 Task: Look for space in Dickinson, United States from 6th September, 2023 to 15th September, 2023 for 6 adults in price range Rs.8000 to Rs.12000. Place can be entire place or private room with 6 bedrooms having 6 beds and 6 bathrooms. Property type can be house, flat, guest house. Amenities needed are: wifi, TV, free parkinig on premises, gym, breakfast. Booking option can be shelf check-in. Required host language is English.
Action: Mouse moved to (516, 142)
Screenshot: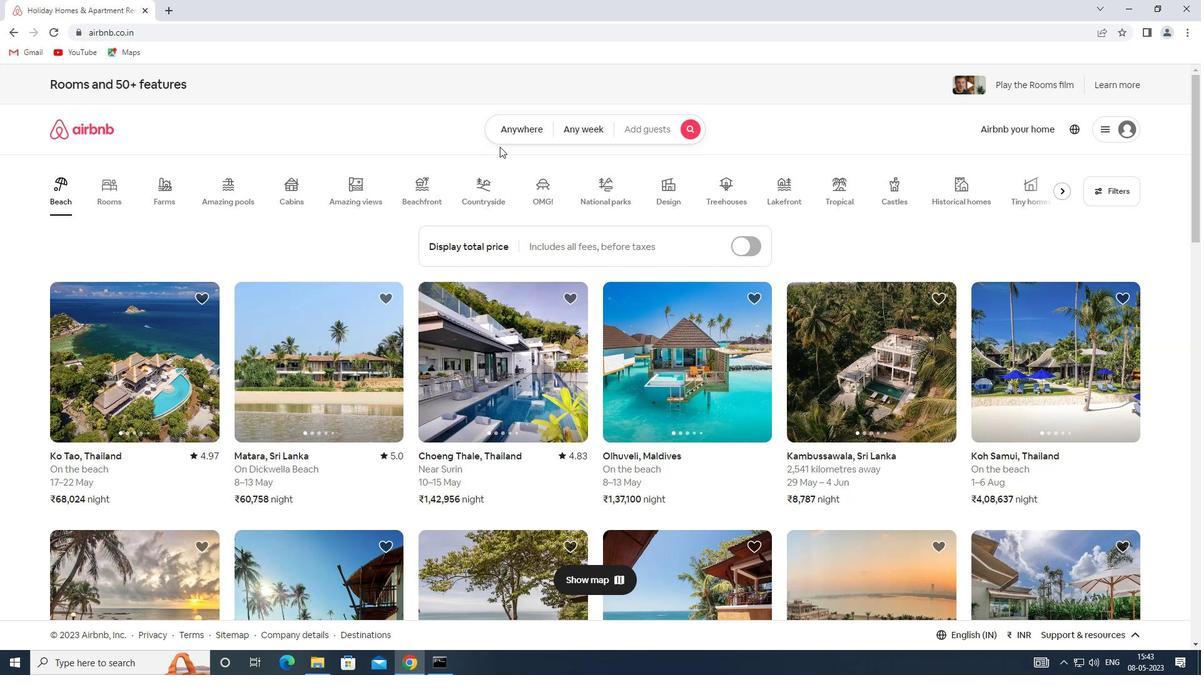 
Action: Mouse pressed left at (516, 142)
Screenshot: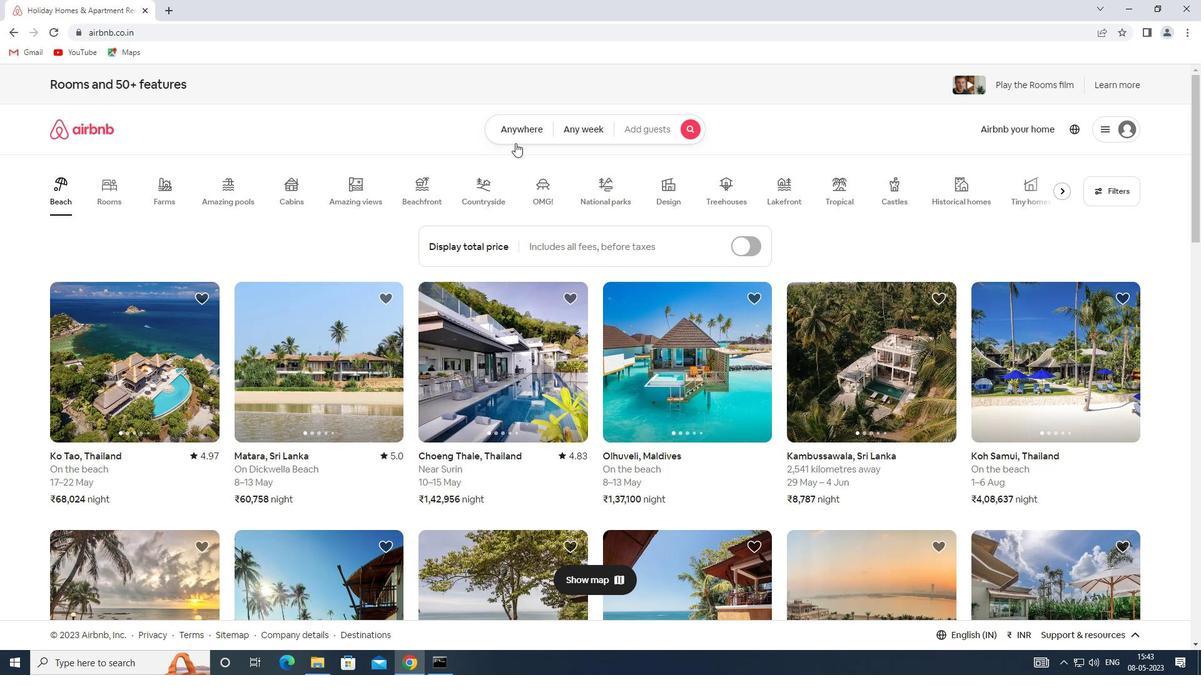 
Action: Mouse moved to (394, 175)
Screenshot: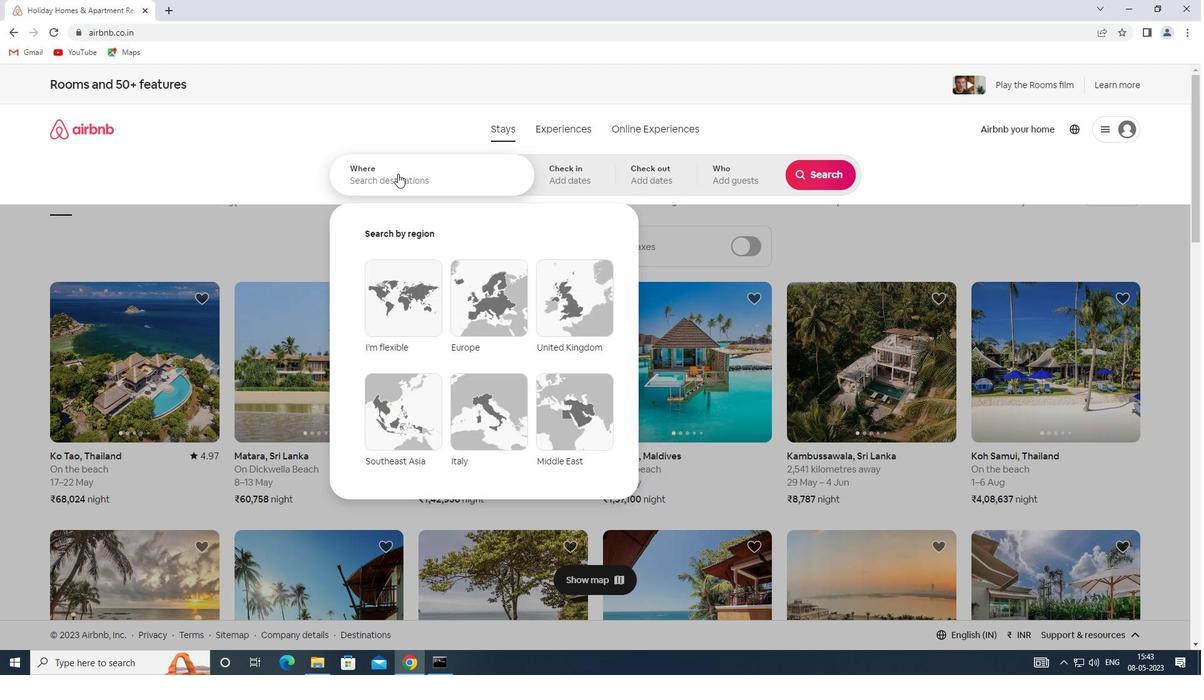 
Action: Mouse pressed left at (394, 175)
Screenshot: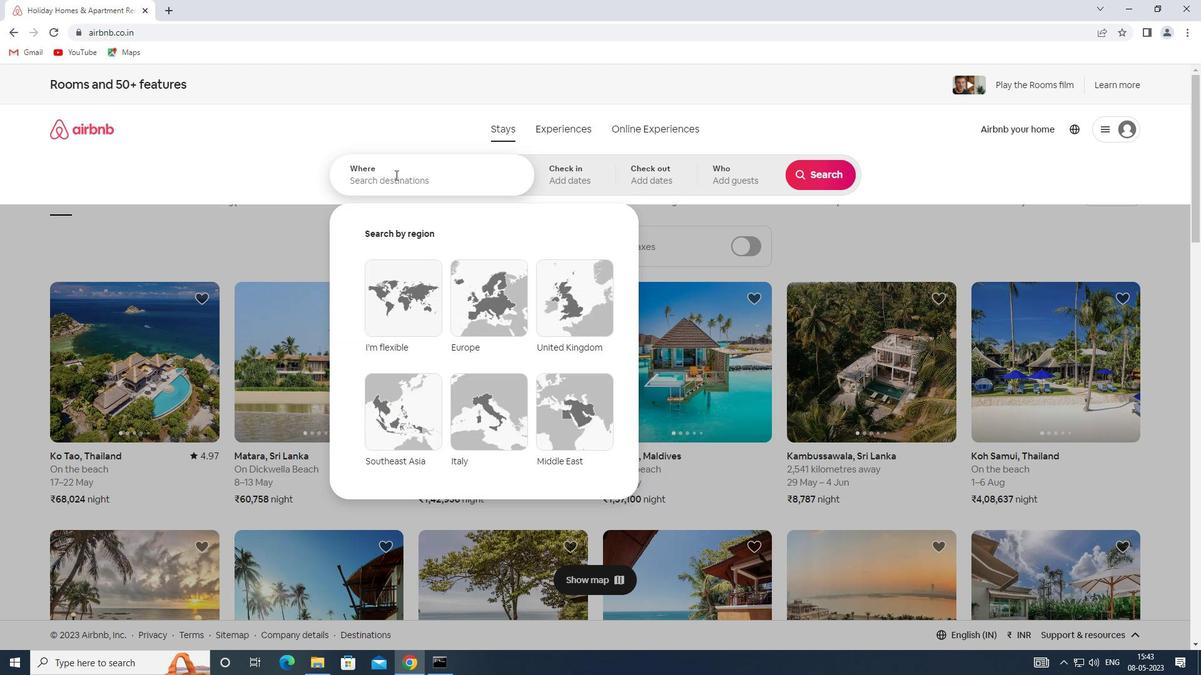 
Action: Key pressed <Key.shift>SPACE<Key.space>IN<Key.space><Key.shift>DICKINSON,<Key.shift>UNITED<Key.space><Key.shift>STATES
Screenshot: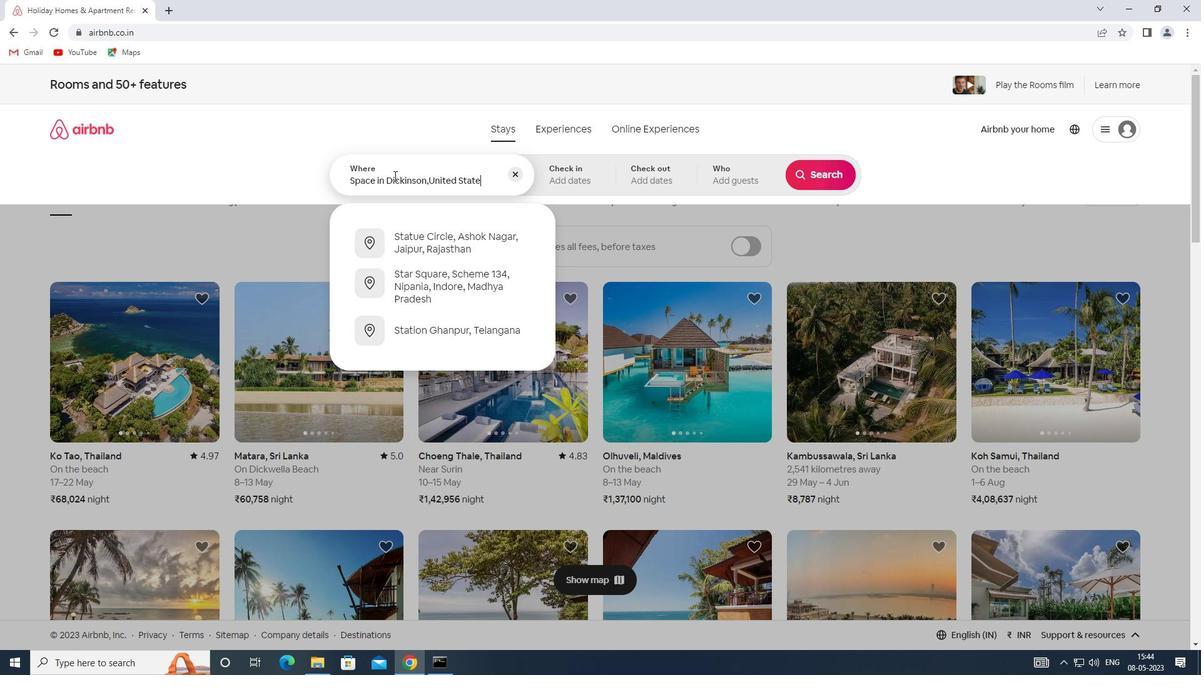 
Action: Mouse moved to (561, 181)
Screenshot: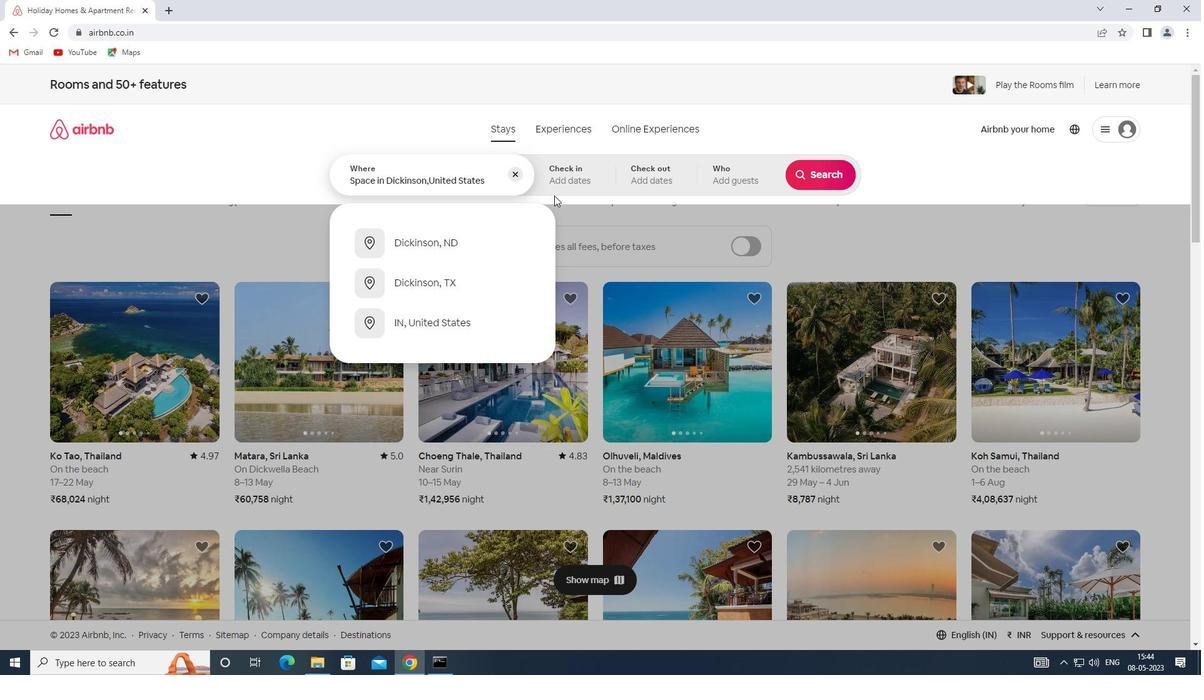 
Action: Mouse pressed left at (561, 181)
Screenshot: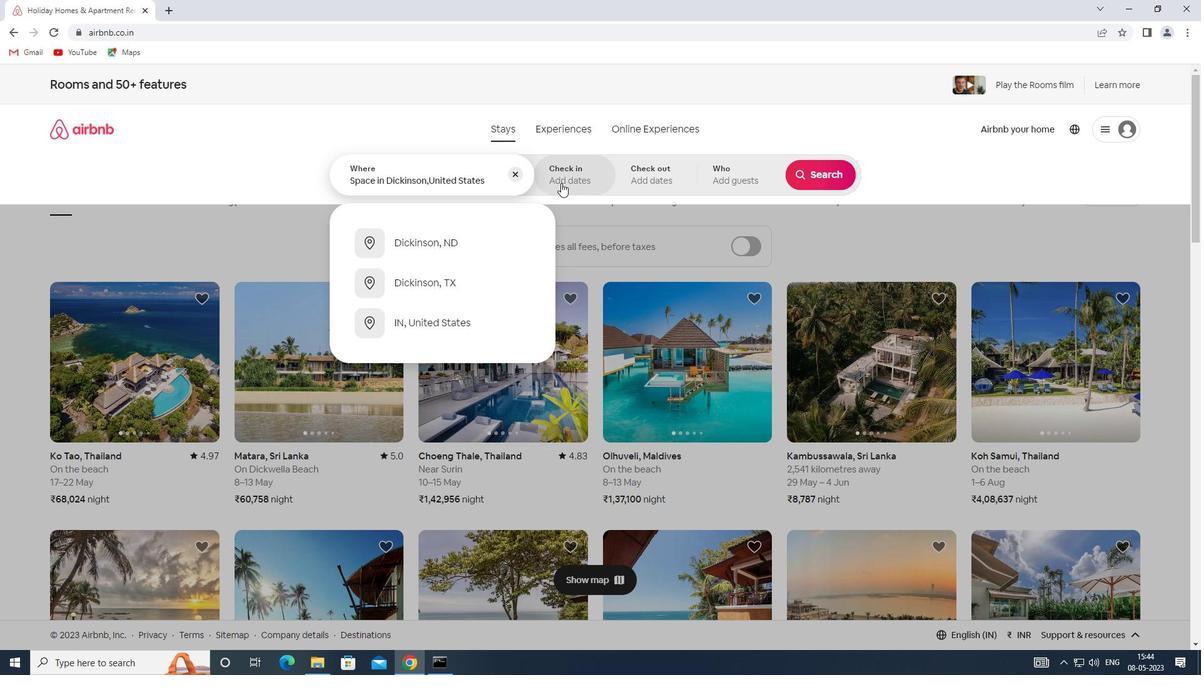 
Action: Mouse moved to (817, 277)
Screenshot: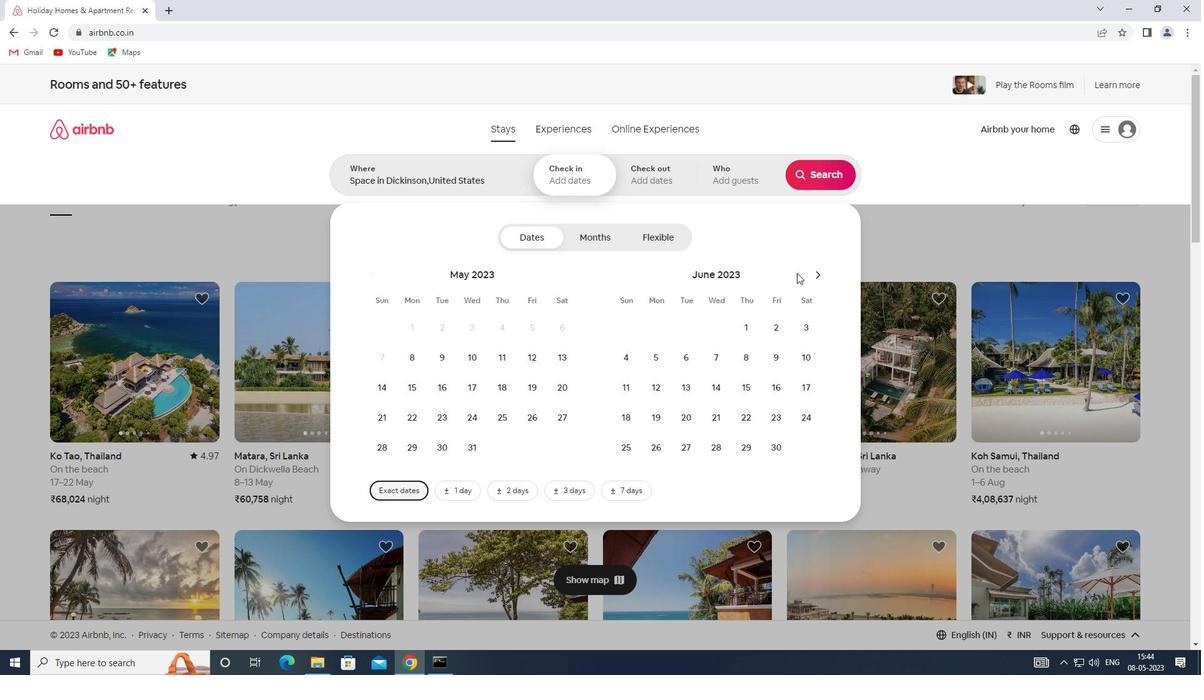 
Action: Mouse pressed left at (817, 277)
Screenshot: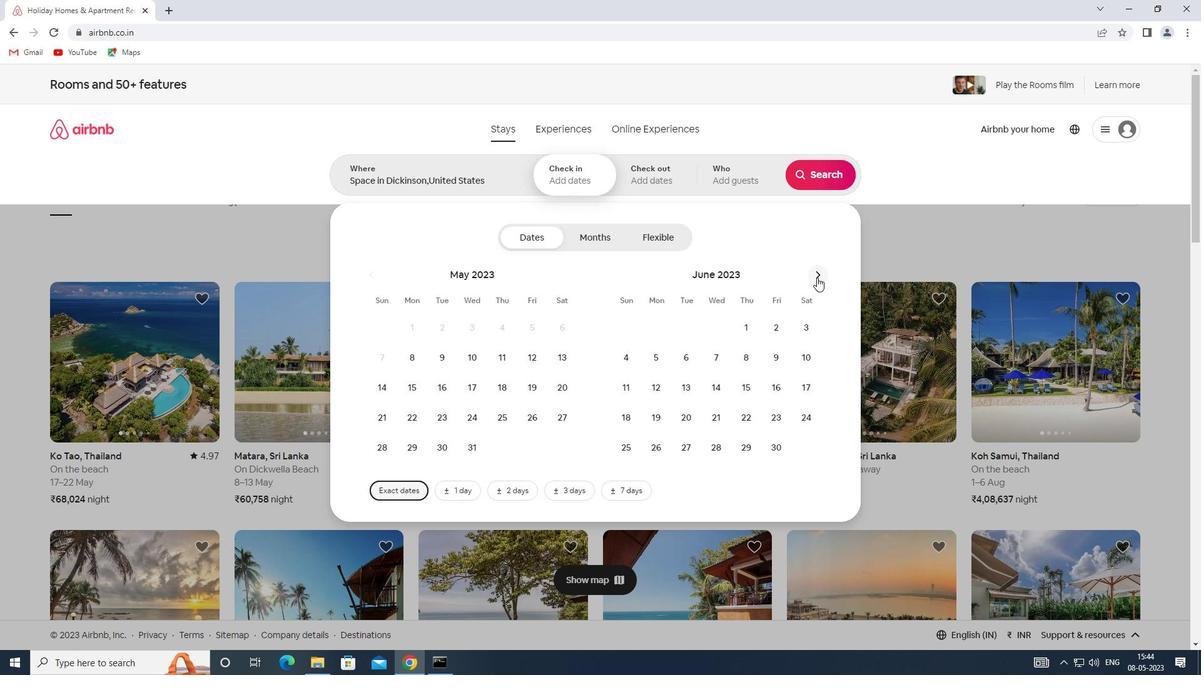 
Action: Mouse pressed left at (817, 277)
Screenshot: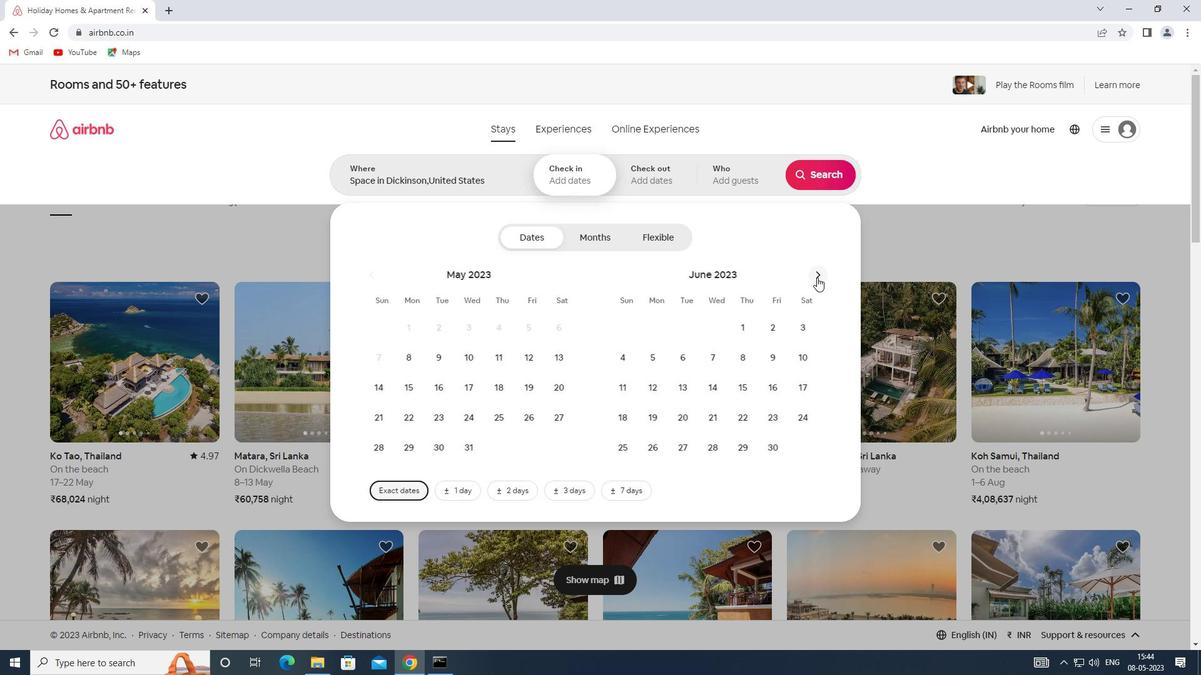 
Action: Mouse pressed left at (817, 277)
Screenshot: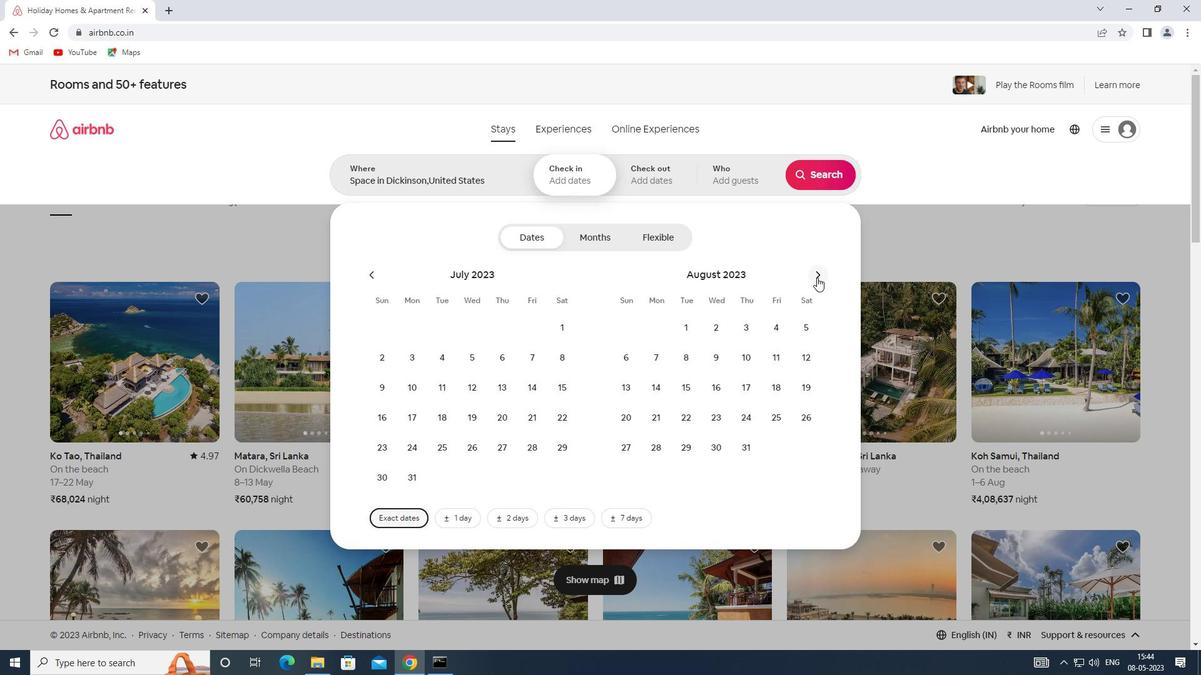 
Action: Mouse moved to (713, 353)
Screenshot: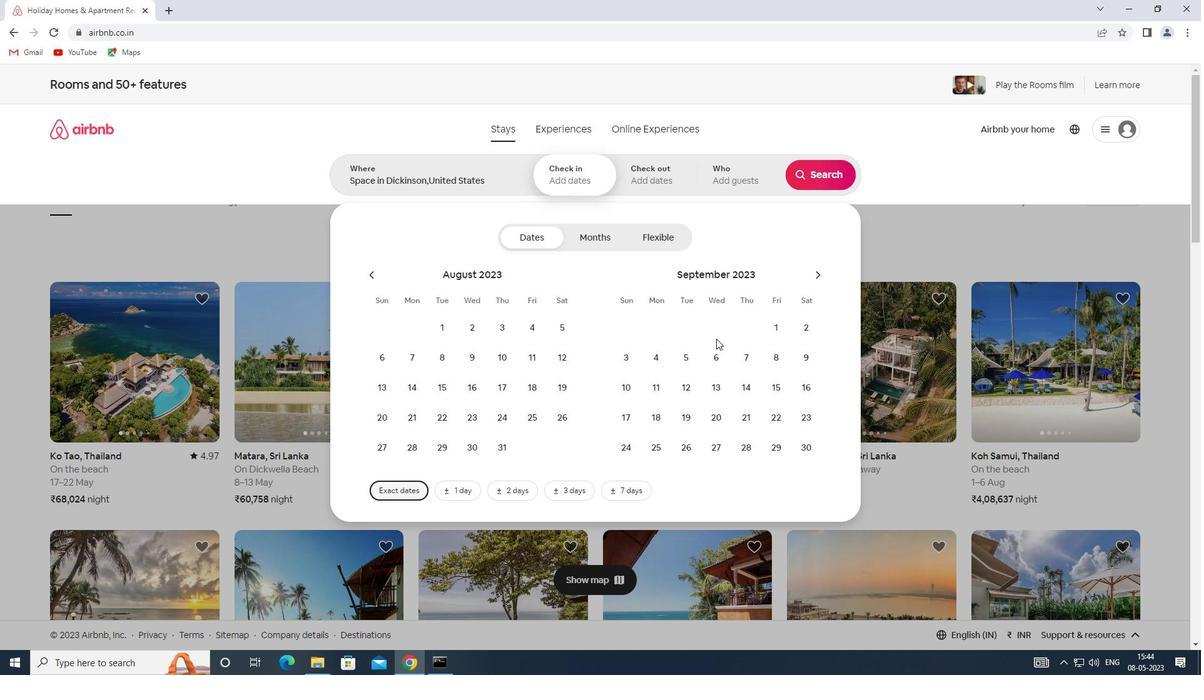 
Action: Mouse pressed left at (713, 353)
Screenshot: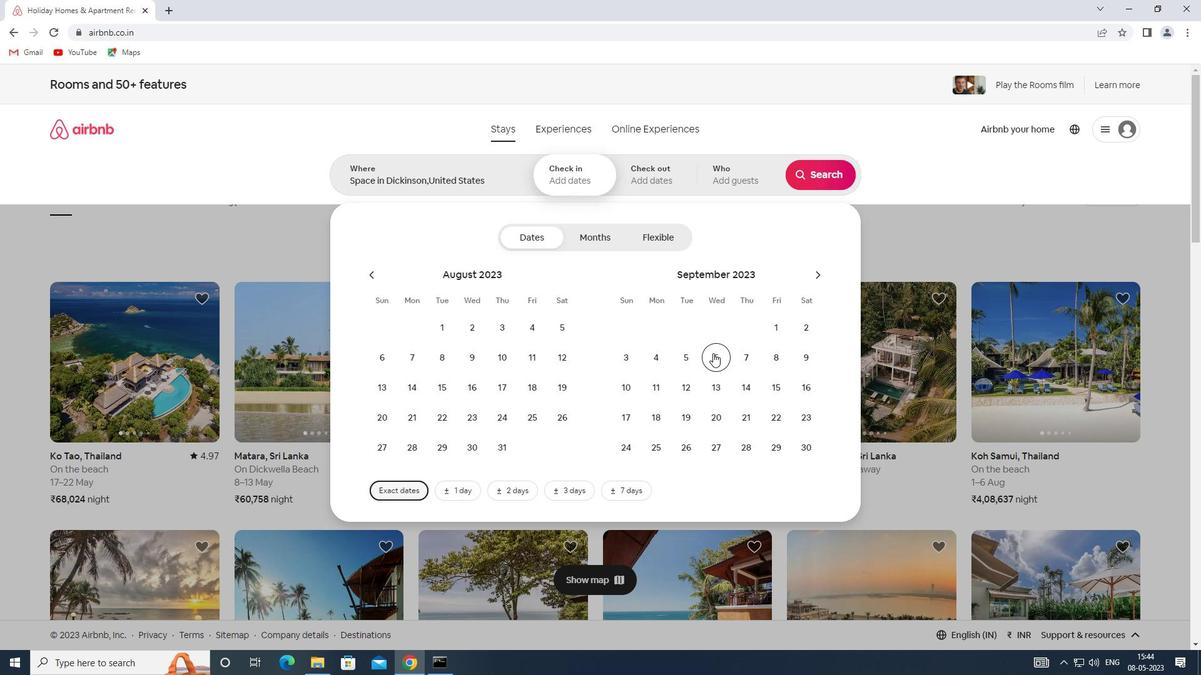
Action: Mouse moved to (786, 389)
Screenshot: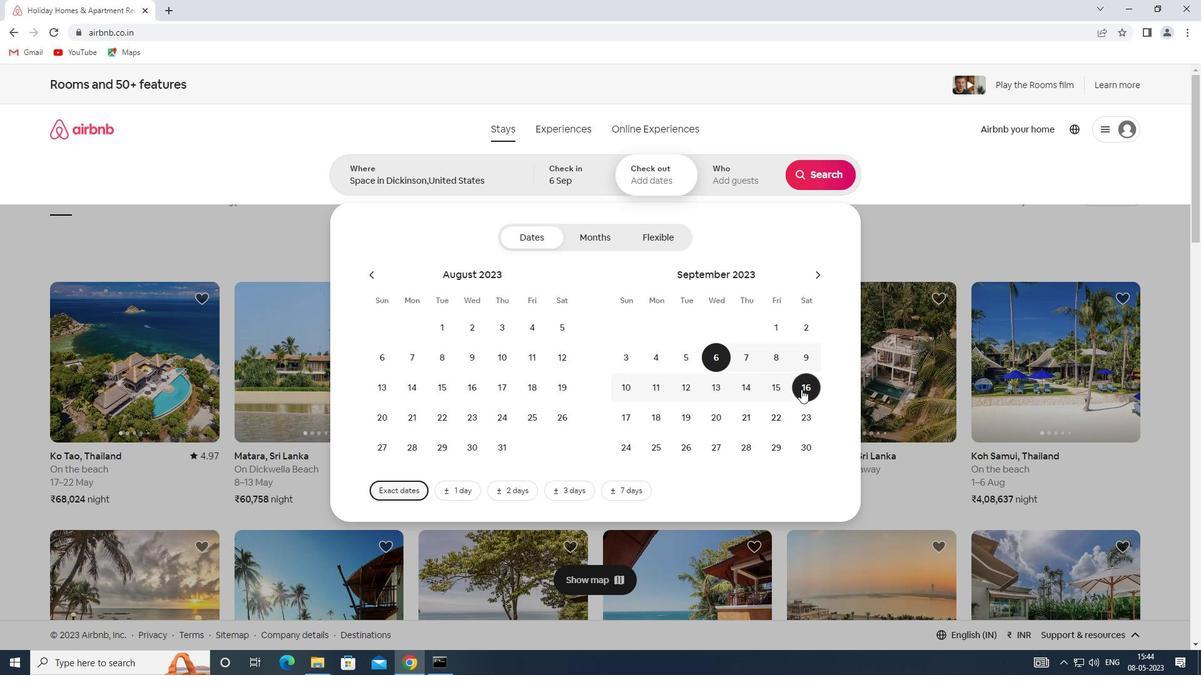 
Action: Mouse pressed left at (786, 389)
Screenshot: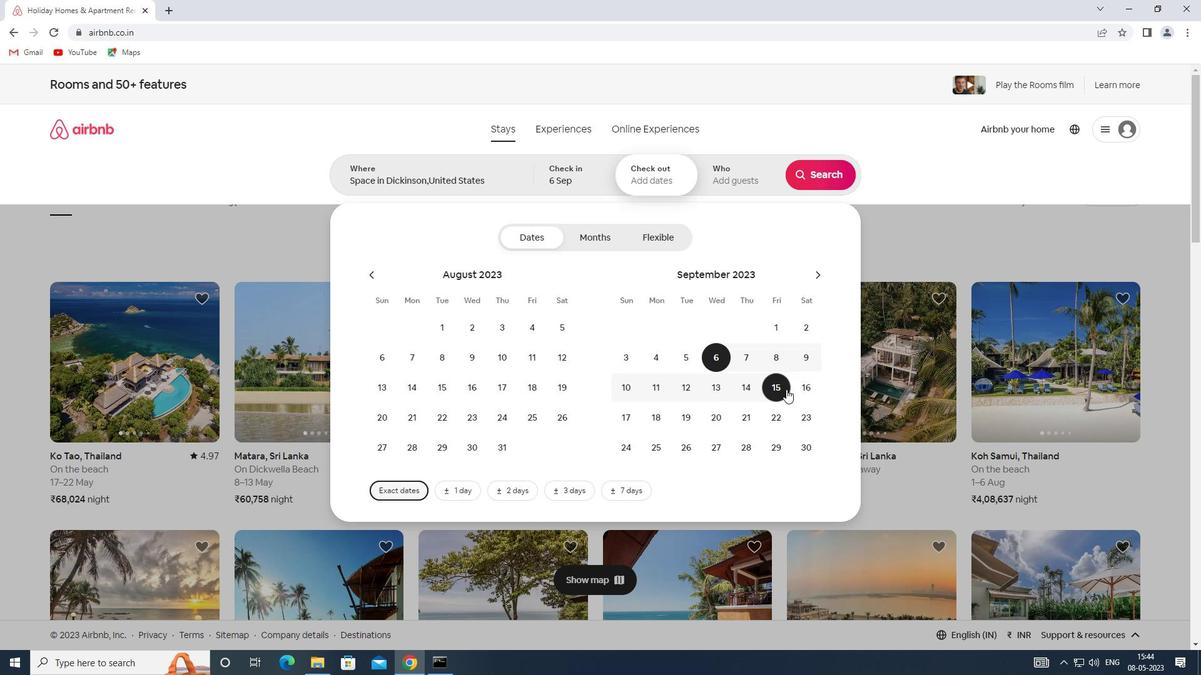
Action: Mouse moved to (741, 176)
Screenshot: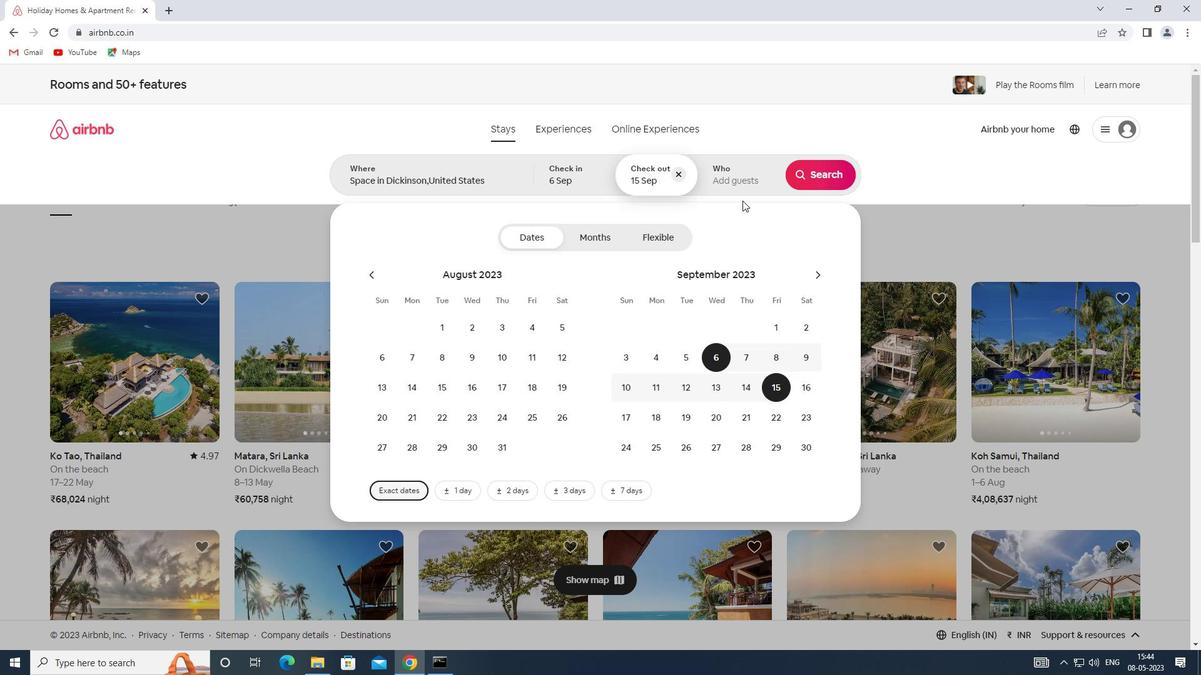 
Action: Mouse pressed left at (741, 176)
Screenshot: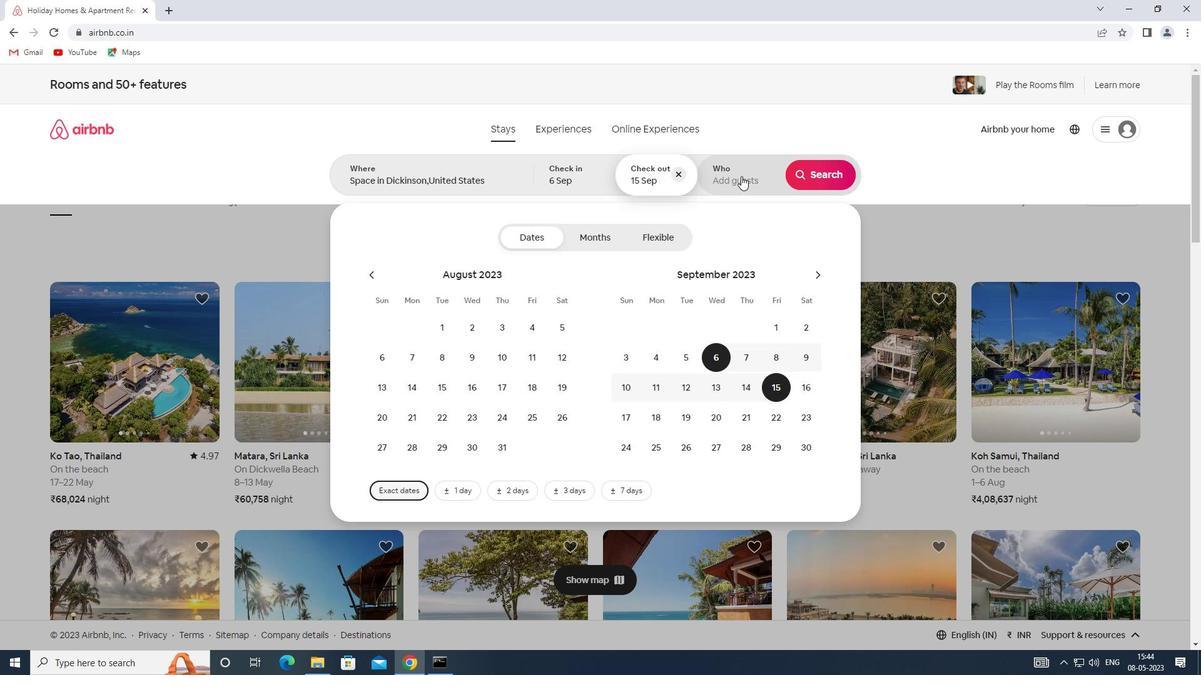 
Action: Mouse moved to (827, 237)
Screenshot: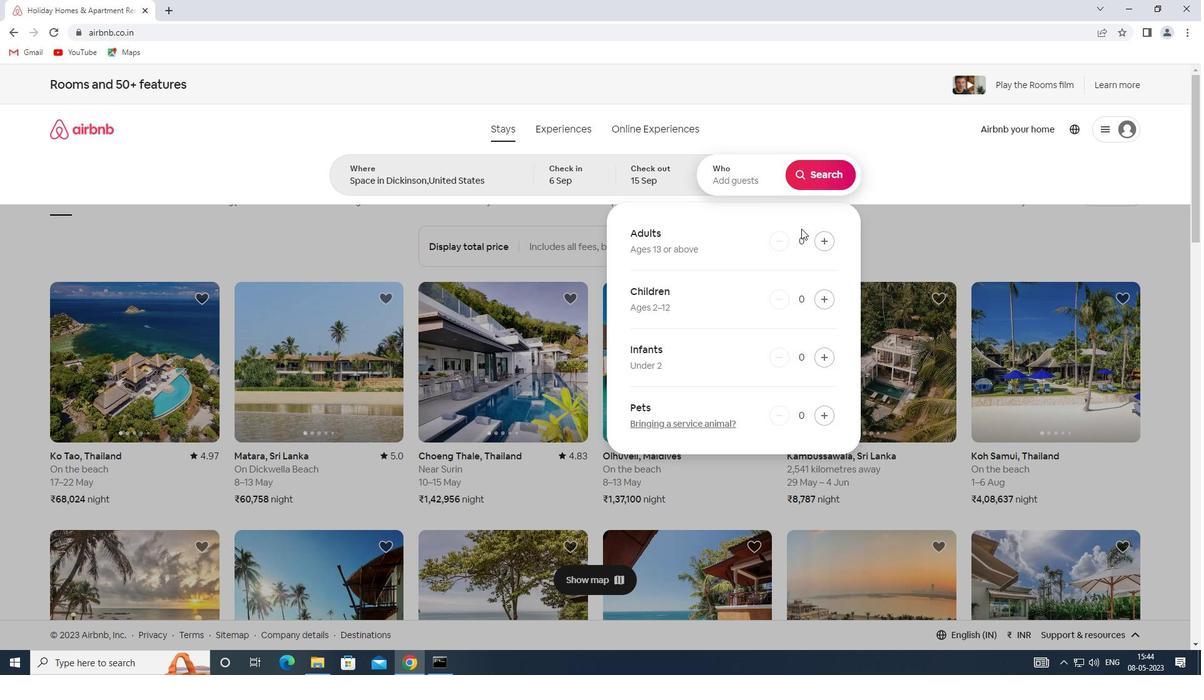 
Action: Mouse pressed left at (827, 237)
Screenshot: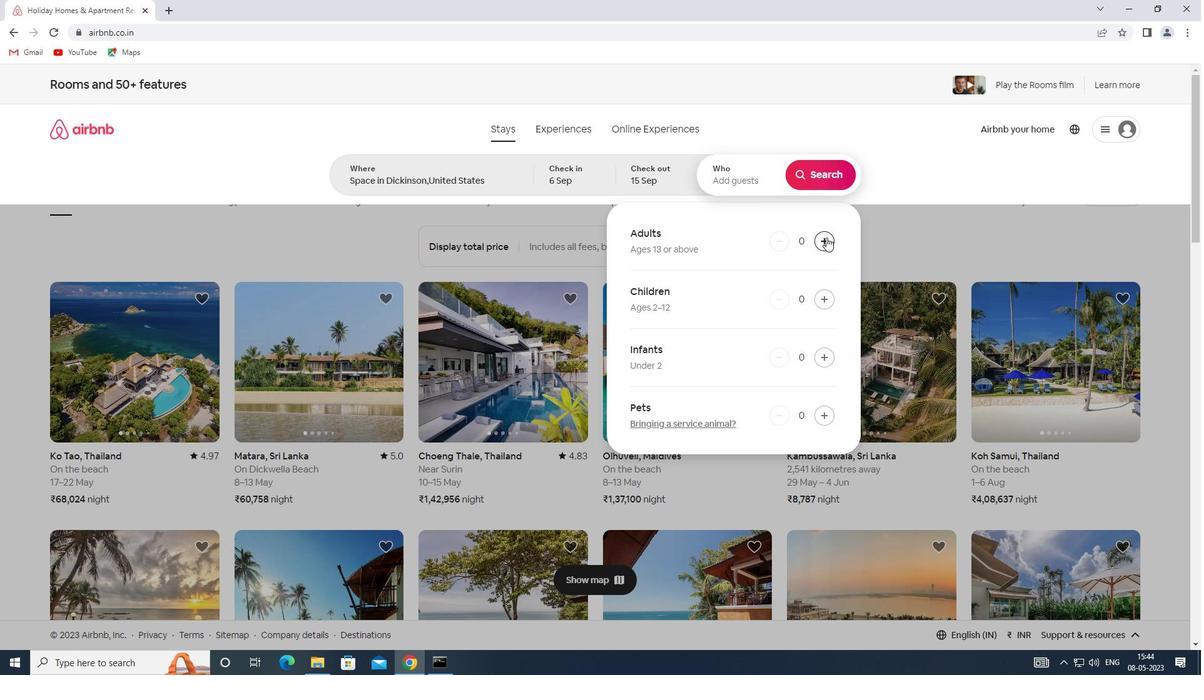 
Action: Mouse pressed left at (827, 237)
Screenshot: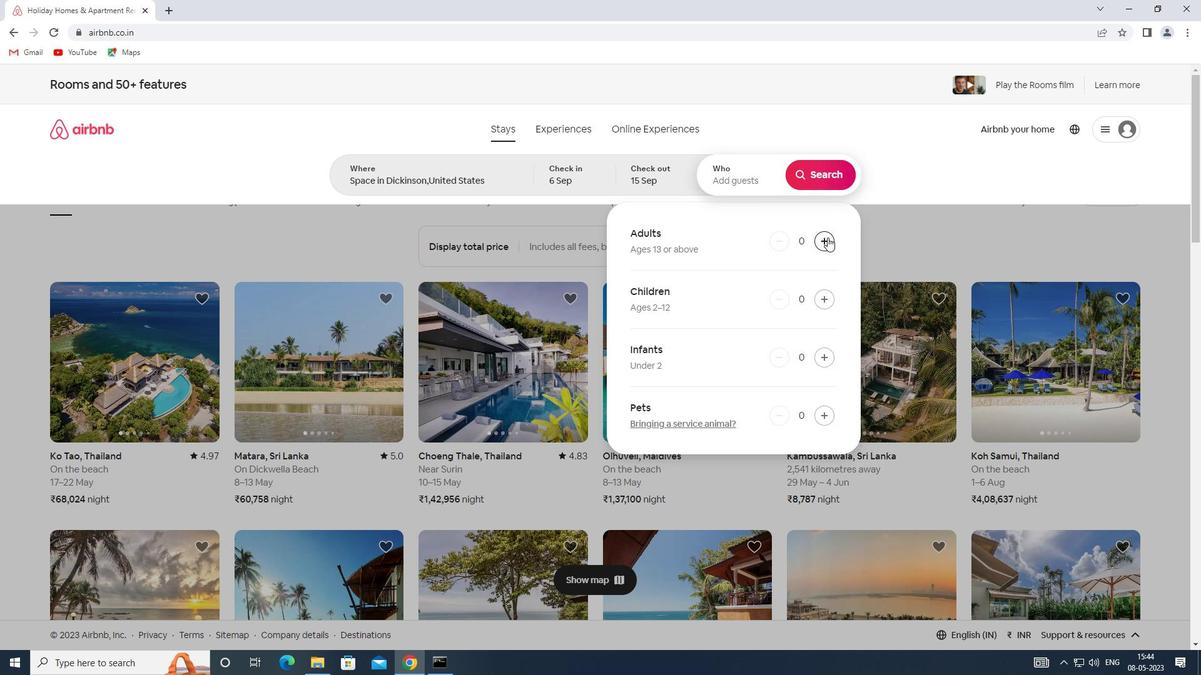
Action: Mouse pressed left at (827, 237)
Screenshot: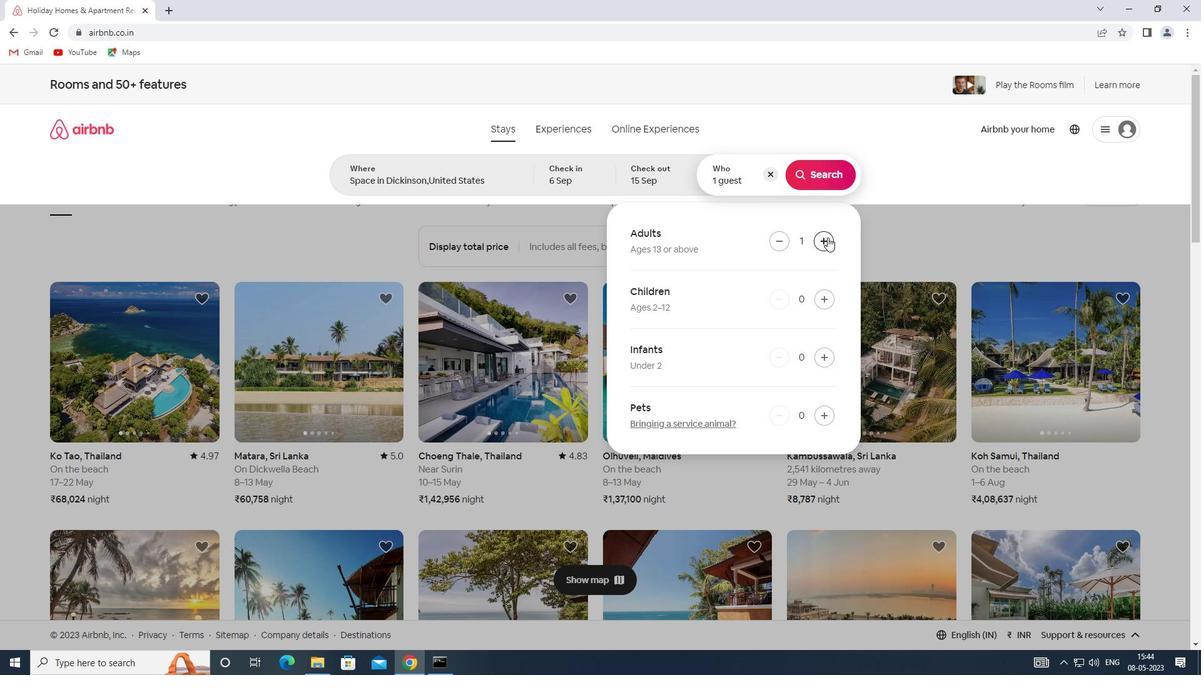 
Action: Mouse pressed left at (827, 237)
Screenshot: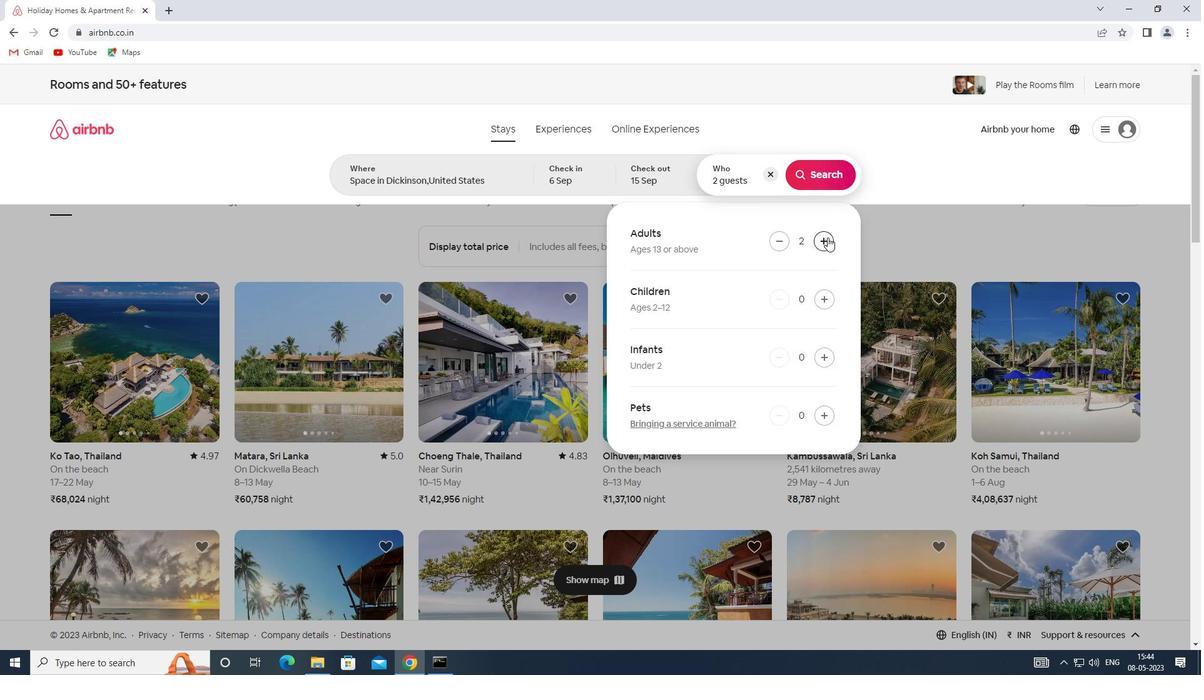 
Action: Mouse pressed left at (827, 237)
Screenshot: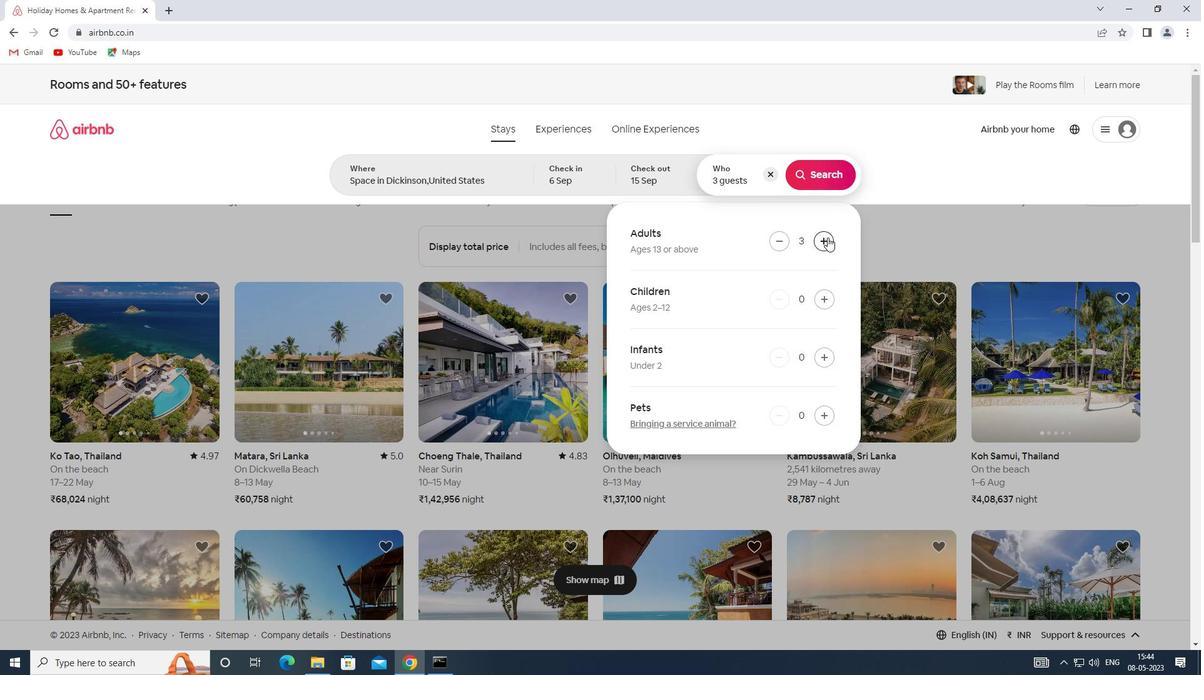 
Action: Mouse pressed left at (827, 237)
Screenshot: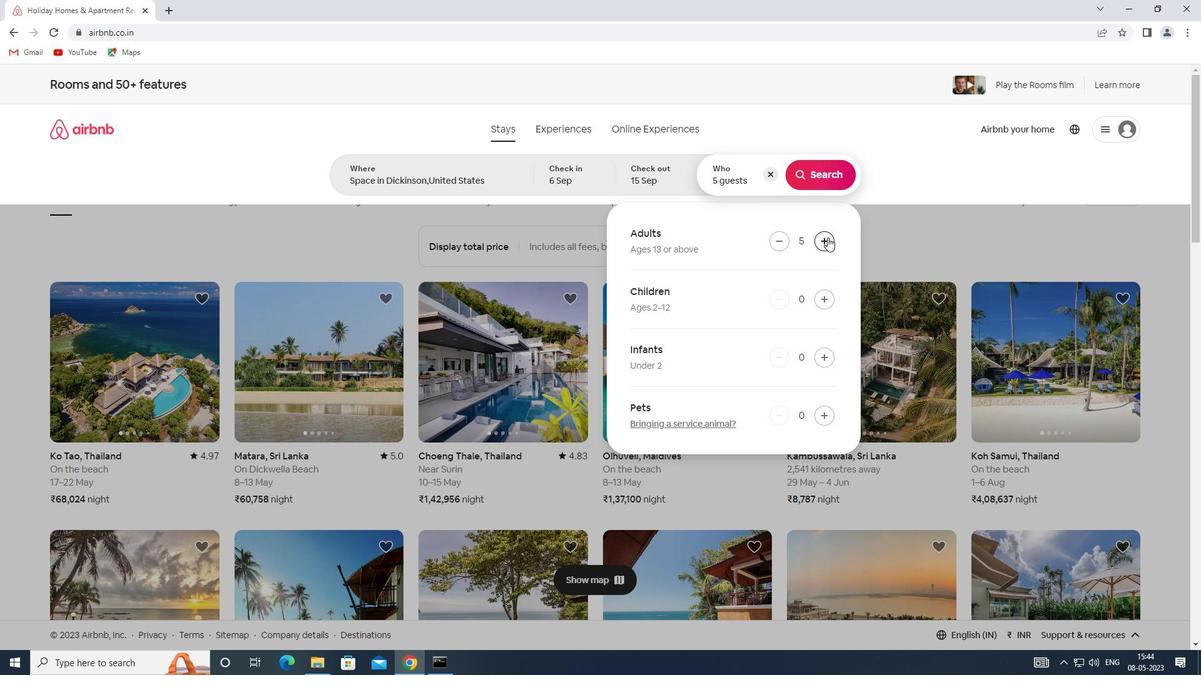 
Action: Mouse moved to (812, 175)
Screenshot: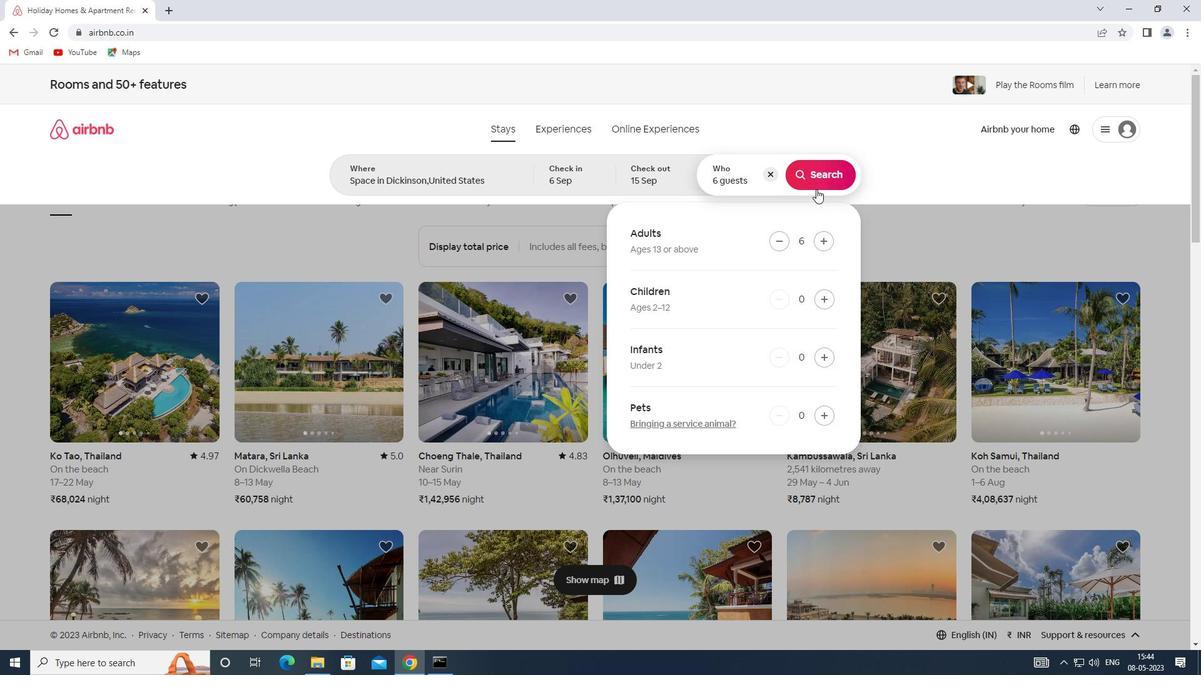 
Action: Mouse pressed left at (812, 175)
Screenshot: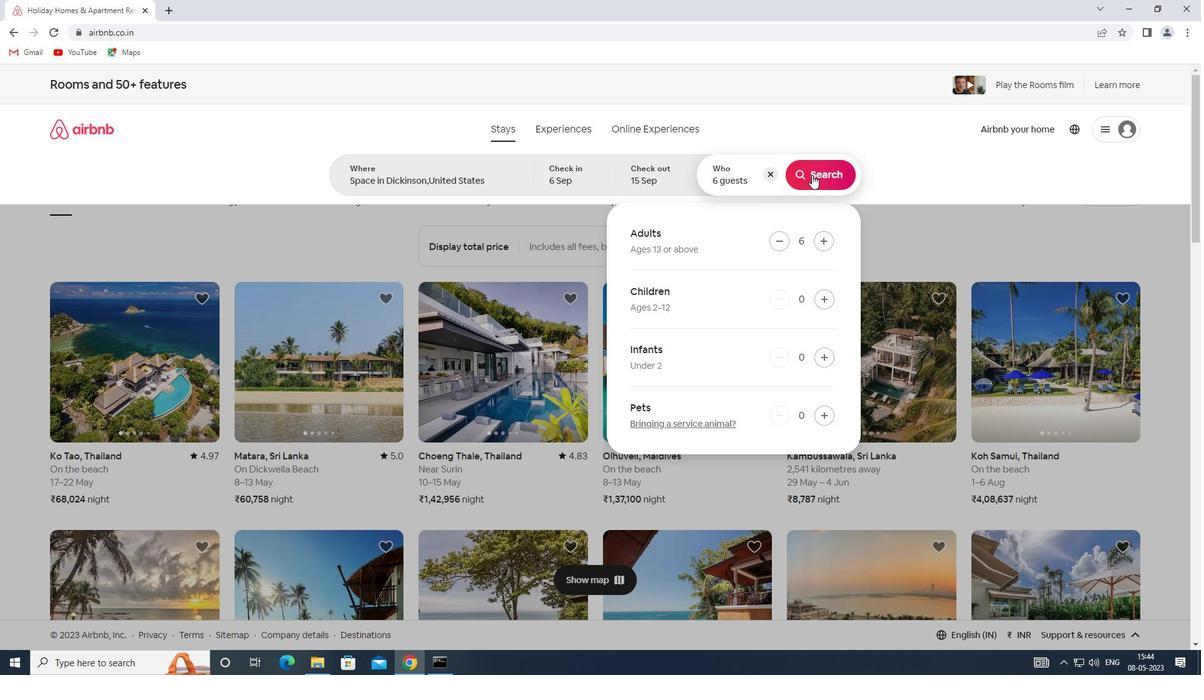 
Action: Mouse moved to (1156, 142)
Screenshot: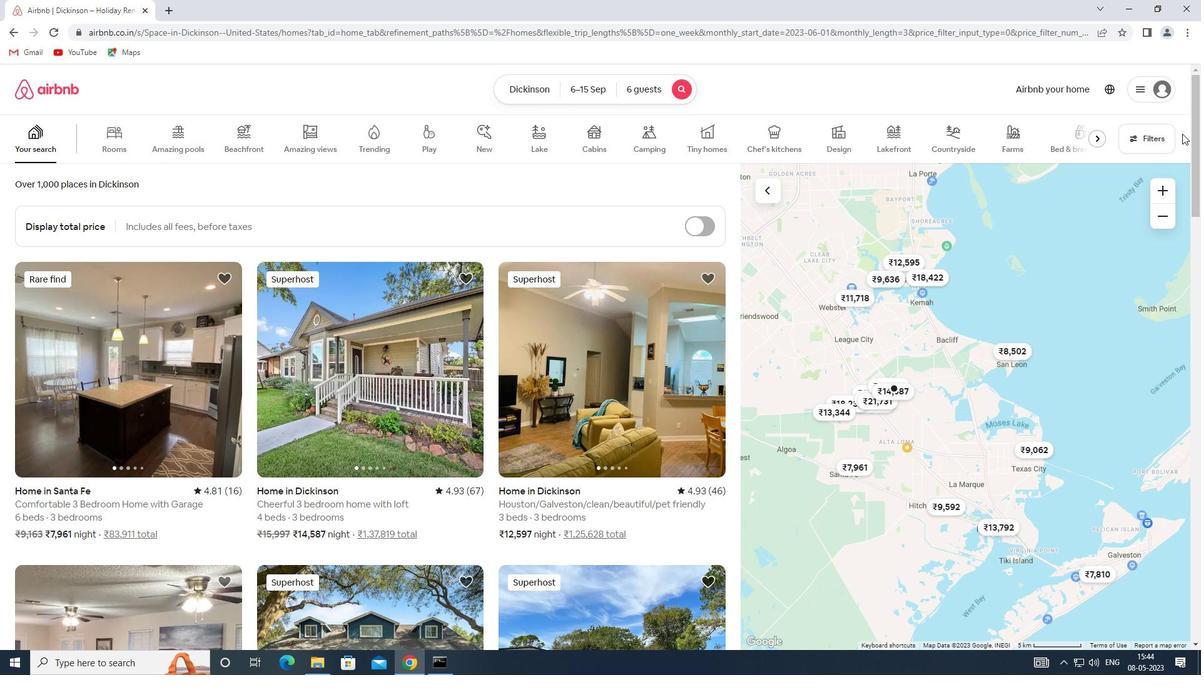 
Action: Mouse pressed left at (1156, 142)
Screenshot: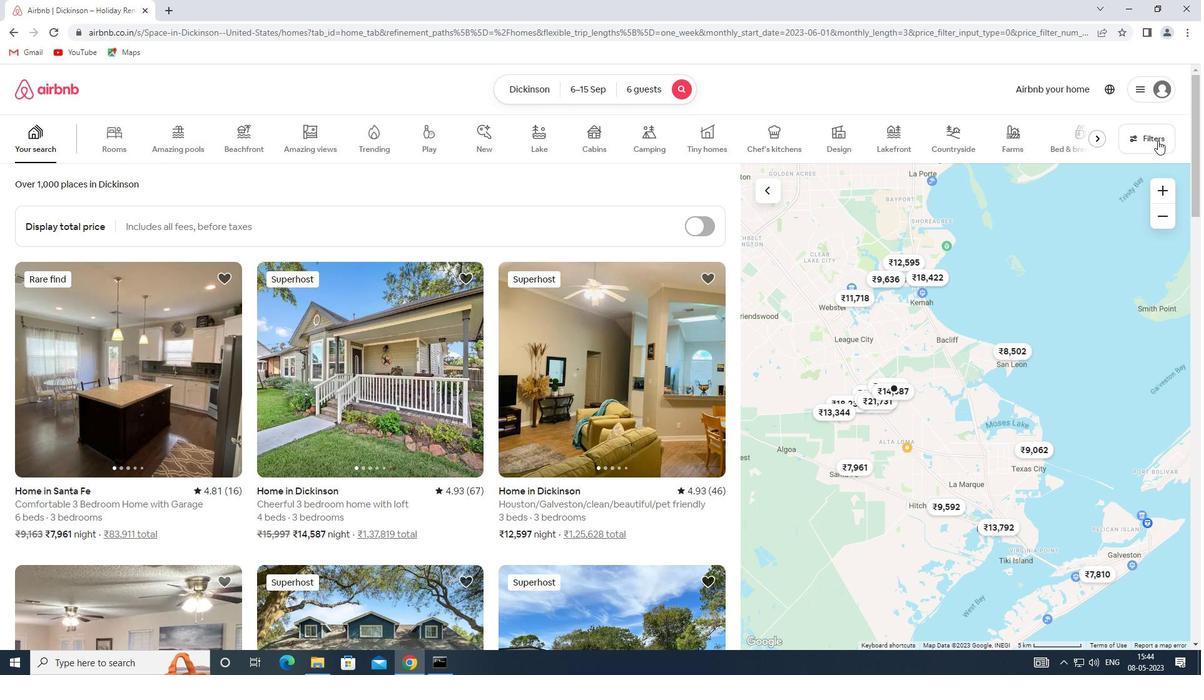 
Action: Mouse moved to (451, 444)
Screenshot: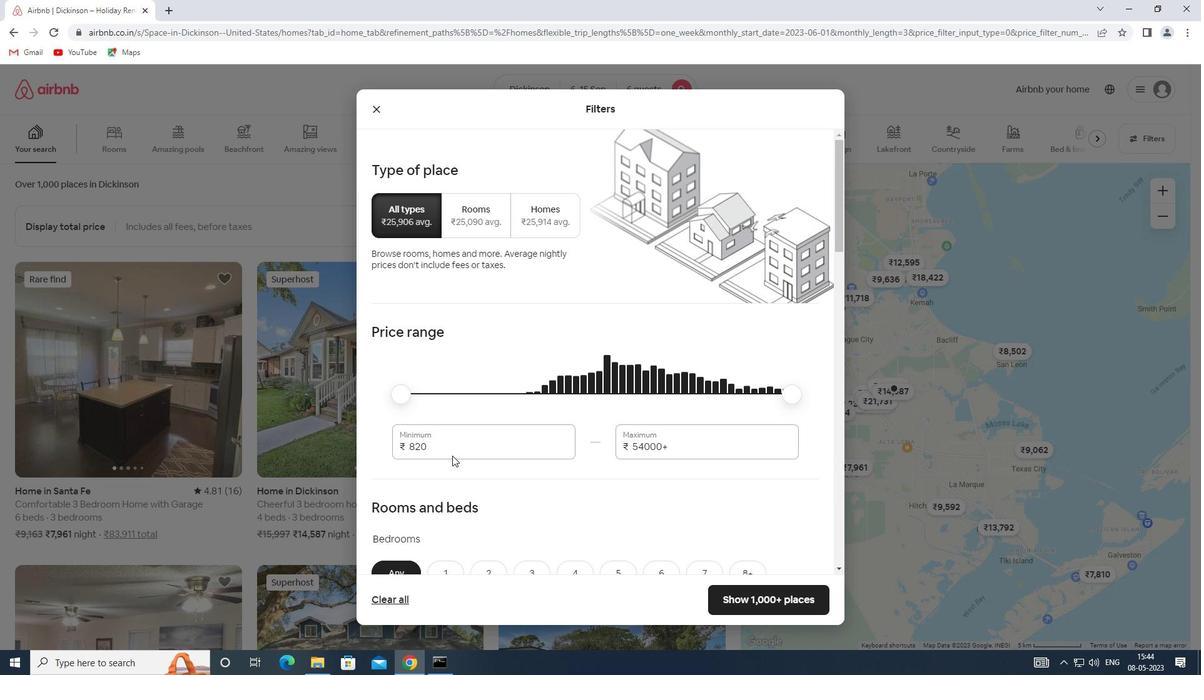 
Action: Mouse pressed left at (451, 444)
Screenshot: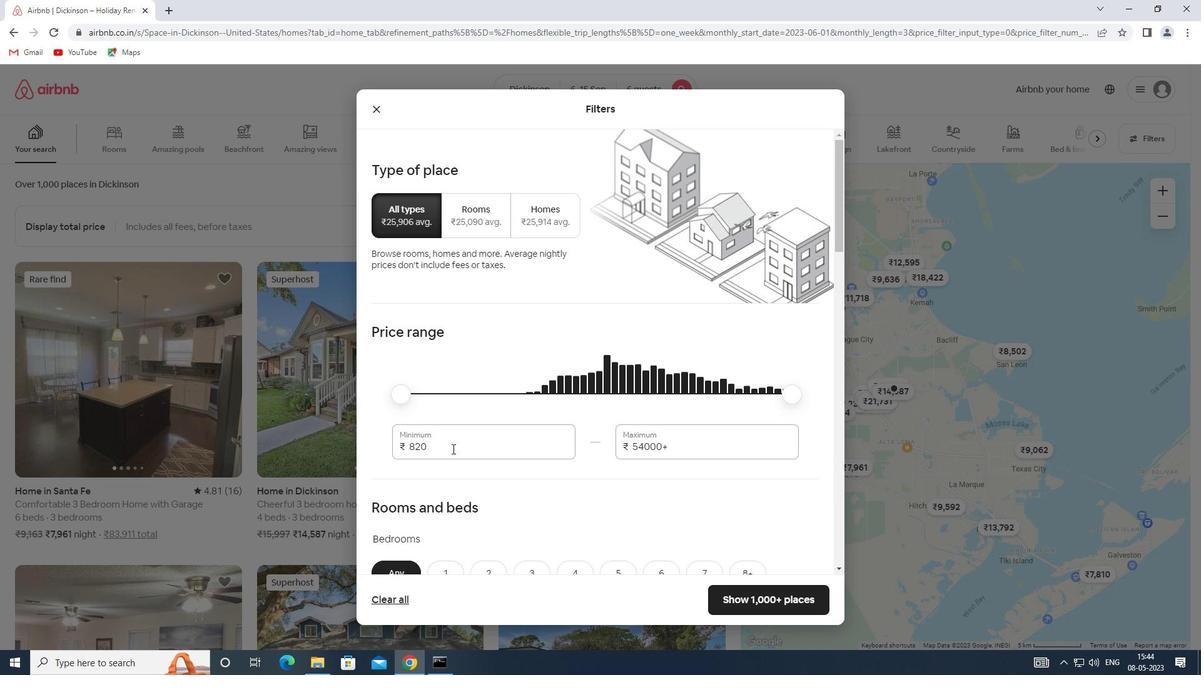 
Action: Mouse moved to (407, 444)
Screenshot: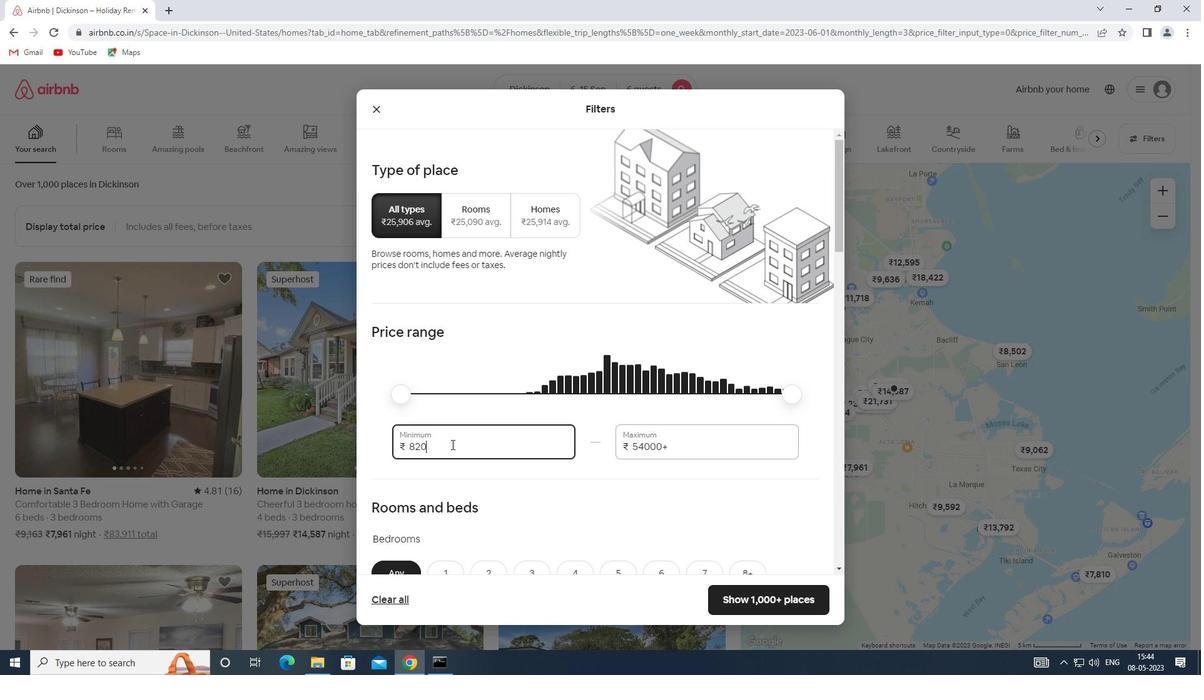 
Action: Key pressed 8000
Screenshot: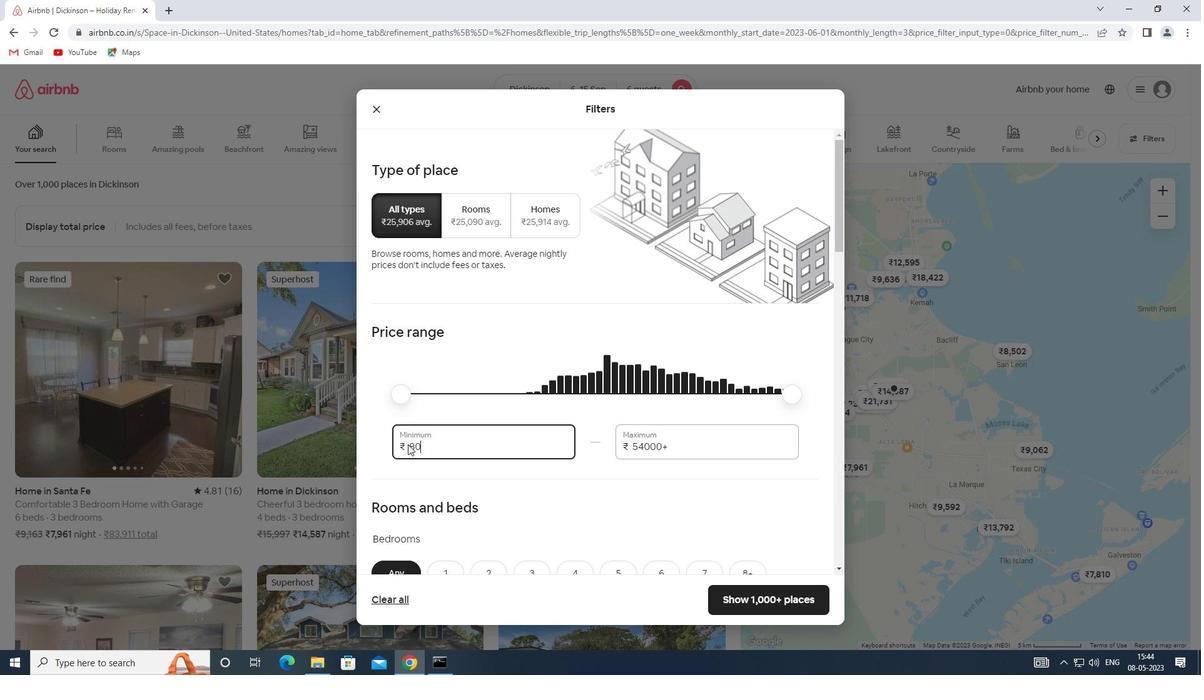 
Action: Mouse moved to (671, 444)
Screenshot: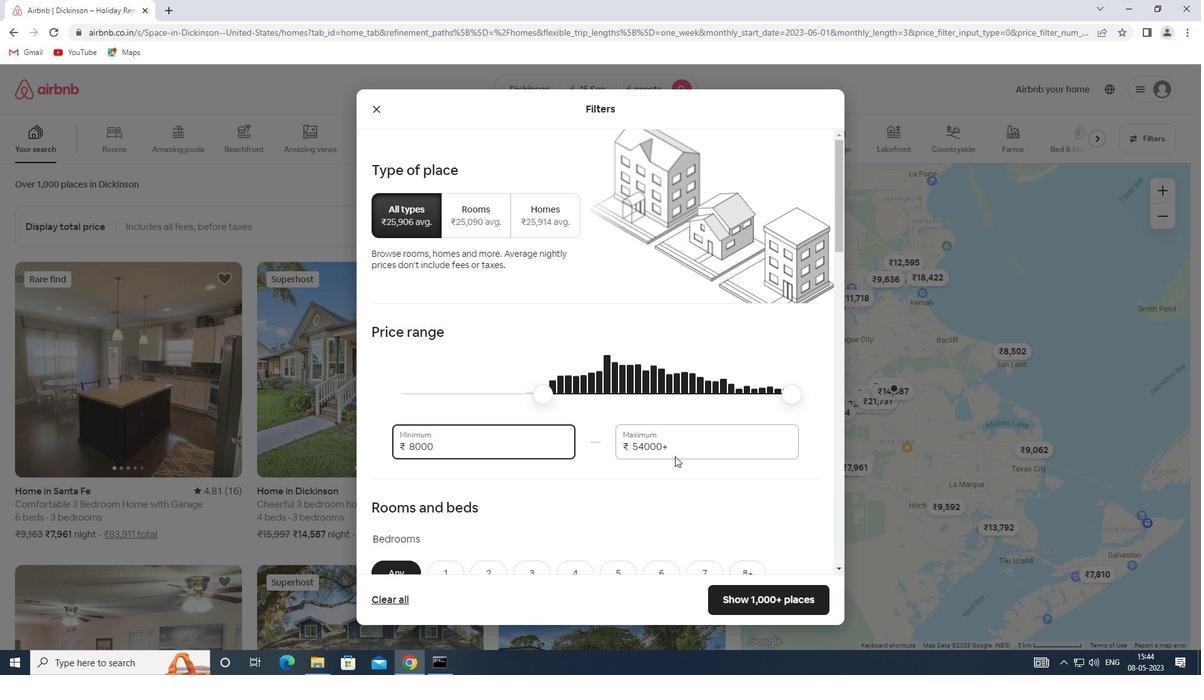 
Action: Mouse pressed left at (671, 444)
Screenshot: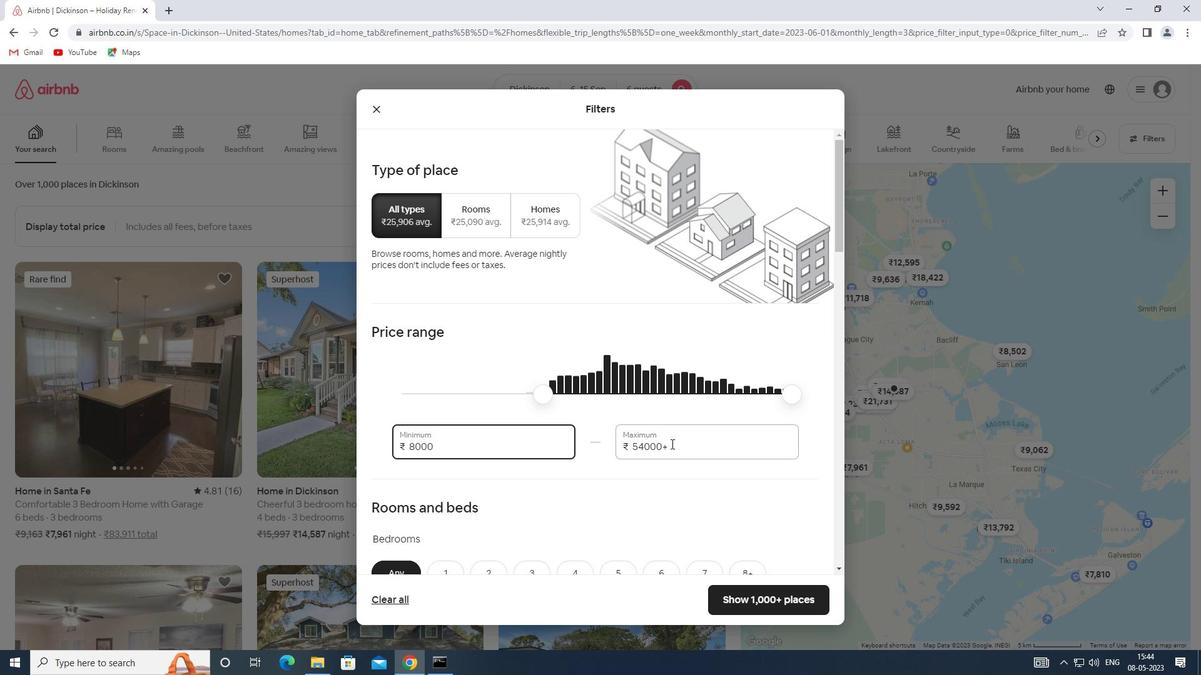 
Action: Mouse moved to (596, 443)
Screenshot: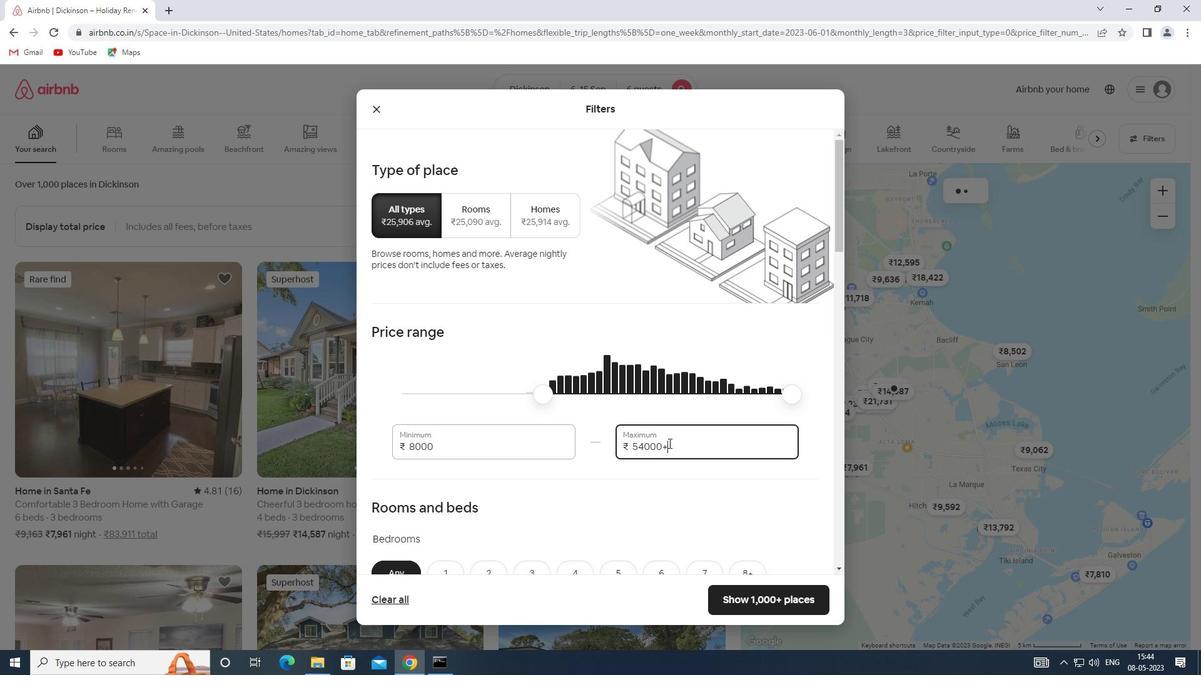 
Action: Key pressed 12000
Screenshot: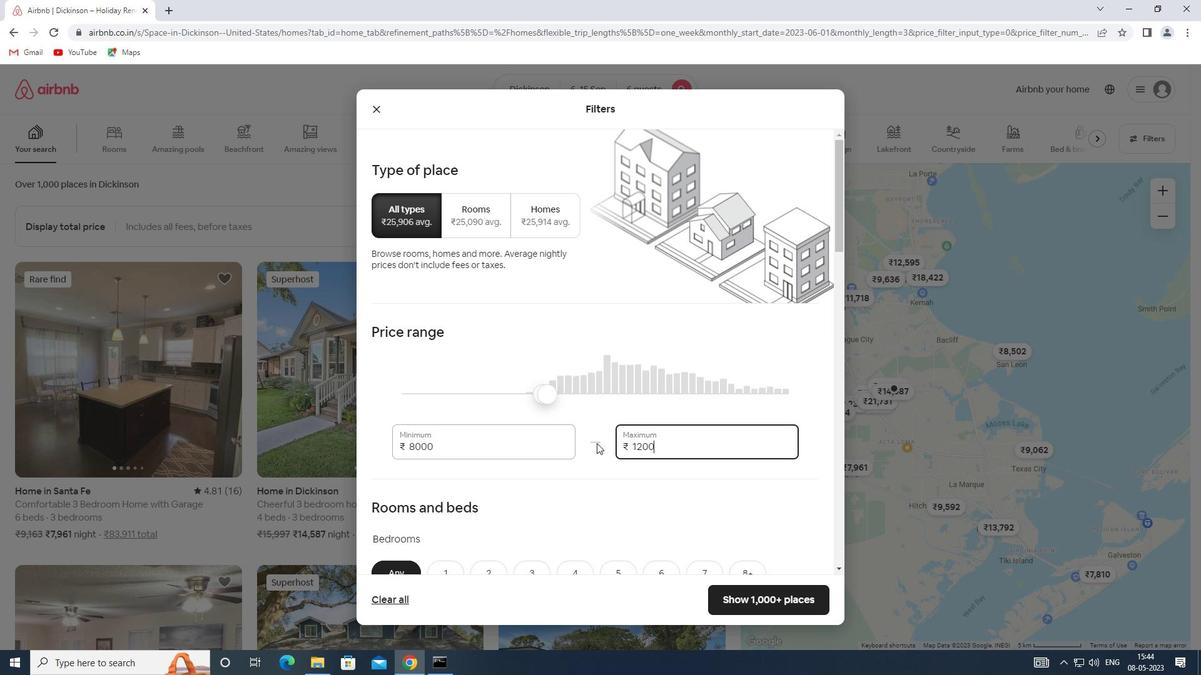 
Action: Mouse moved to (593, 446)
Screenshot: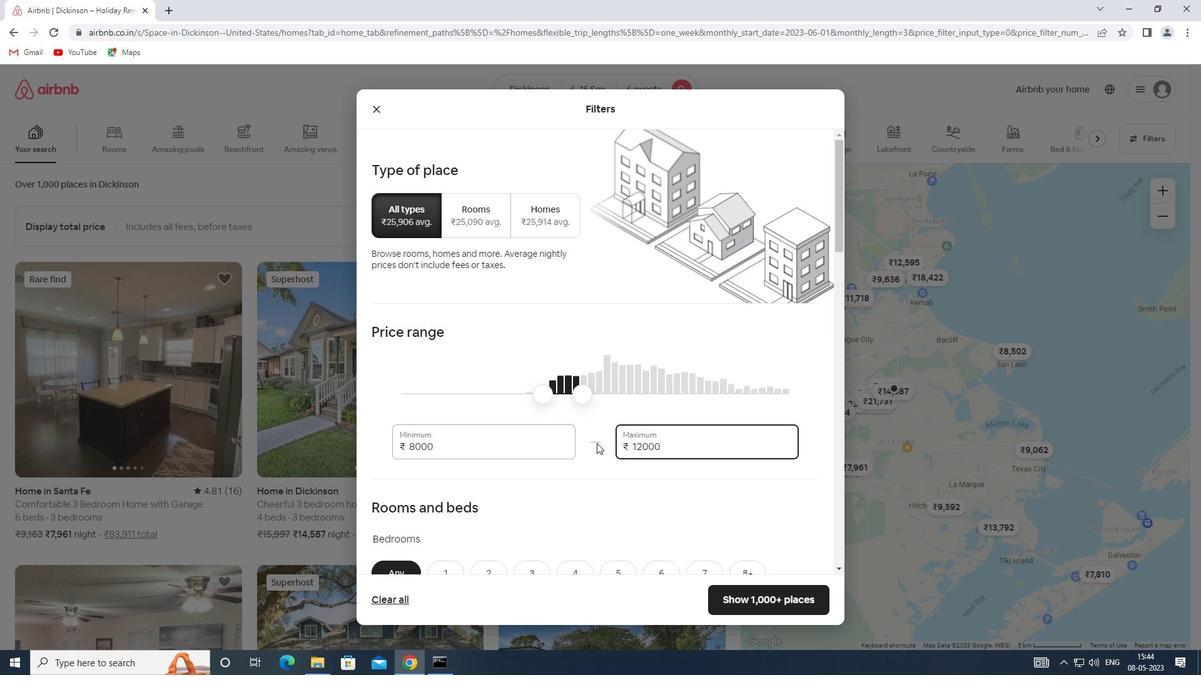 
Action: Mouse scrolled (593, 446) with delta (0, 0)
Screenshot: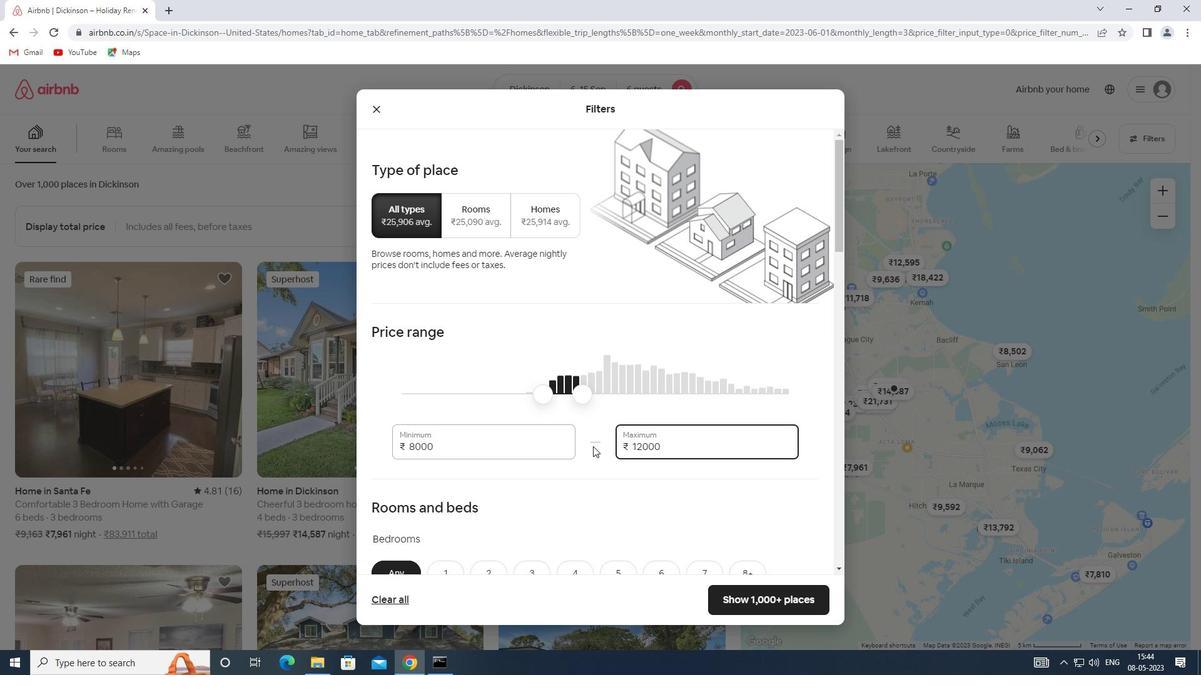 
Action: Mouse scrolled (593, 446) with delta (0, 0)
Screenshot: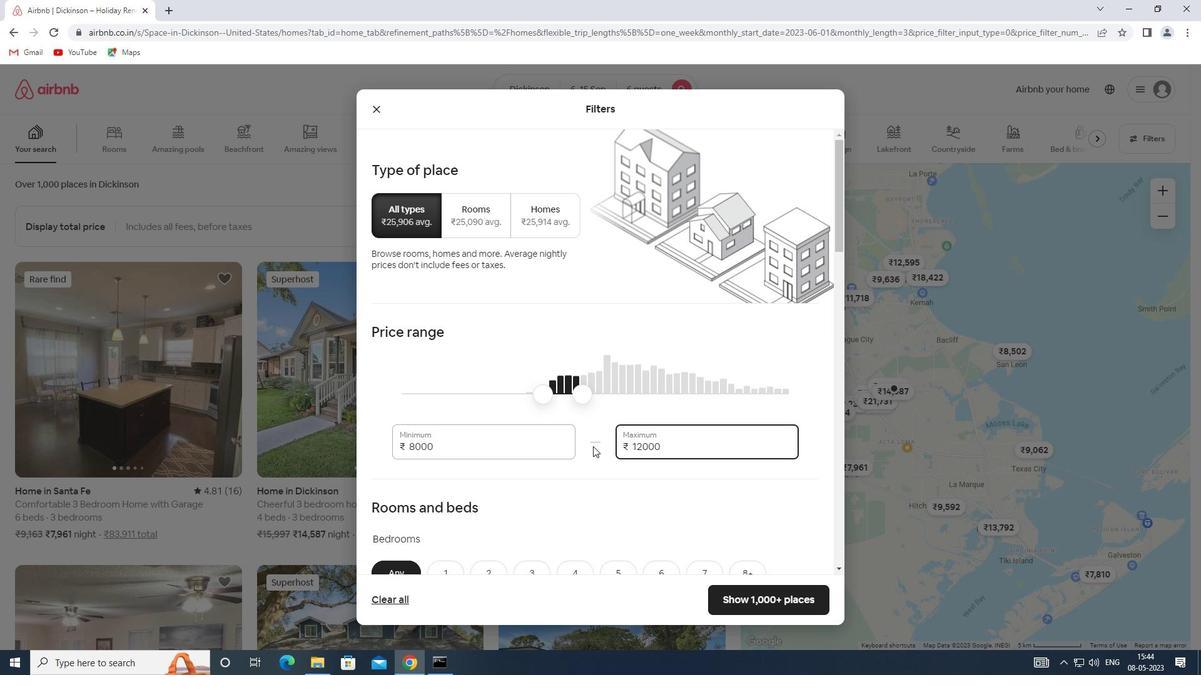 
Action: Mouse scrolled (593, 446) with delta (0, 0)
Screenshot: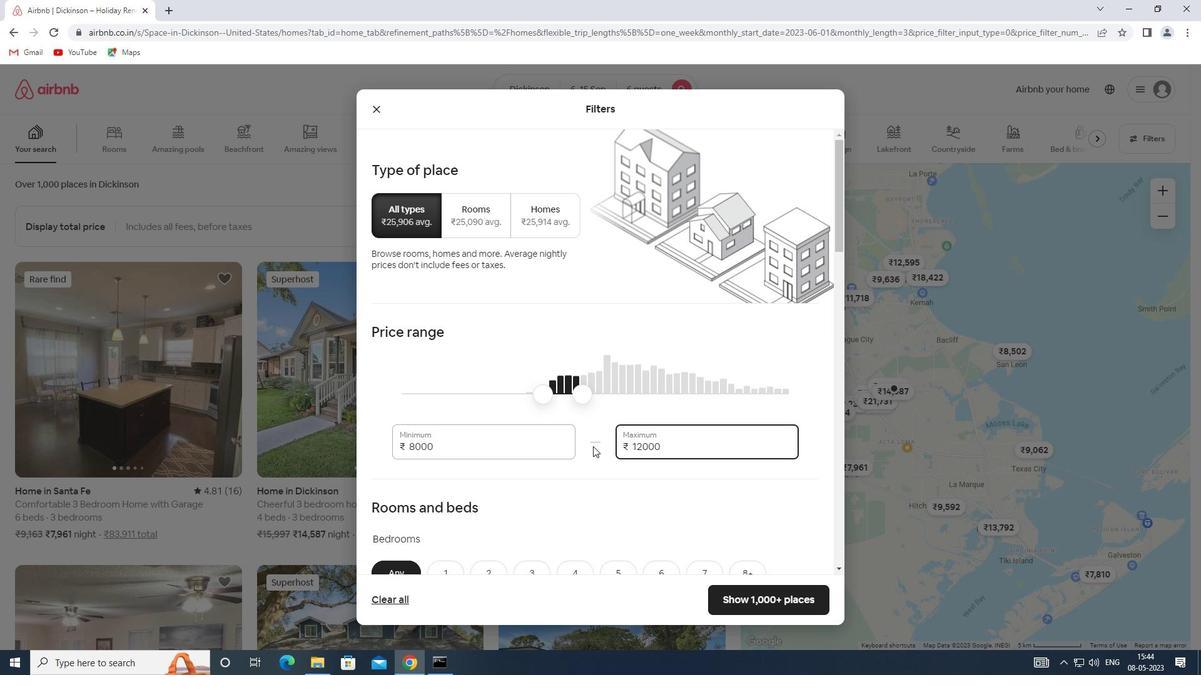 
Action: Mouse scrolled (593, 446) with delta (0, 0)
Screenshot: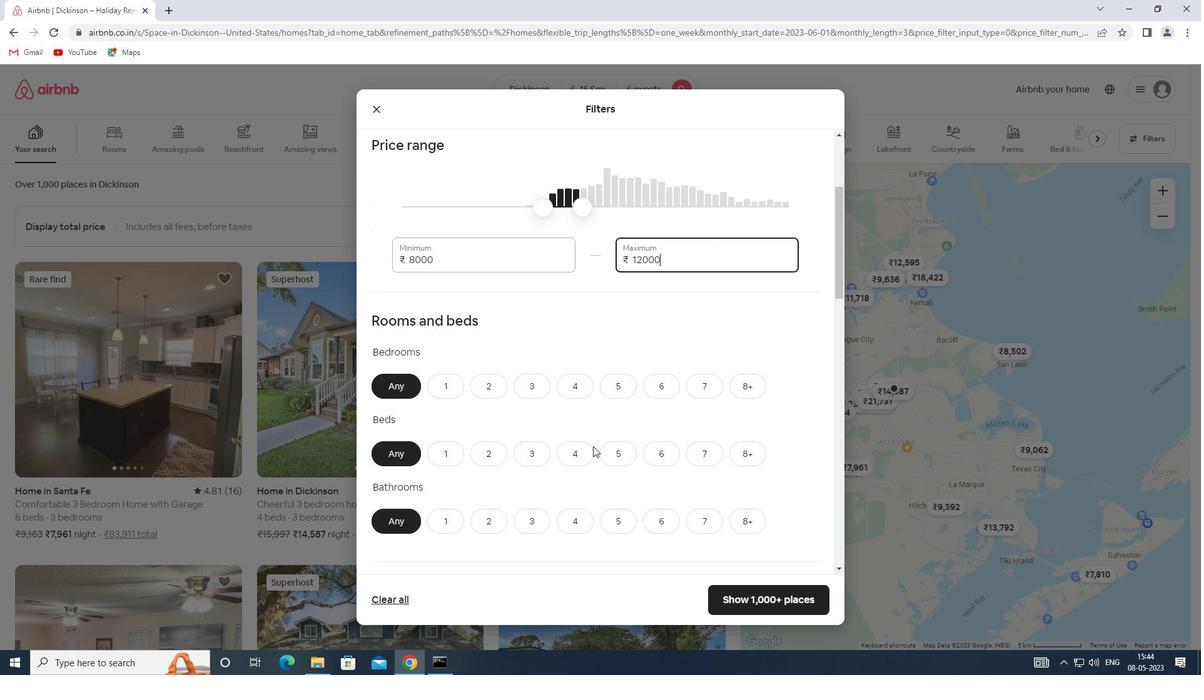 
Action: Mouse moved to (661, 320)
Screenshot: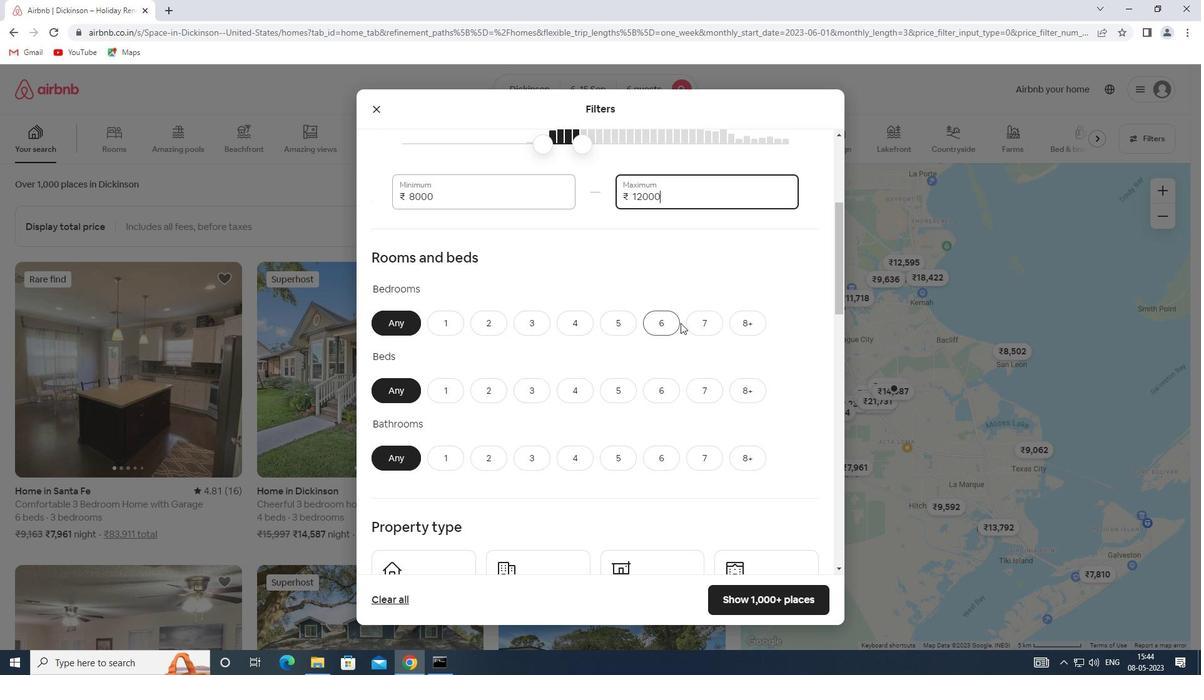 
Action: Mouse pressed left at (661, 320)
Screenshot: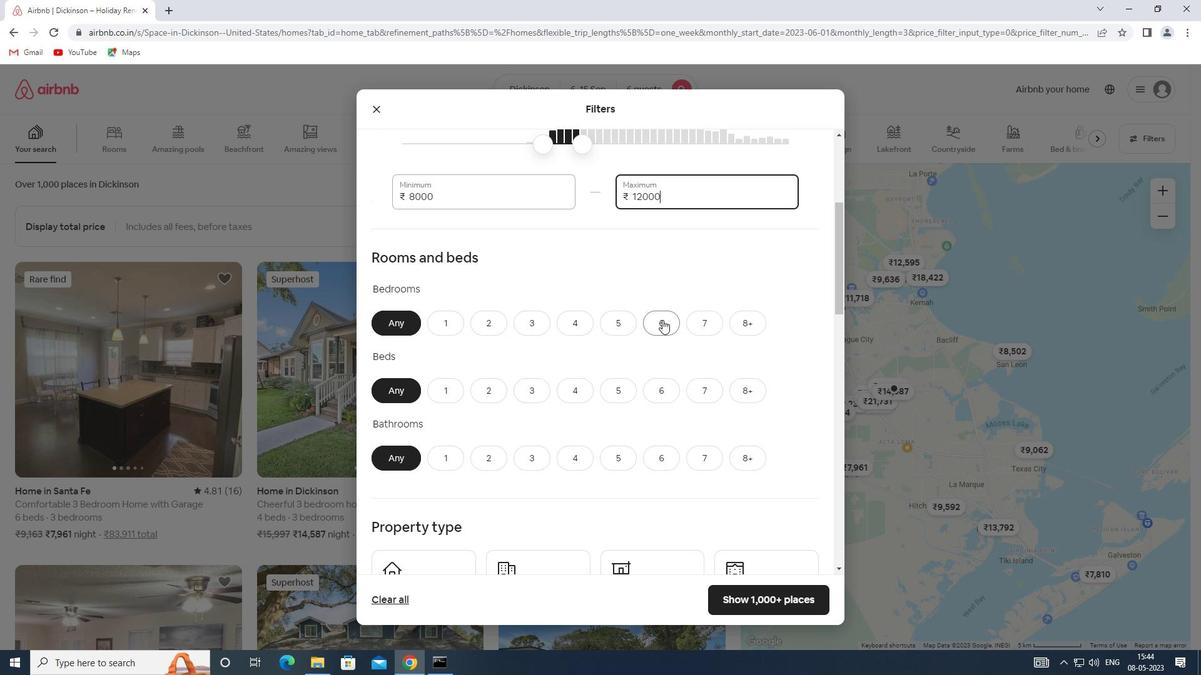 
Action: Mouse moved to (665, 391)
Screenshot: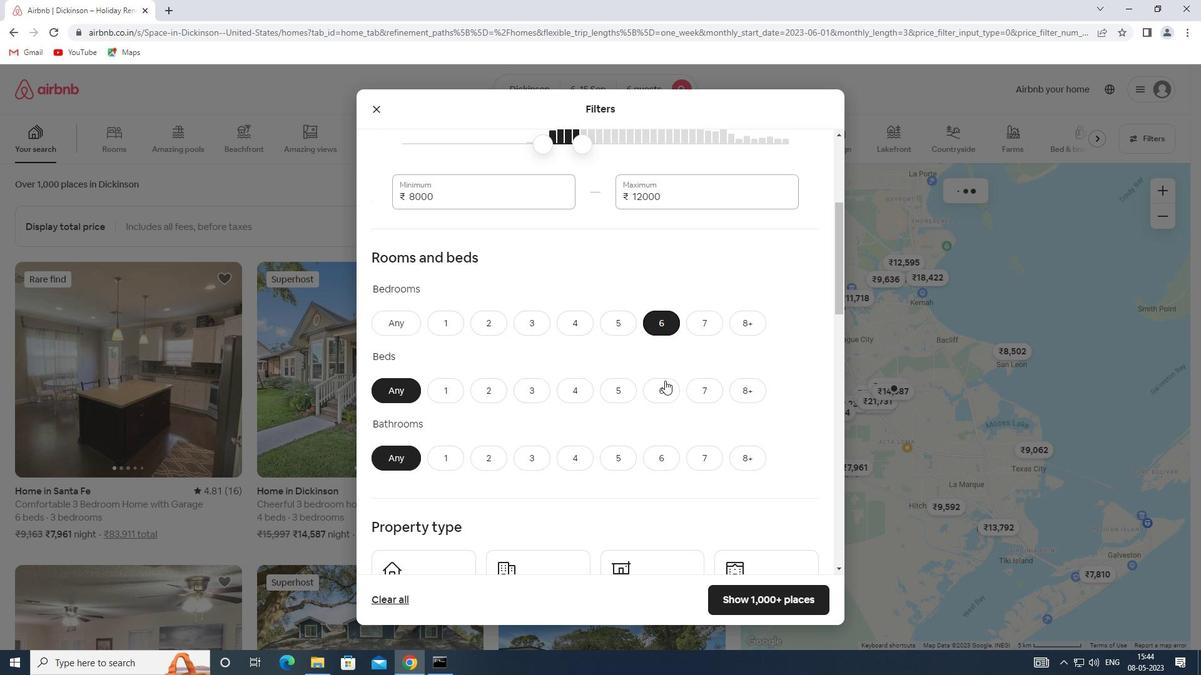 
Action: Mouse pressed left at (665, 391)
Screenshot: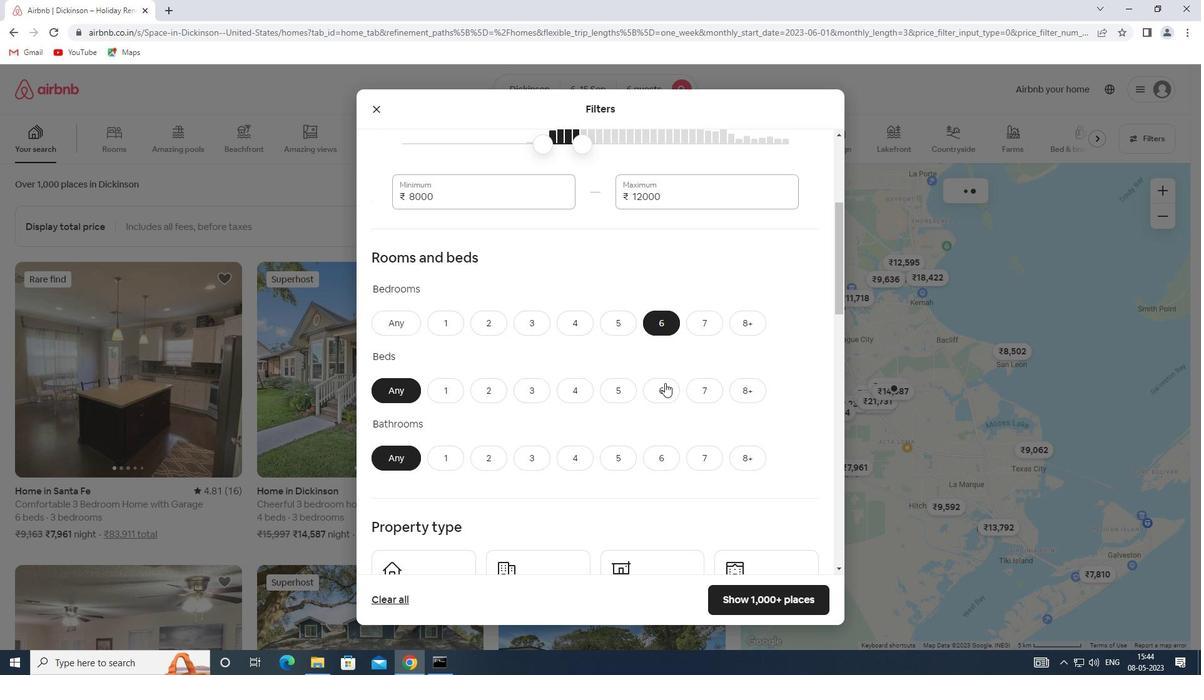 
Action: Mouse moved to (657, 465)
Screenshot: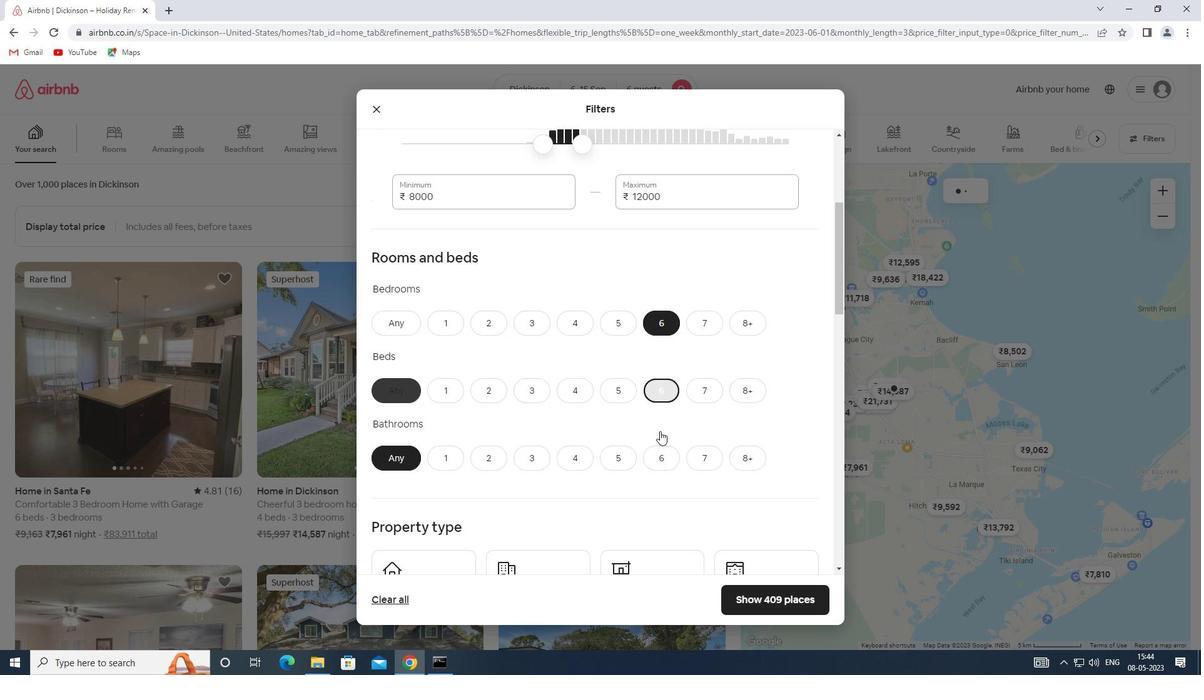 
Action: Mouse pressed left at (657, 465)
Screenshot: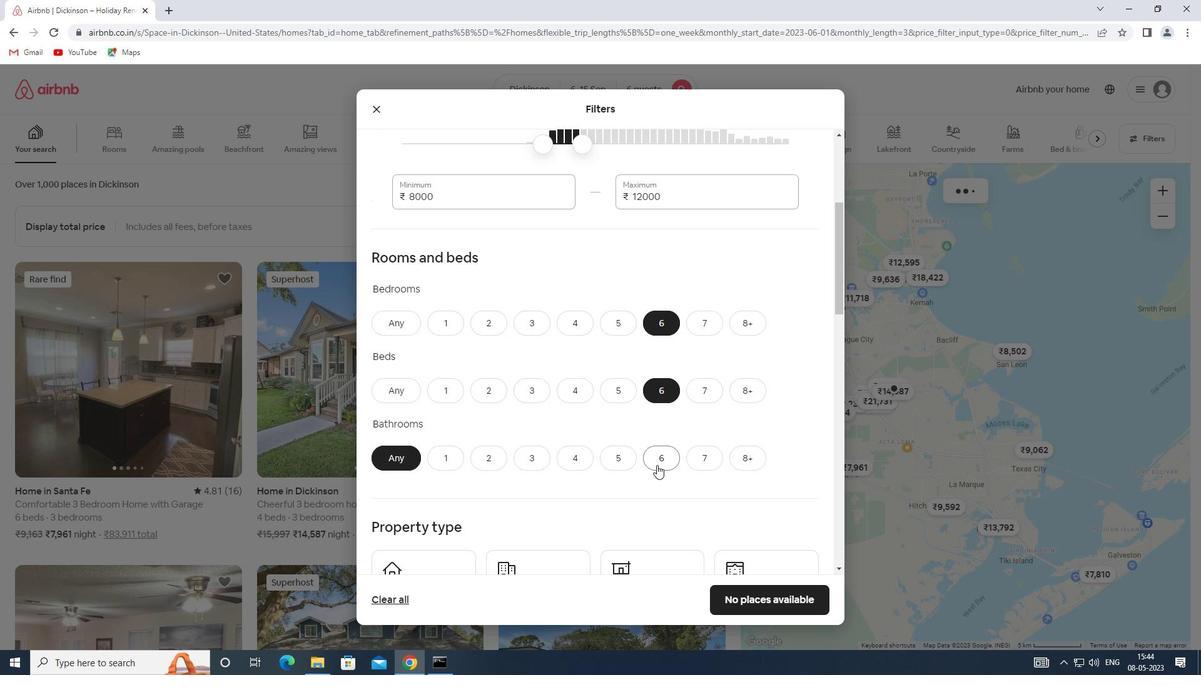 
Action: Mouse moved to (647, 440)
Screenshot: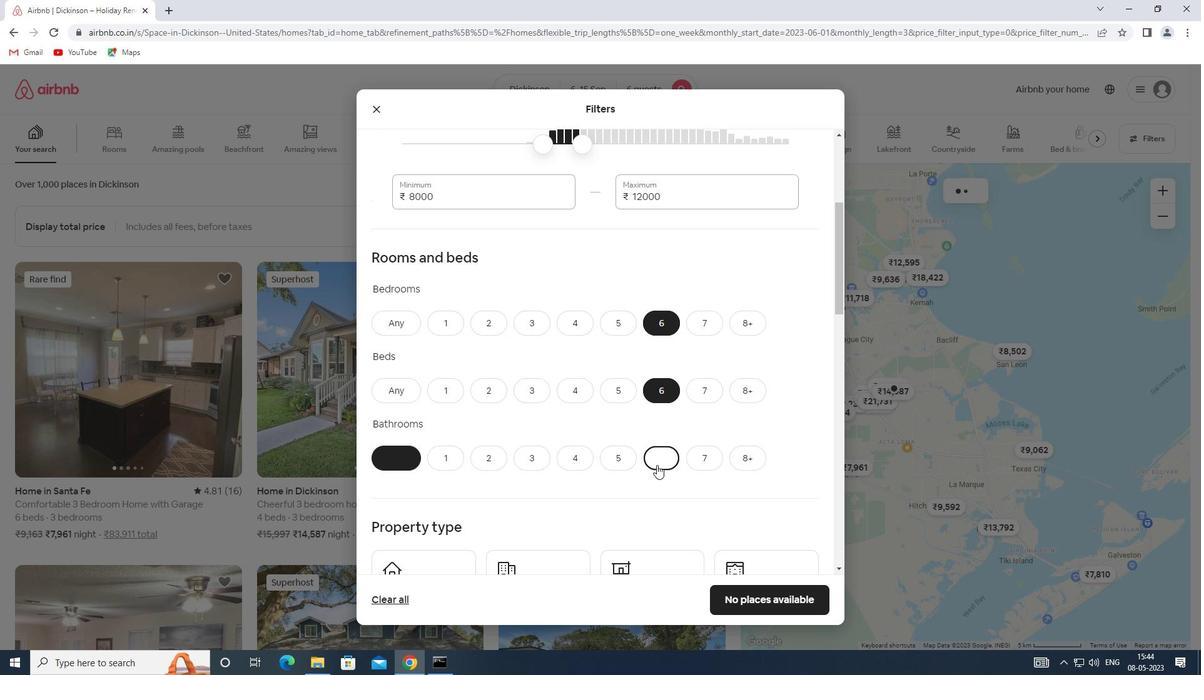 
Action: Mouse scrolled (647, 439) with delta (0, 0)
Screenshot: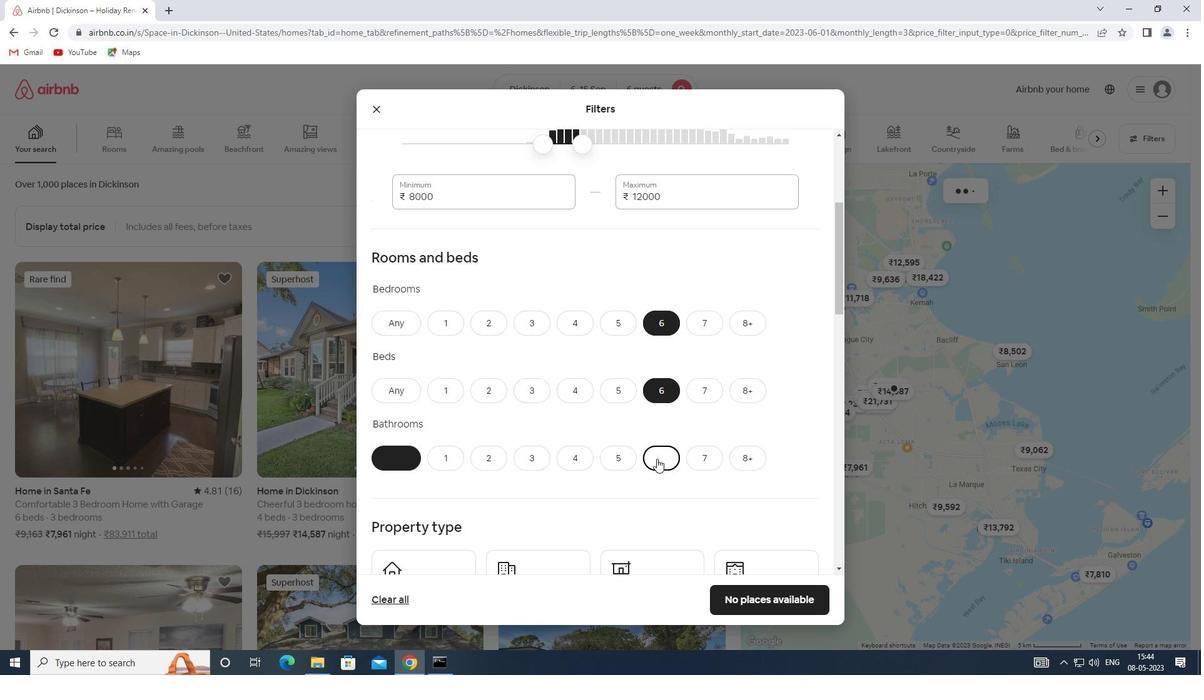 
Action: Mouse scrolled (647, 439) with delta (0, 0)
Screenshot: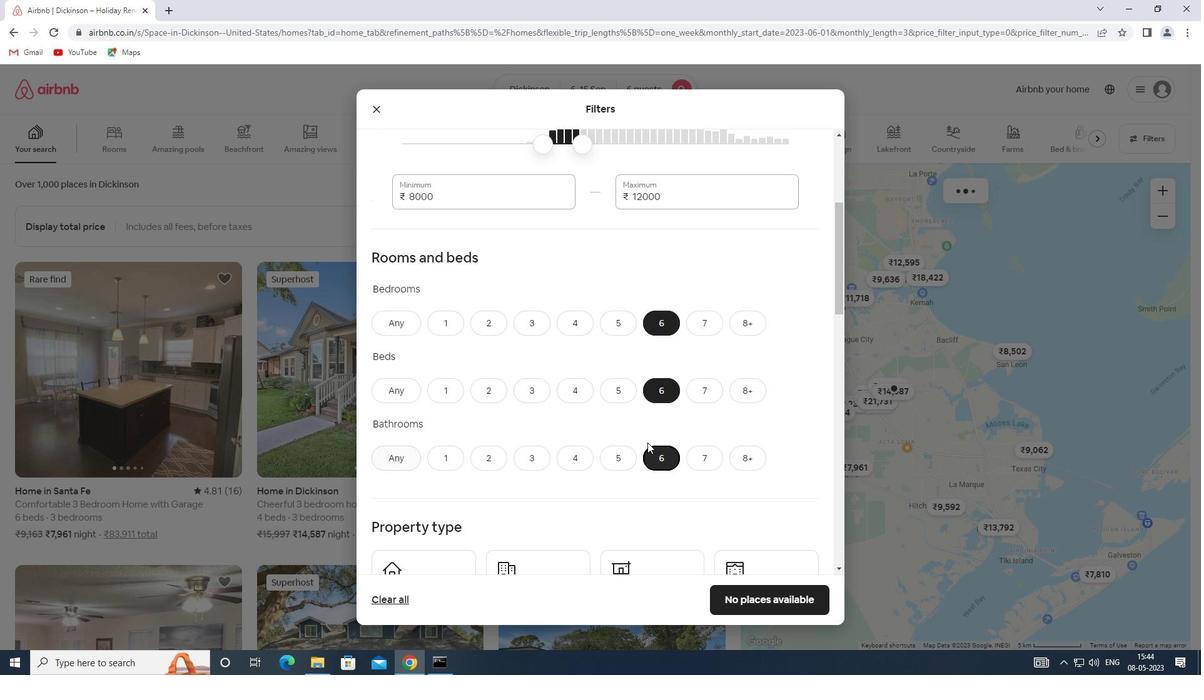 
Action: Mouse moved to (645, 439)
Screenshot: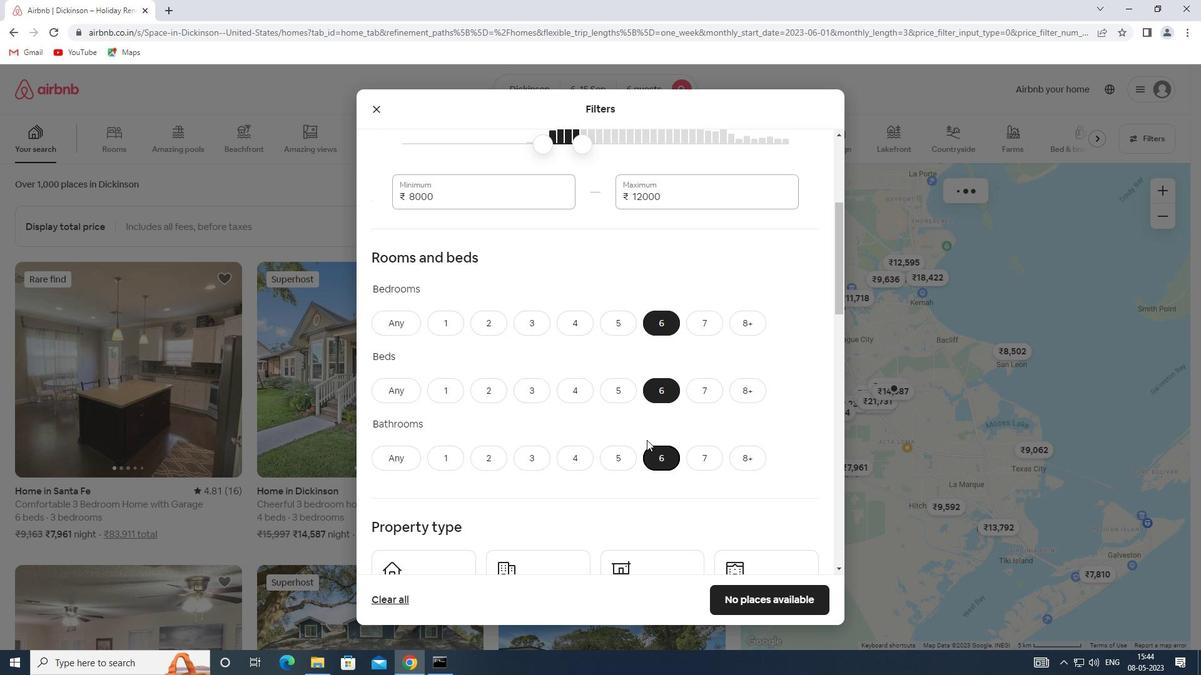 
Action: Mouse scrolled (645, 438) with delta (0, 0)
Screenshot: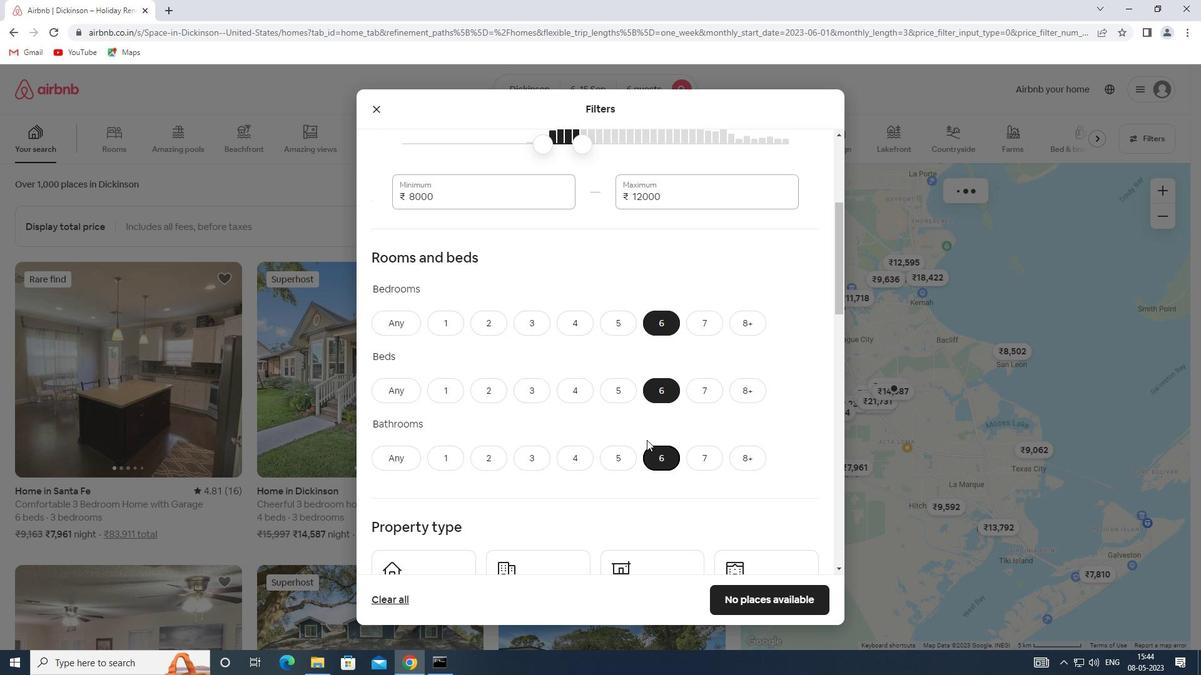 
Action: Mouse moved to (438, 410)
Screenshot: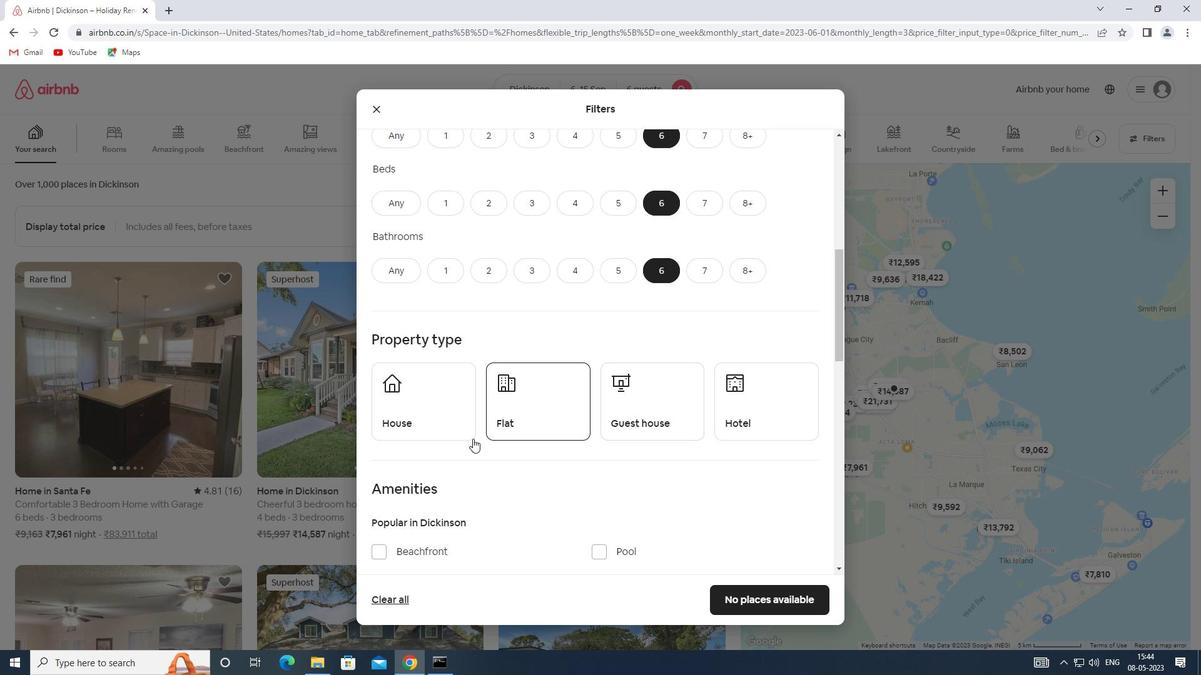 
Action: Mouse pressed left at (438, 410)
Screenshot: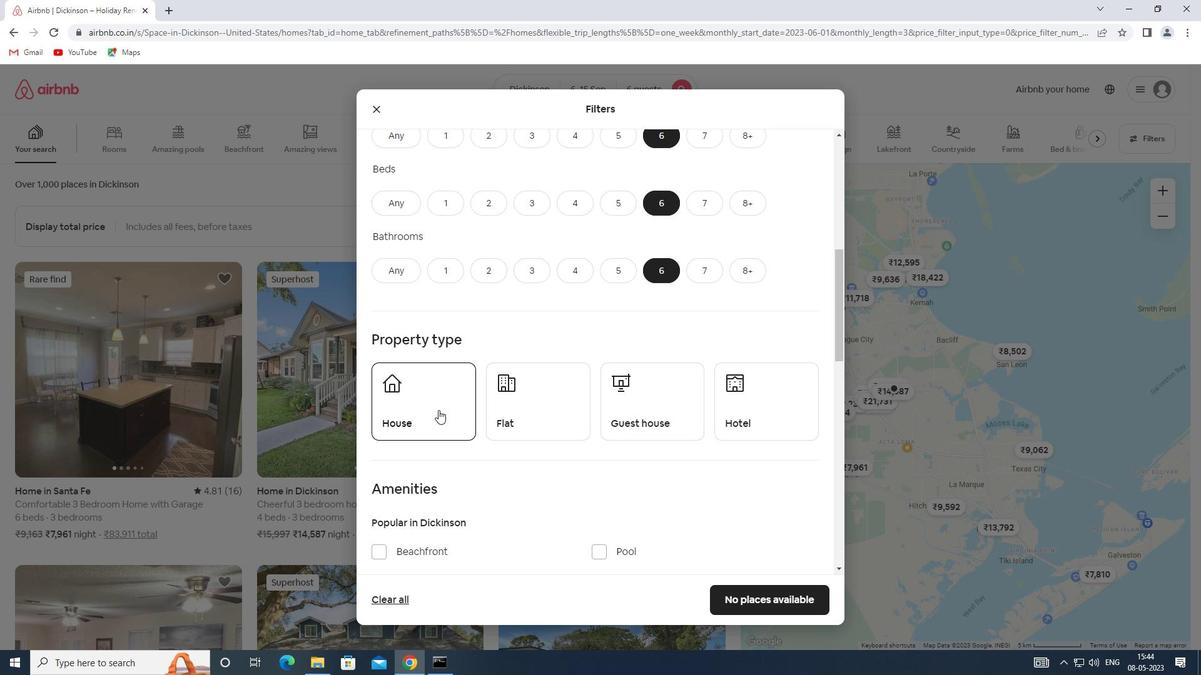 
Action: Mouse moved to (501, 411)
Screenshot: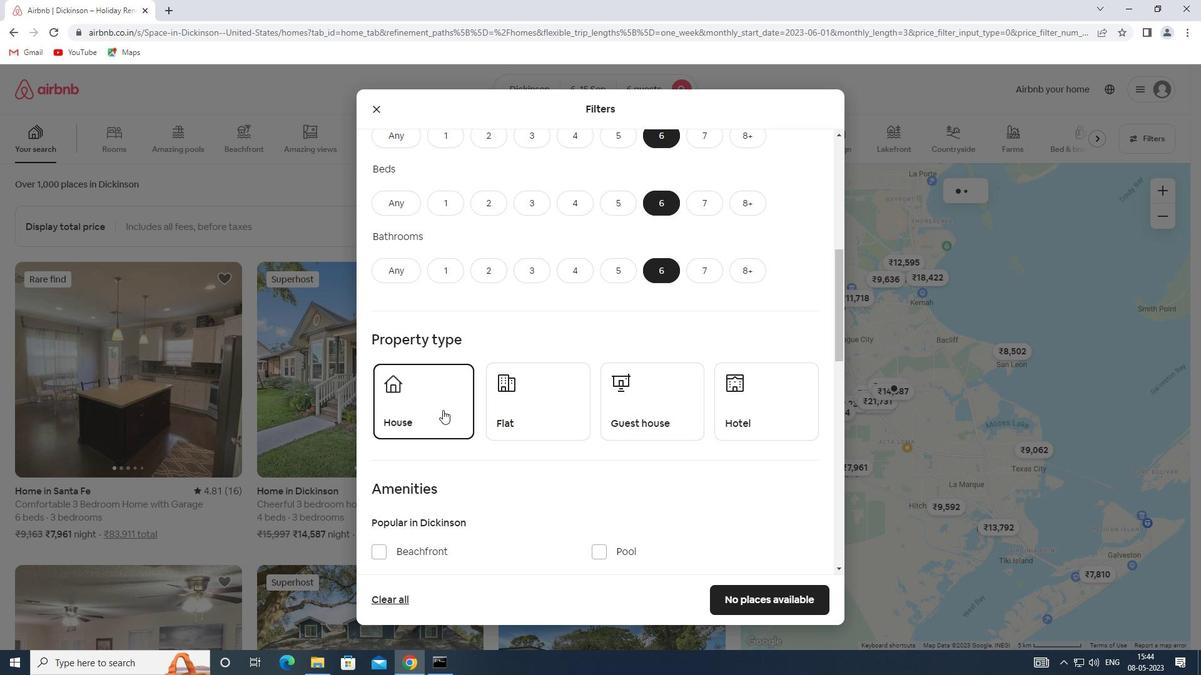 
Action: Mouse pressed left at (501, 411)
Screenshot: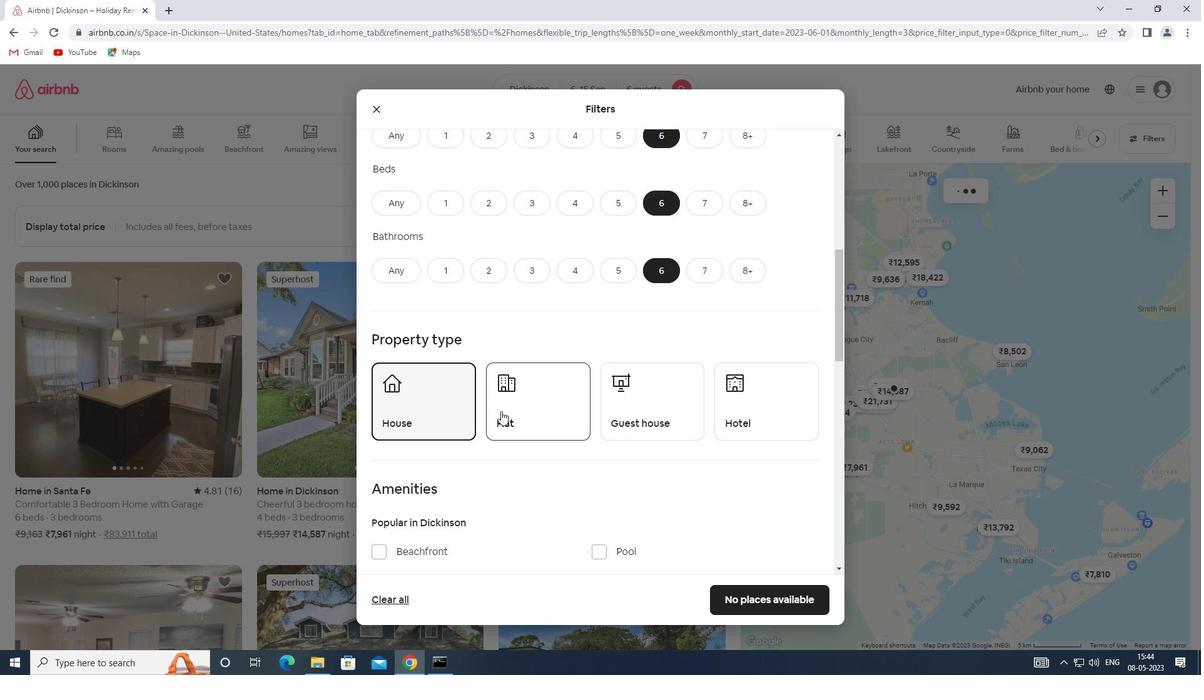
Action: Mouse moved to (625, 414)
Screenshot: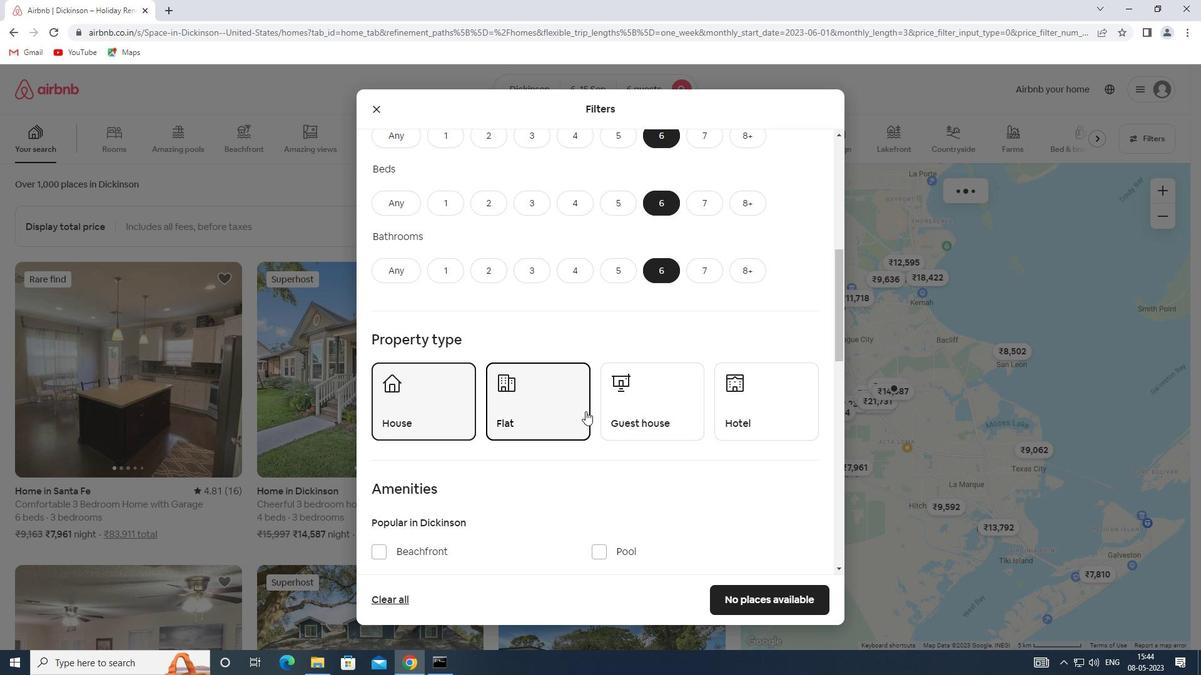 
Action: Mouse pressed left at (625, 414)
Screenshot: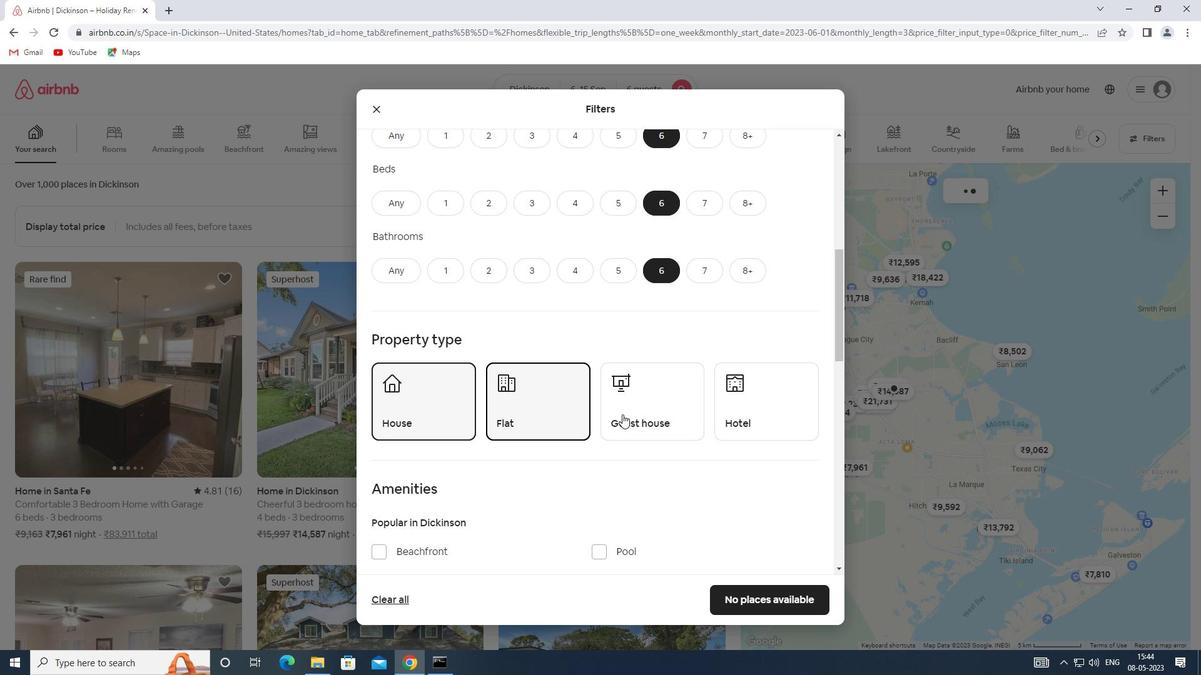 
Action: Mouse moved to (774, 409)
Screenshot: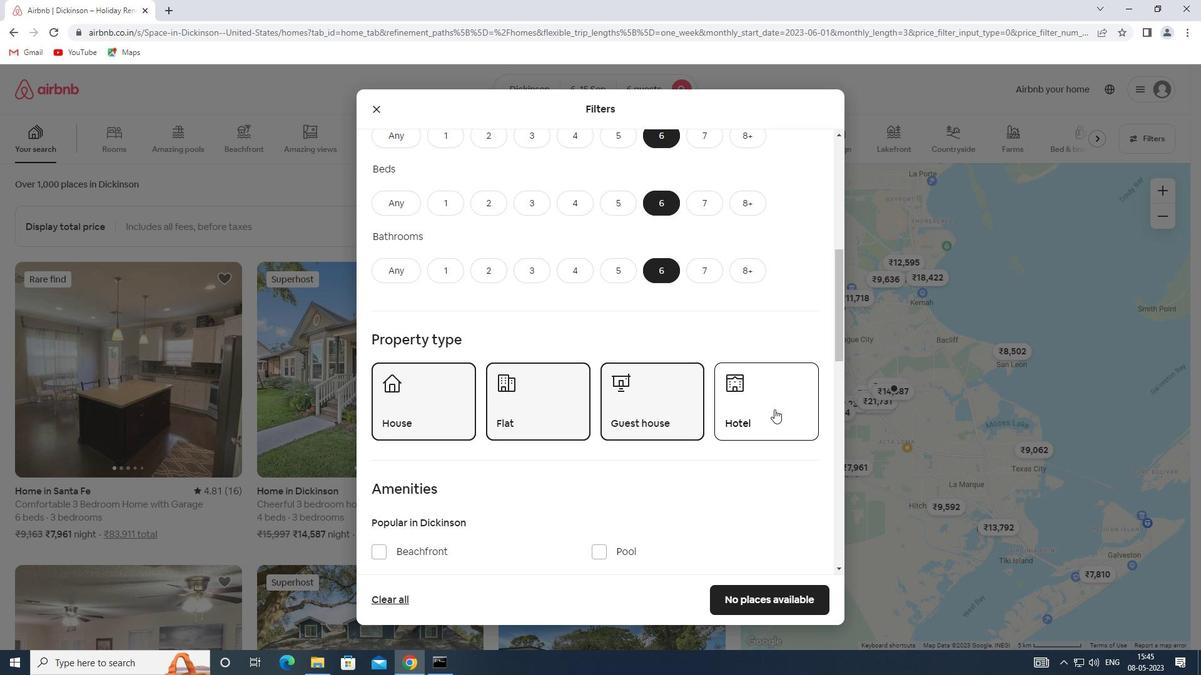 
Action: Mouse scrolled (774, 409) with delta (0, 0)
Screenshot: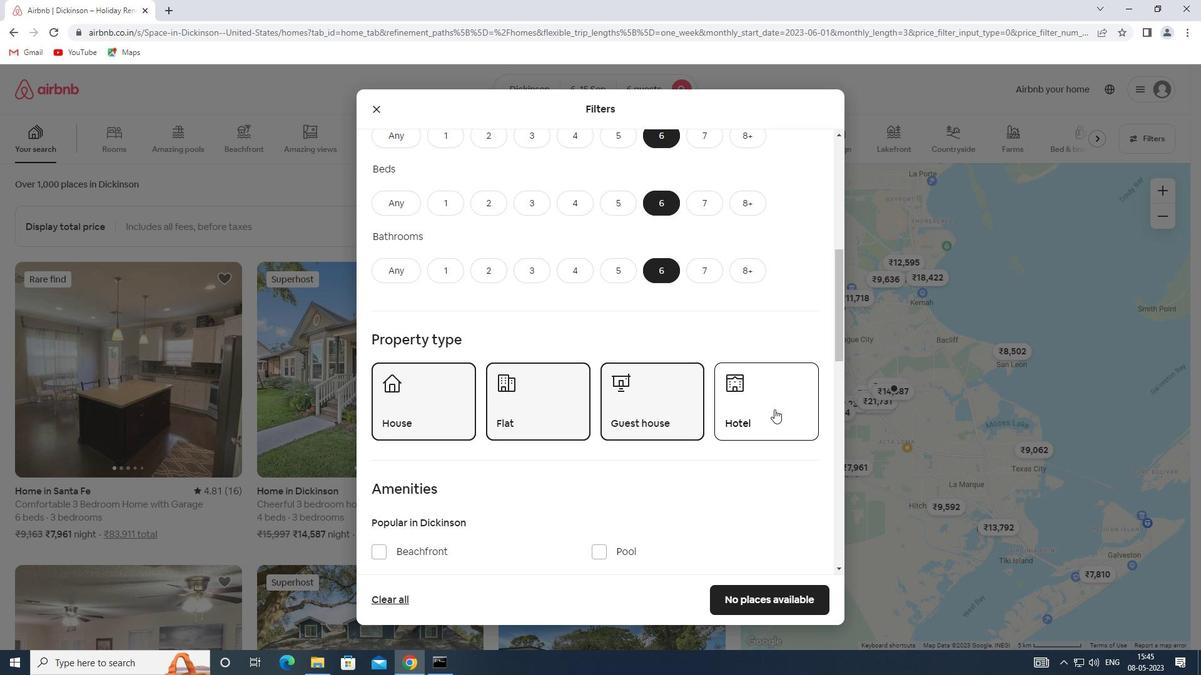 
Action: Mouse scrolled (774, 409) with delta (0, 0)
Screenshot: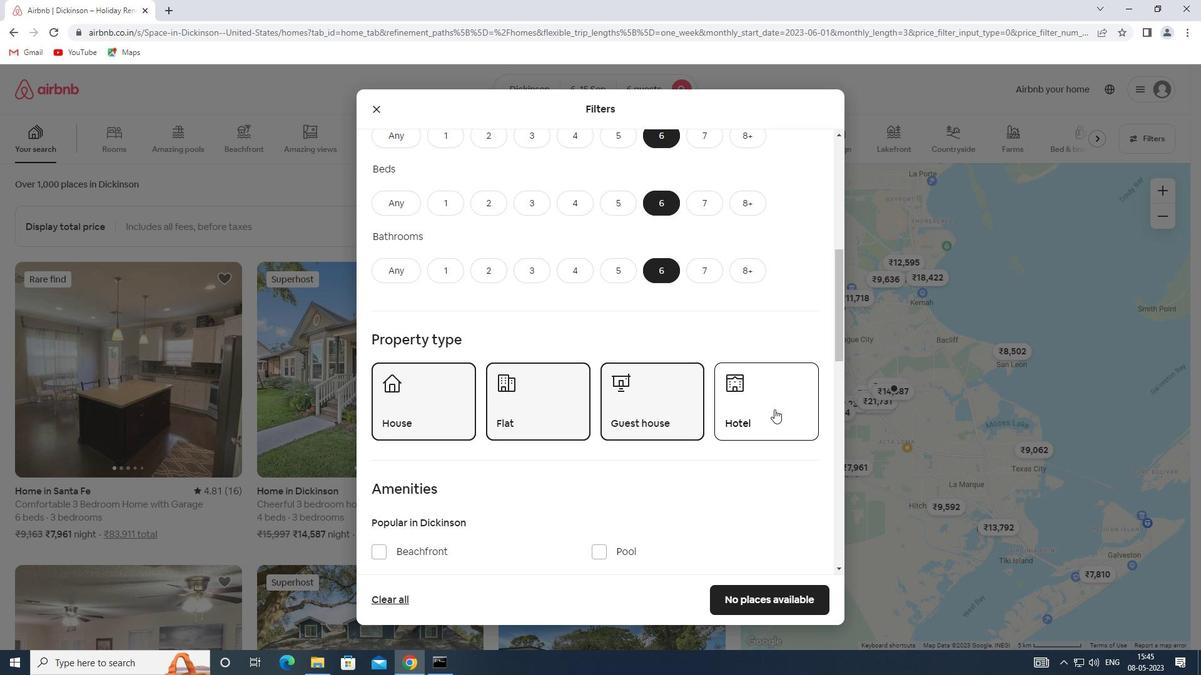 
Action: Mouse moved to (773, 409)
Screenshot: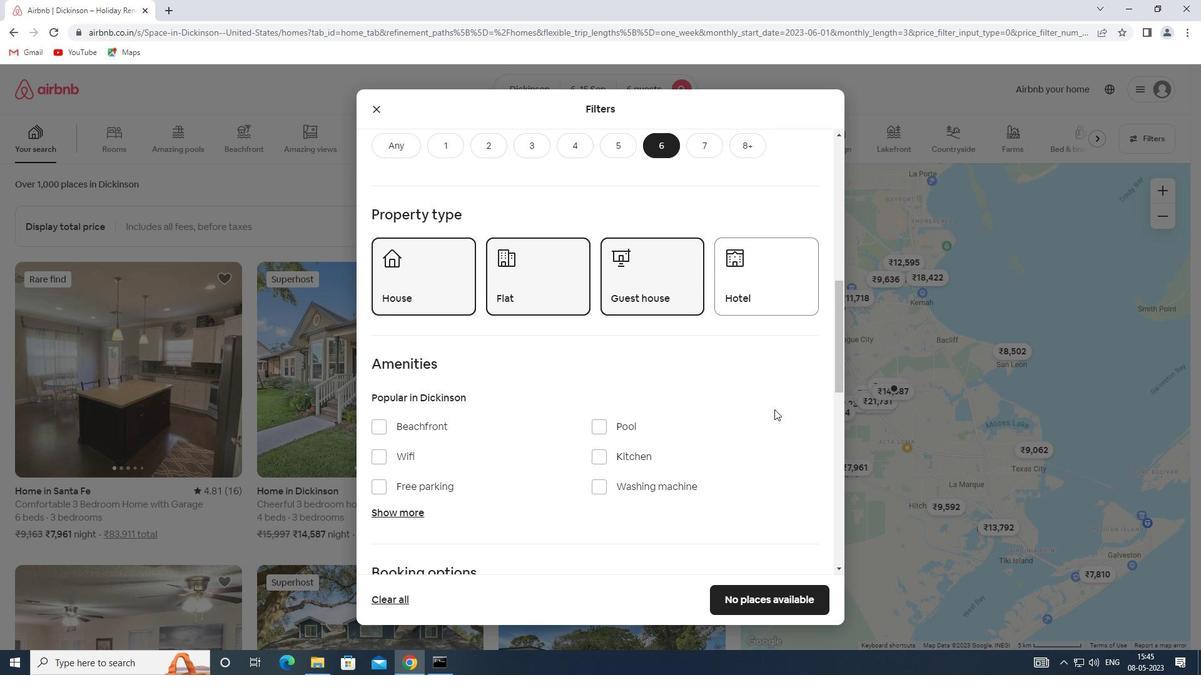 
Action: Mouse scrolled (773, 409) with delta (0, 0)
Screenshot: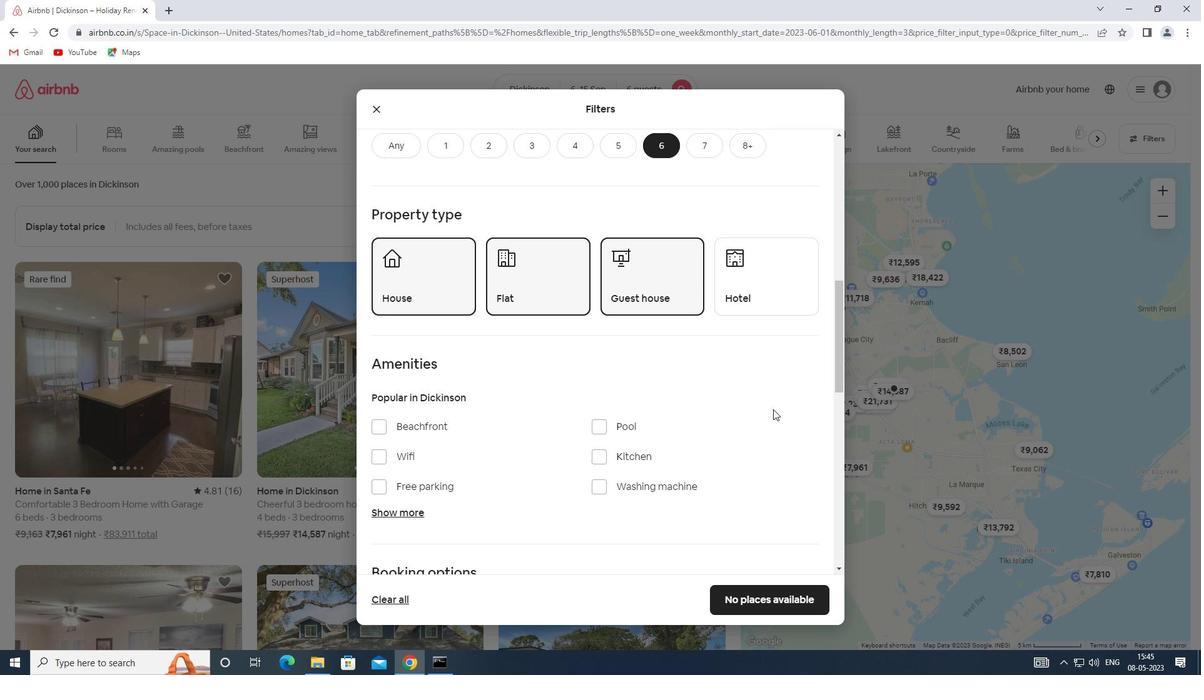 
Action: Mouse scrolled (773, 409) with delta (0, 0)
Screenshot: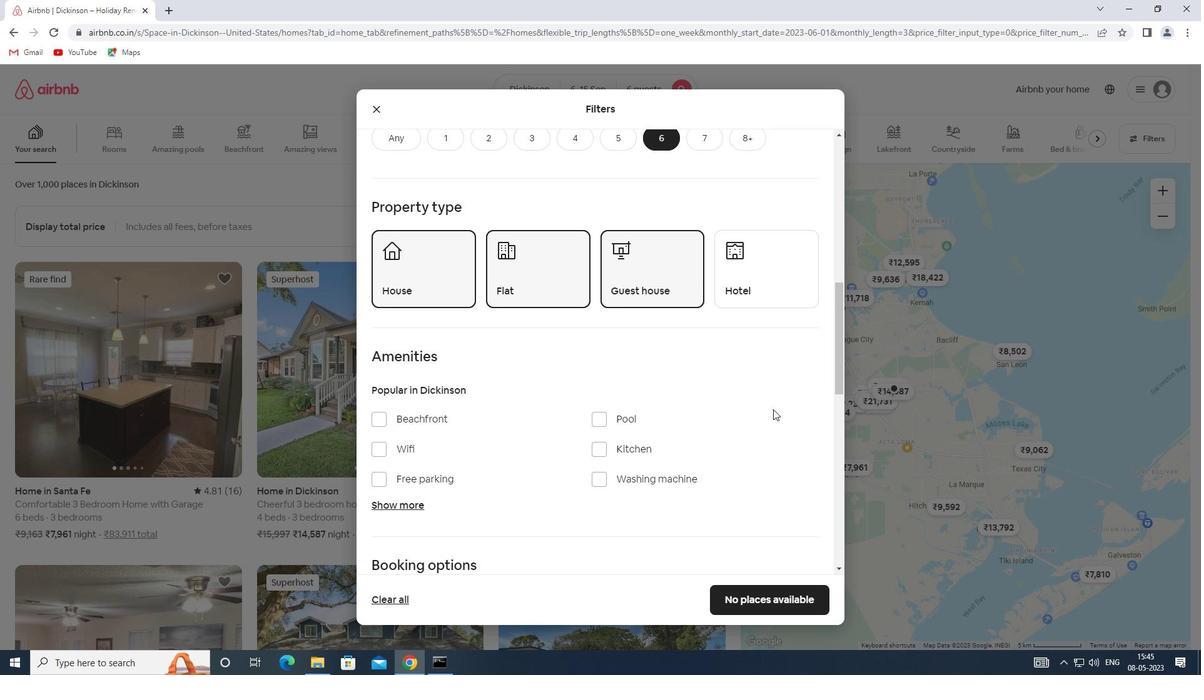 
Action: Mouse moved to (408, 384)
Screenshot: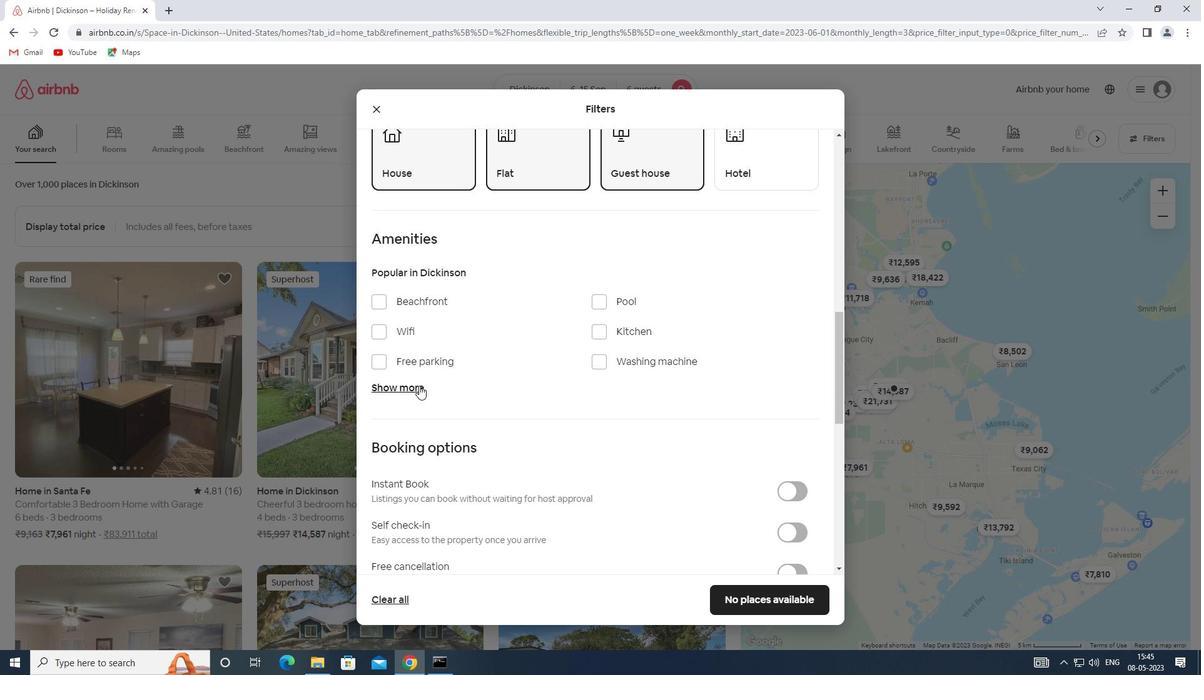
Action: Mouse pressed left at (408, 384)
Screenshot: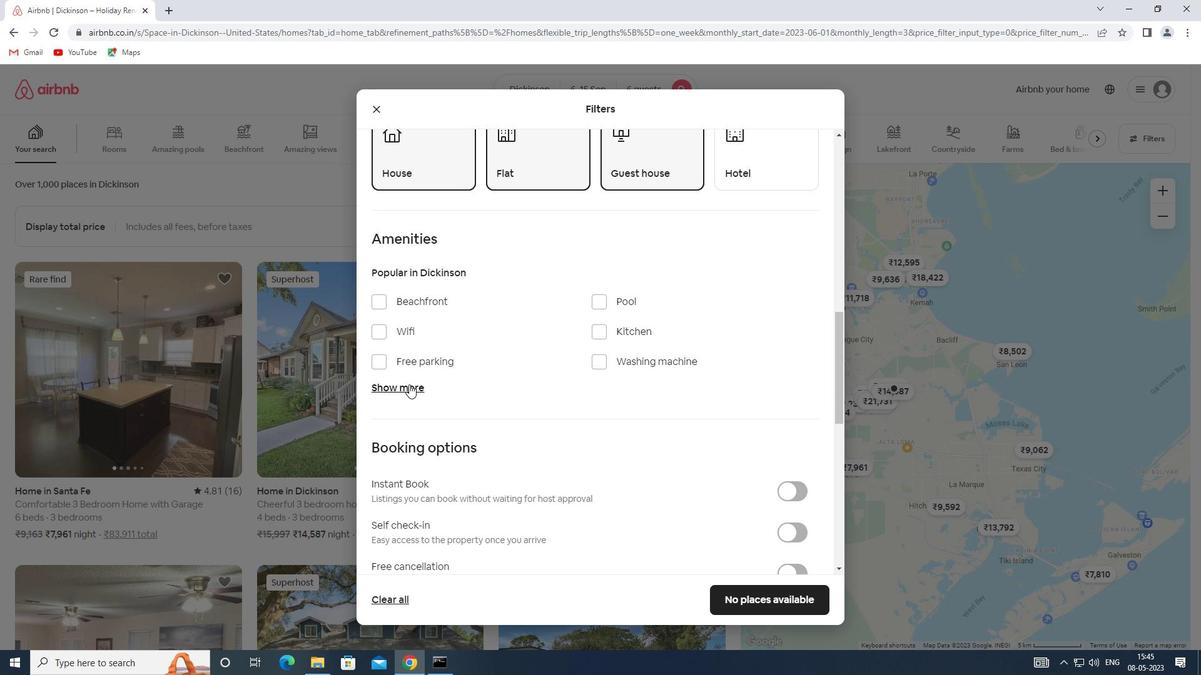 
Action: Mouse moved to (379, 327)
Screenshot: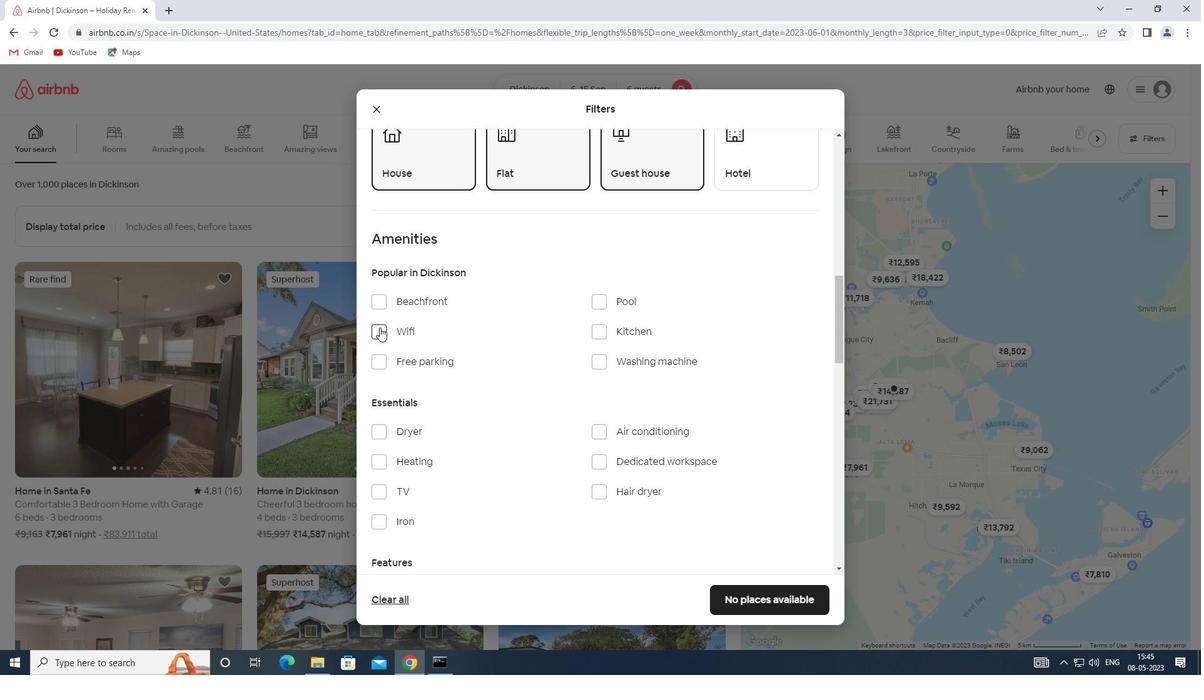 
Action: Mouse pressed left at (379, 327)
Screenshot: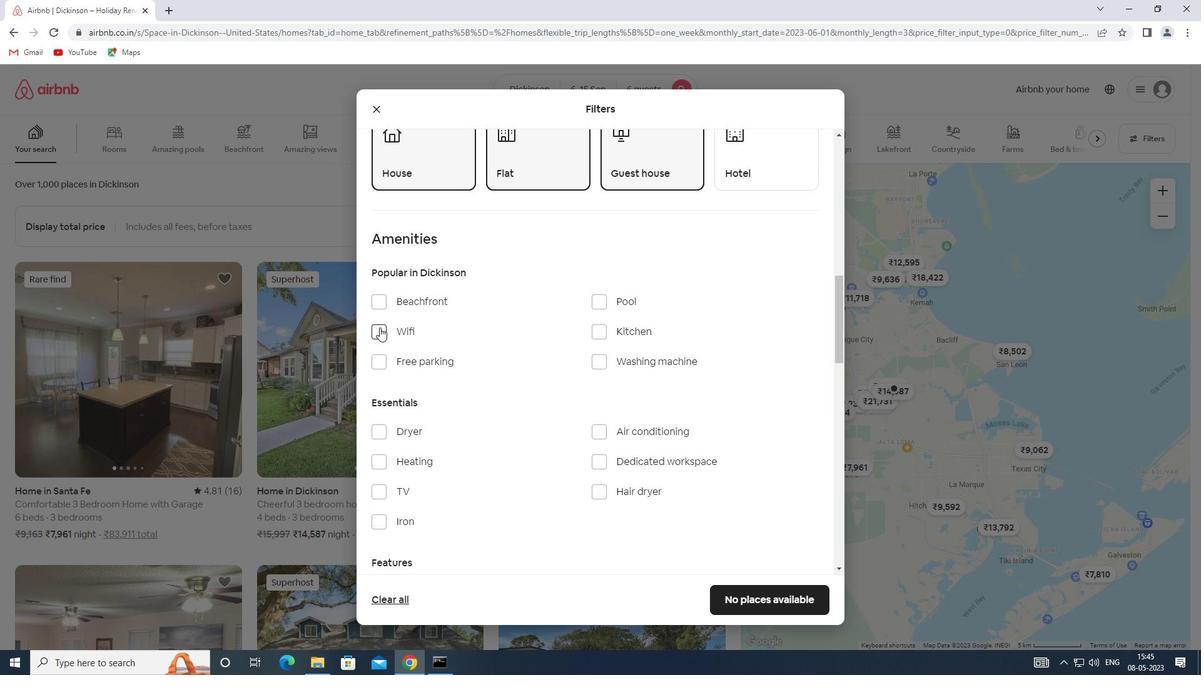 
Action: Mouse moved to (377, 501)
Screenshot: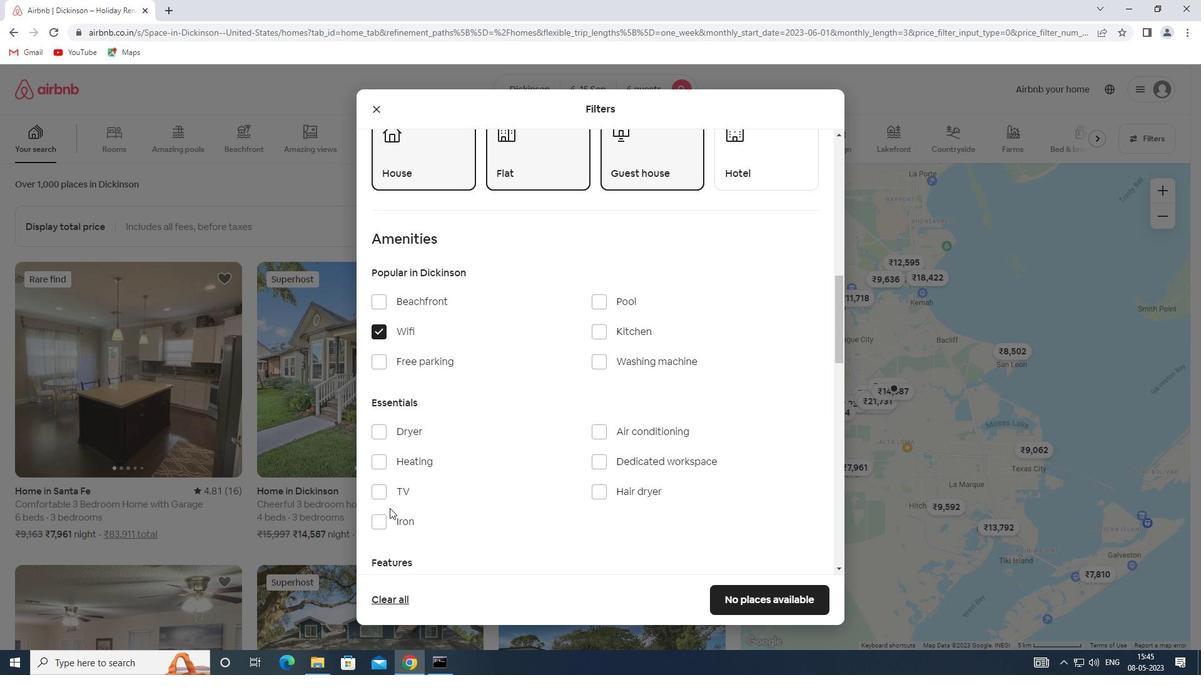 
Action: Mouse pressed left at (377, 501)
Screenshot: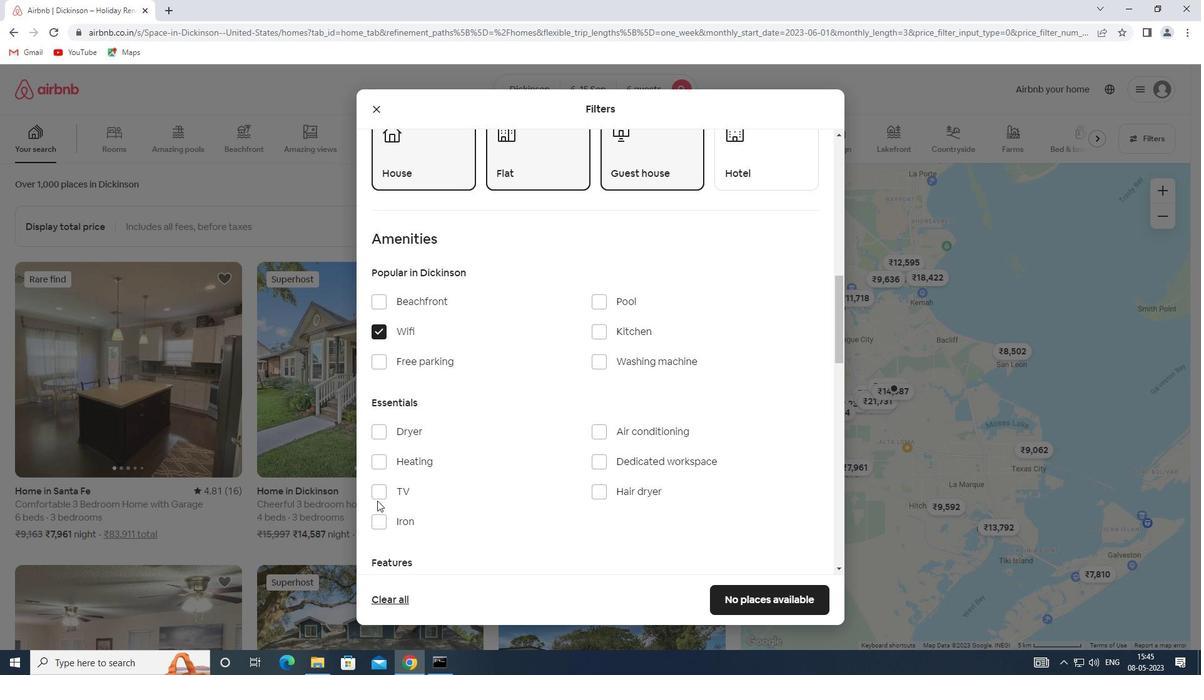 
Action: Mouse moved to (380, 491)
Screenshot: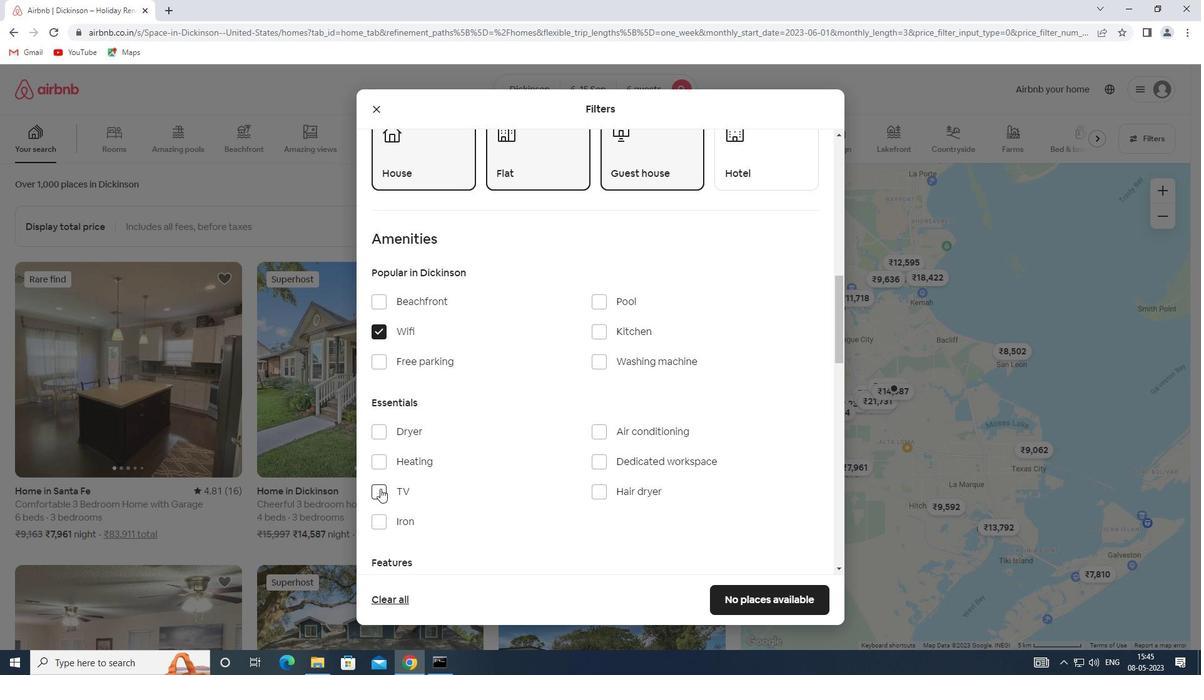 
Action: Mouse pressed left at (380, 491)
Screenshot: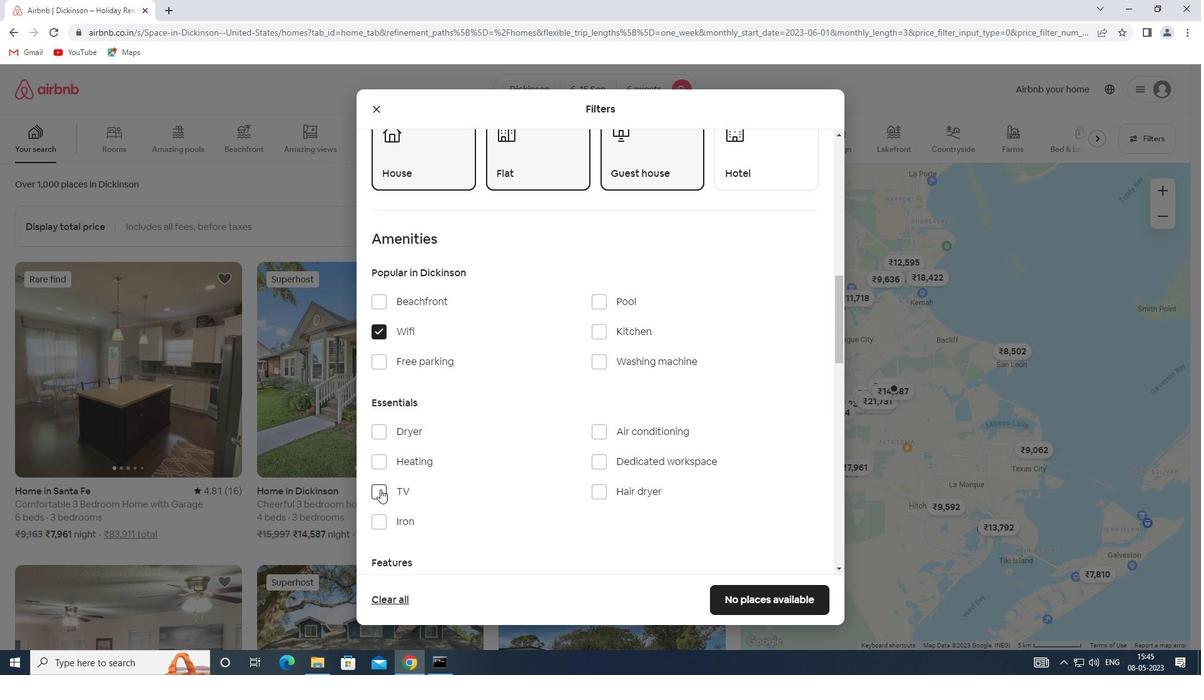 
Action: Mouse moved to (381, 364)
Screenshot: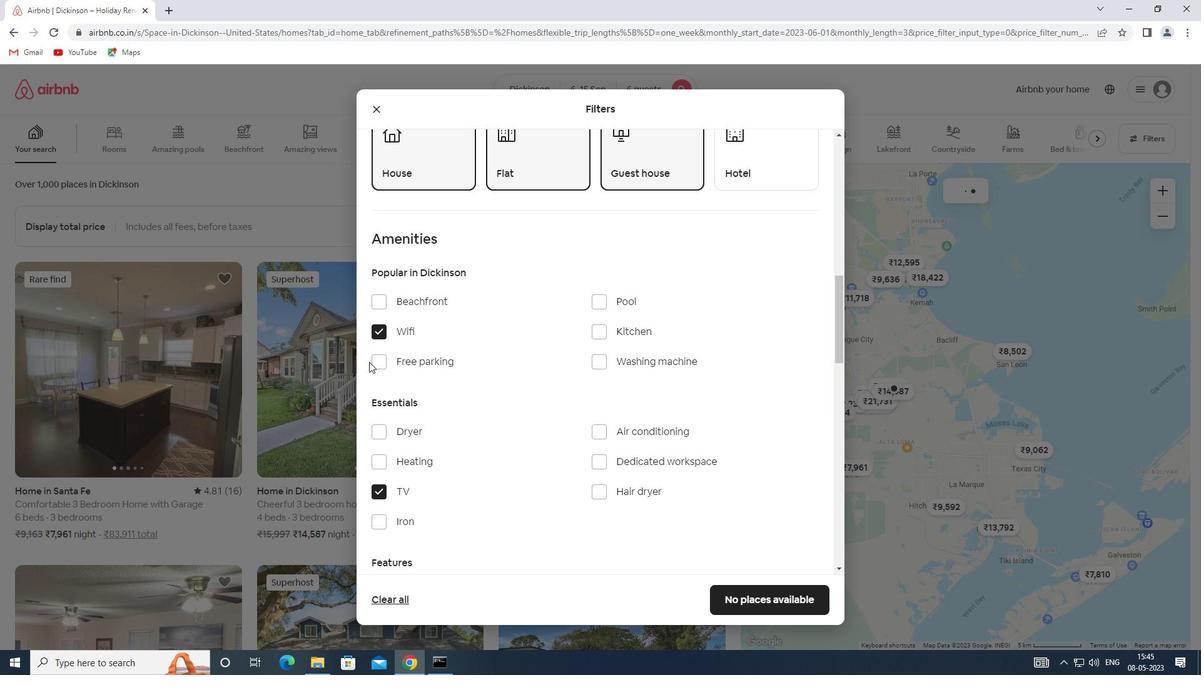 
Action: Mouse pressed left at (381, 364)
Screenshot: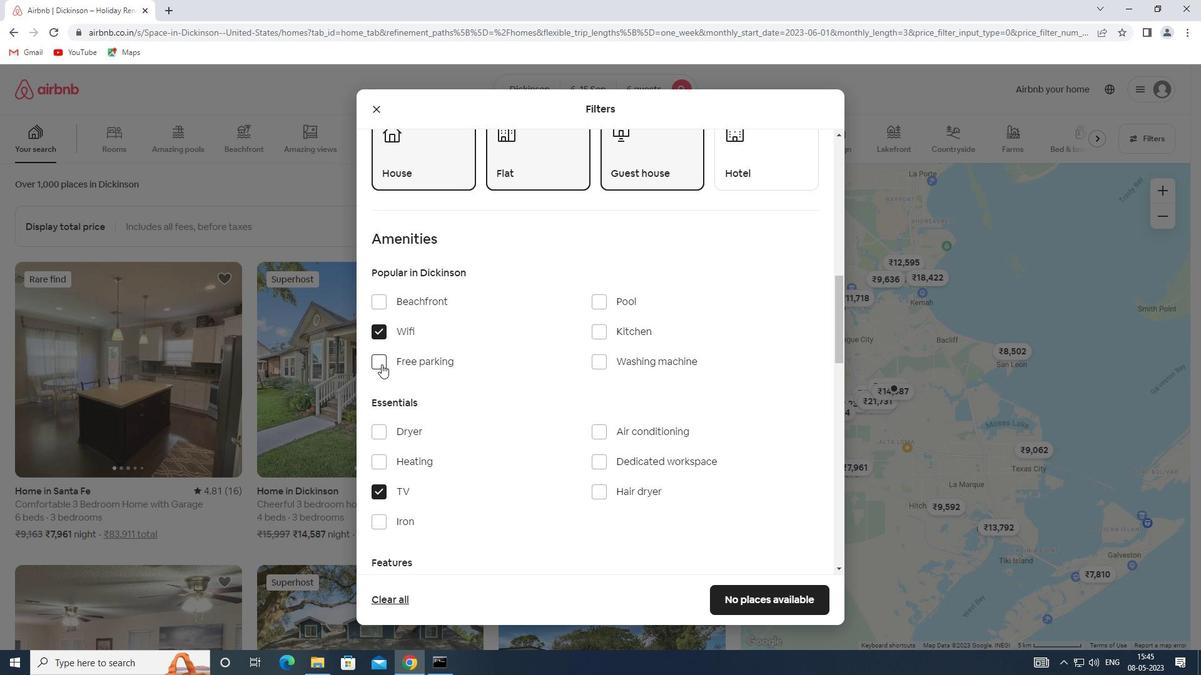 
Action: Mouse moved to (440, 379)
Screenshot: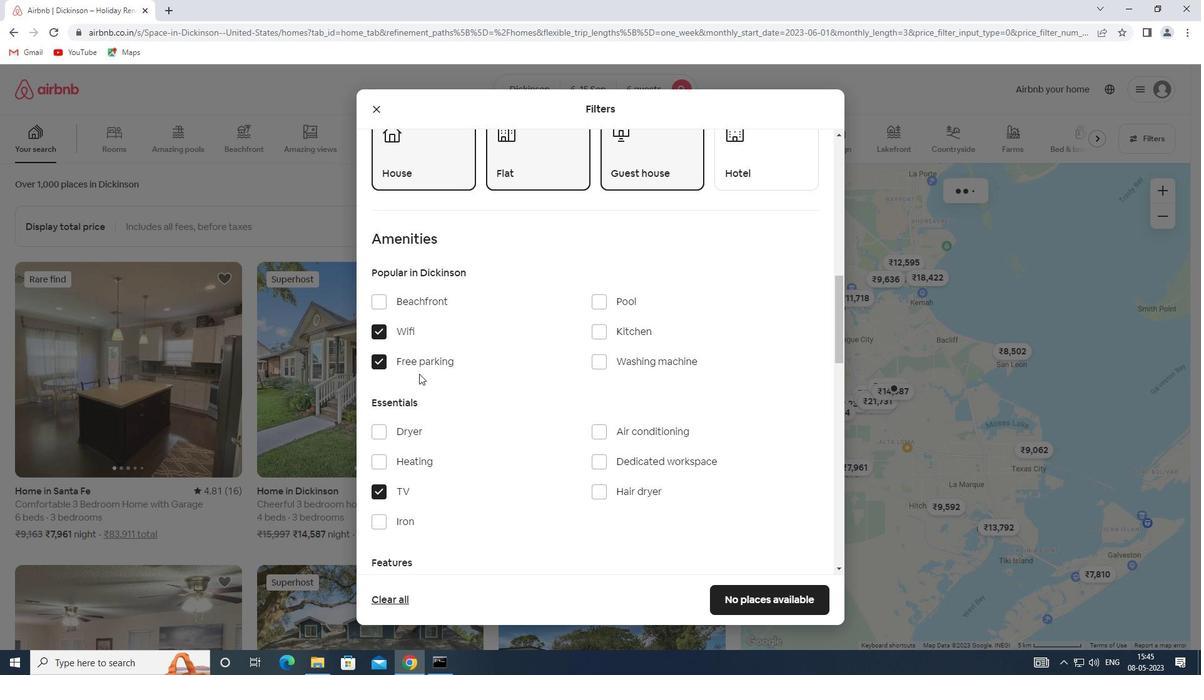 
Action: Mouse scrolled (440, 378) with delta (0, 0)
Screenshot: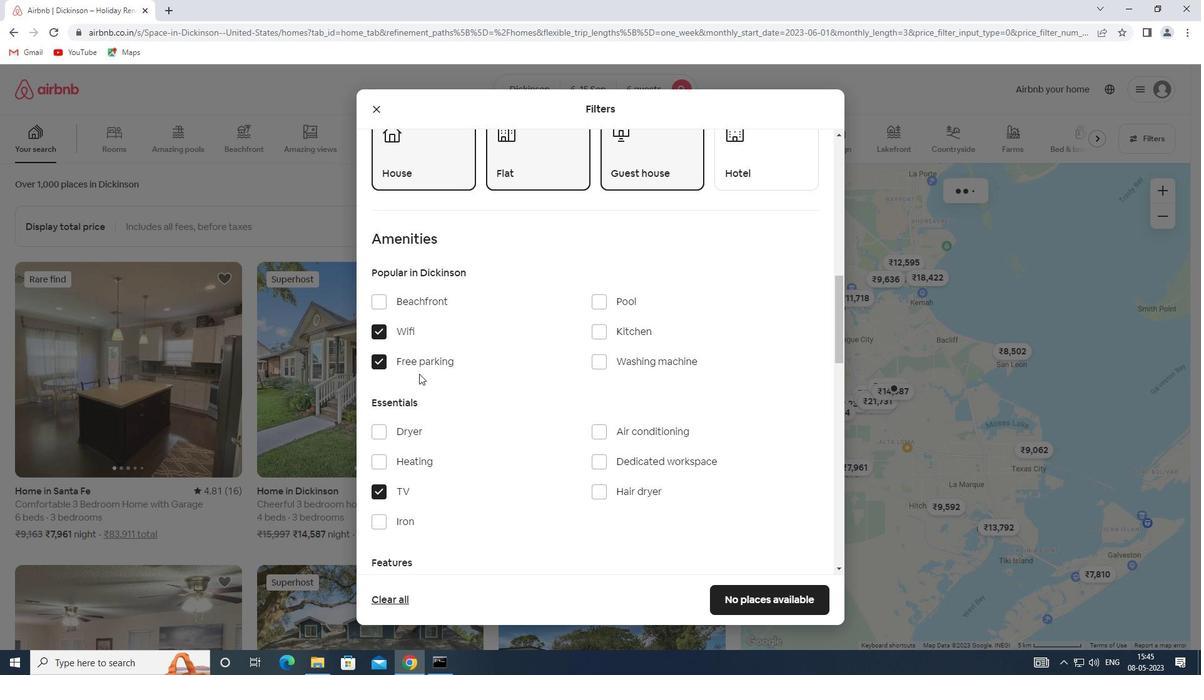 
Action: Mouse moved to (441, 382)
Screenshot: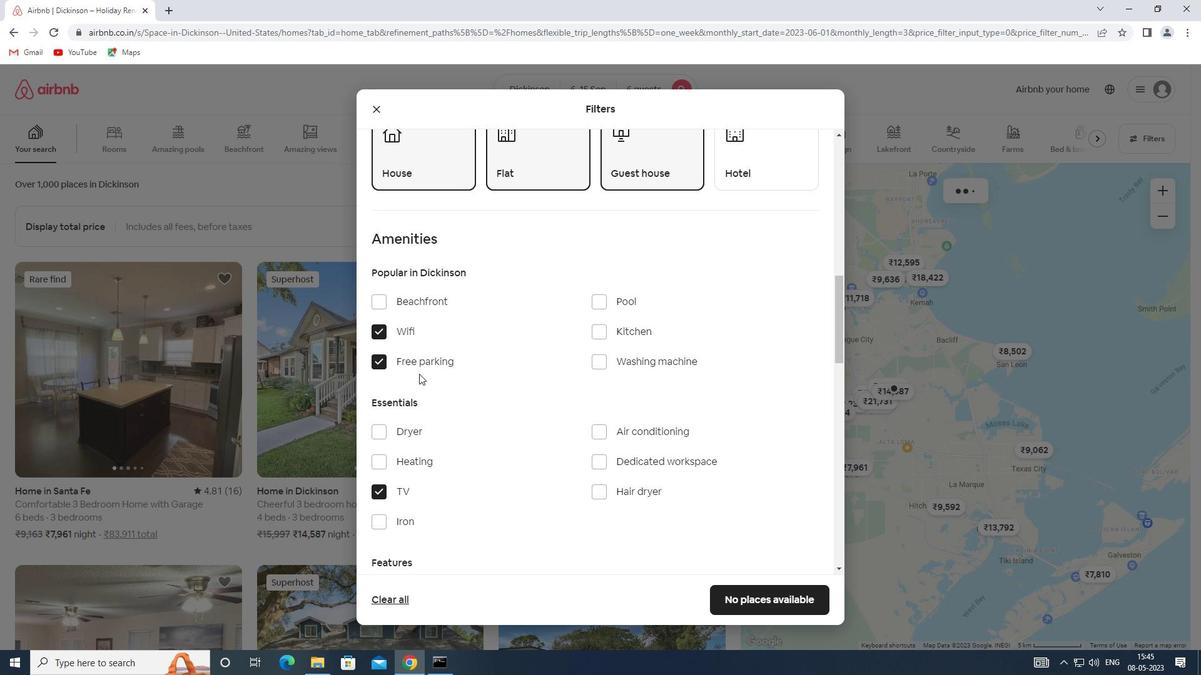 
Action: Mouse scrolled (441, 381) with delta (0, 0)
Screenshot: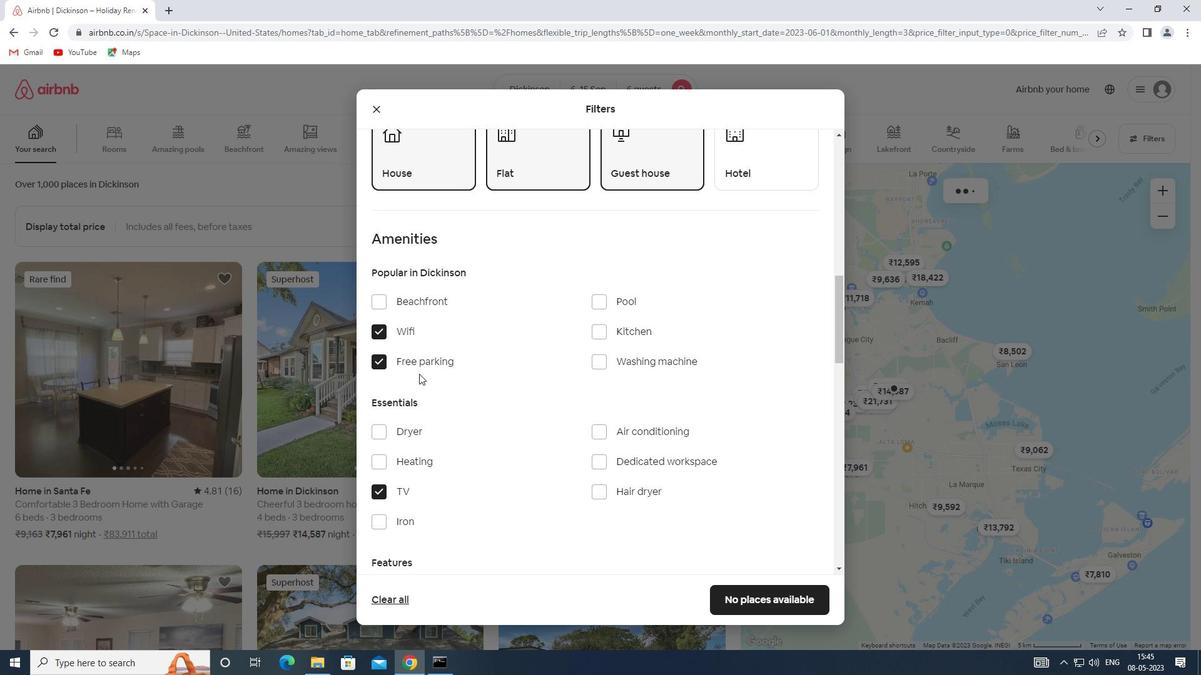 
Action: Mouse moved to (445, 389)
Screenshot: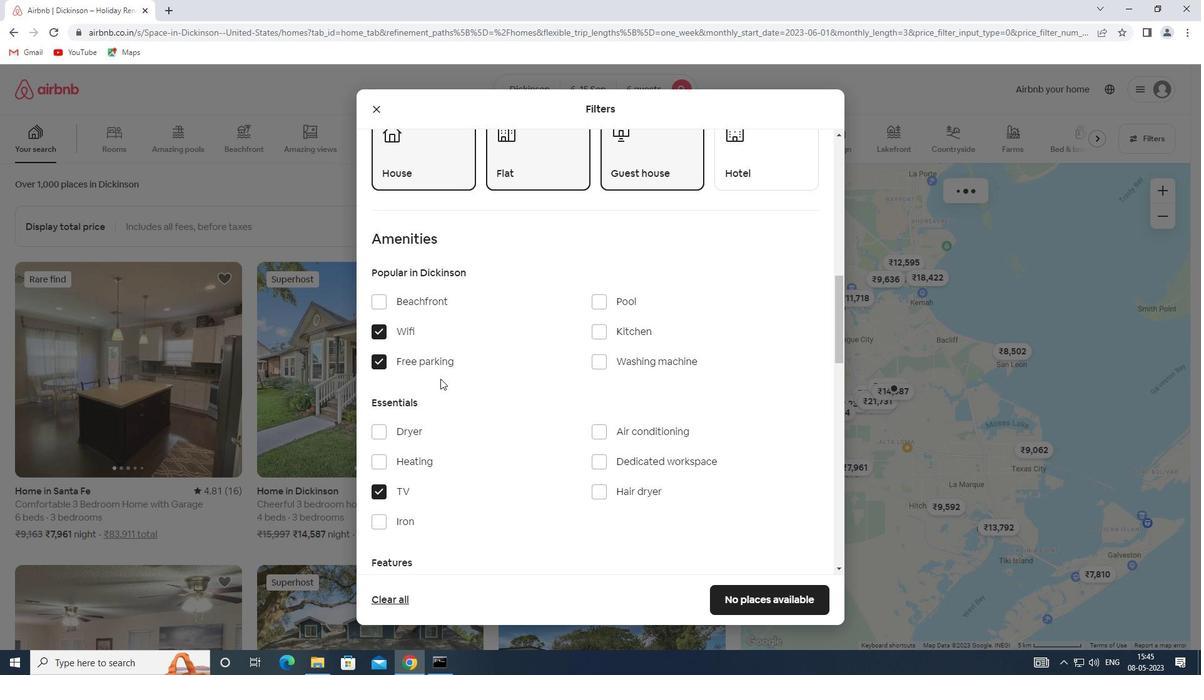 
Action: Mouse scrolled (445, 388) with delta (0, 0)
Screenshot: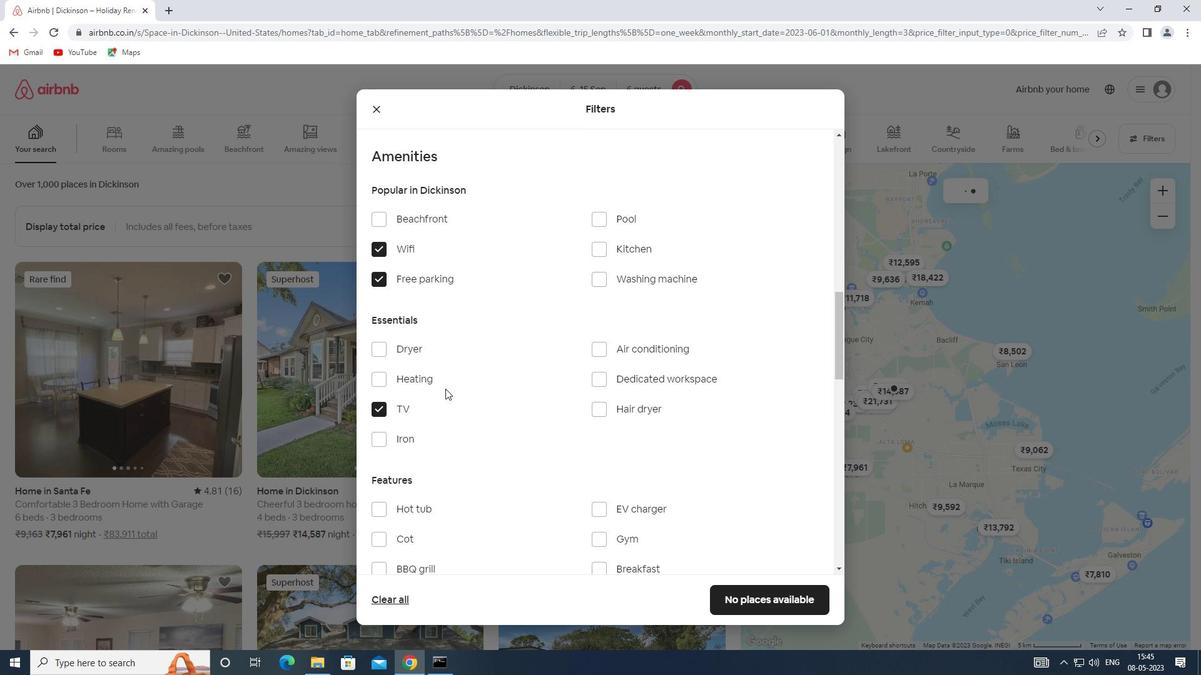 
Action: Mouse moved to (596, 439)
Screenshot: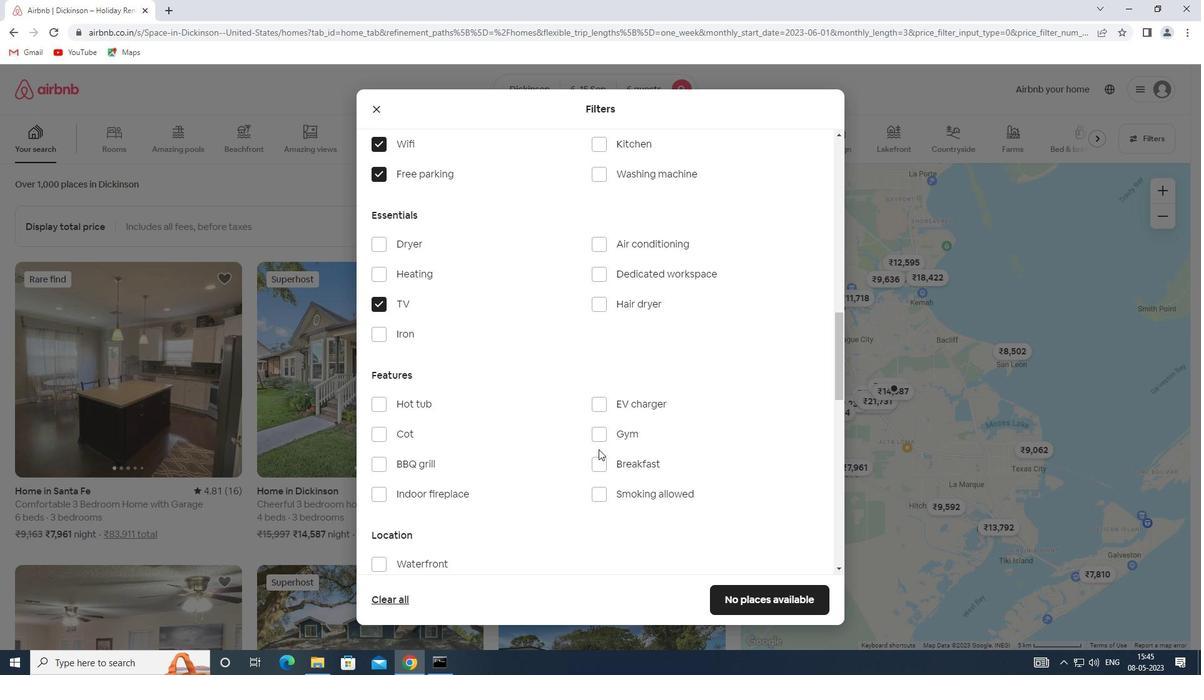 
Action: Mouse pressed left at (596, 439)
Screenshot: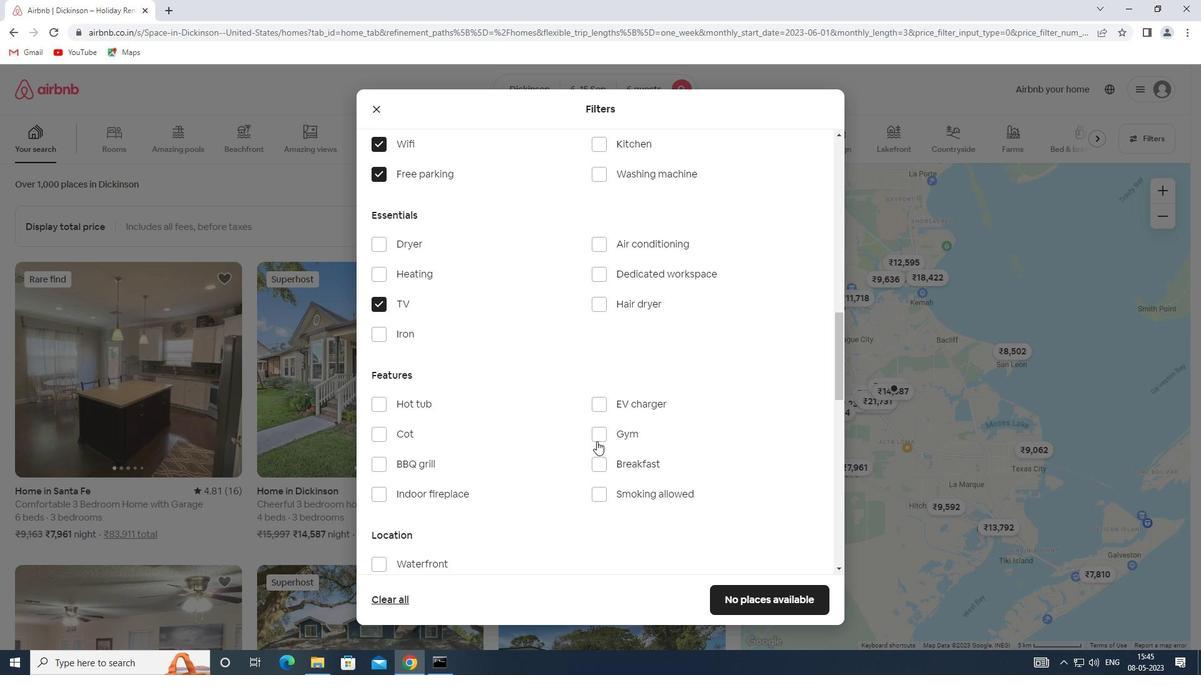 
Action: Mouse moved to (600, 465)
Screenshot: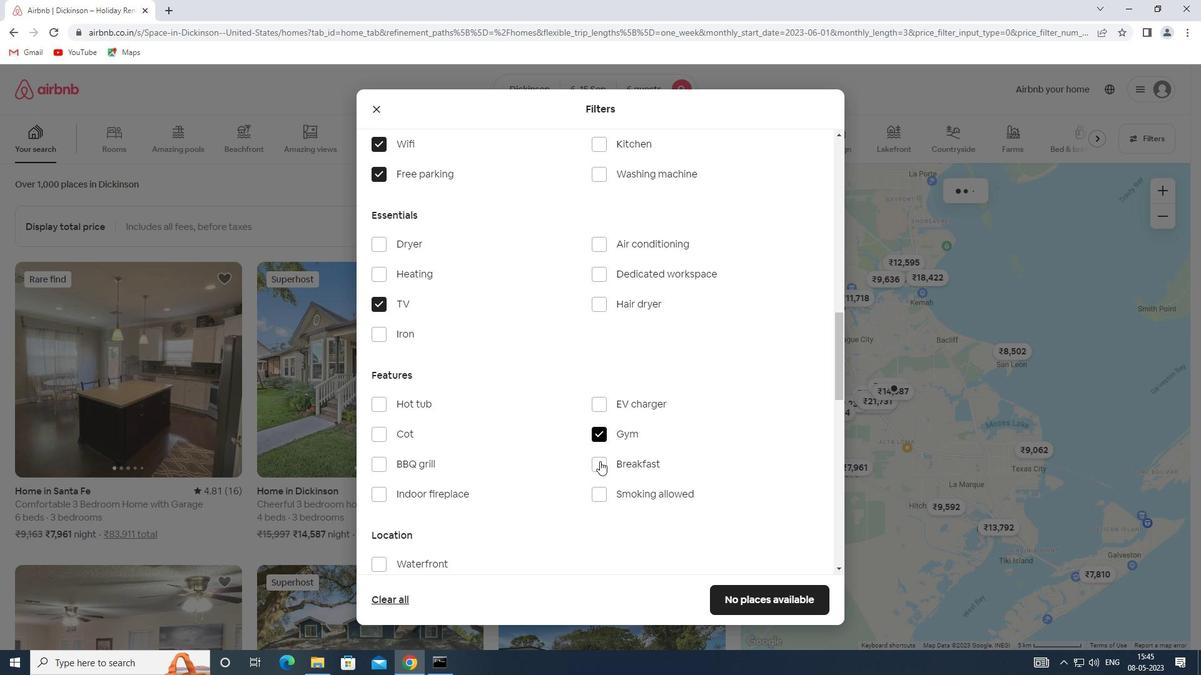 
Action: Mouse pressed left at (600, 465)
Screenshot: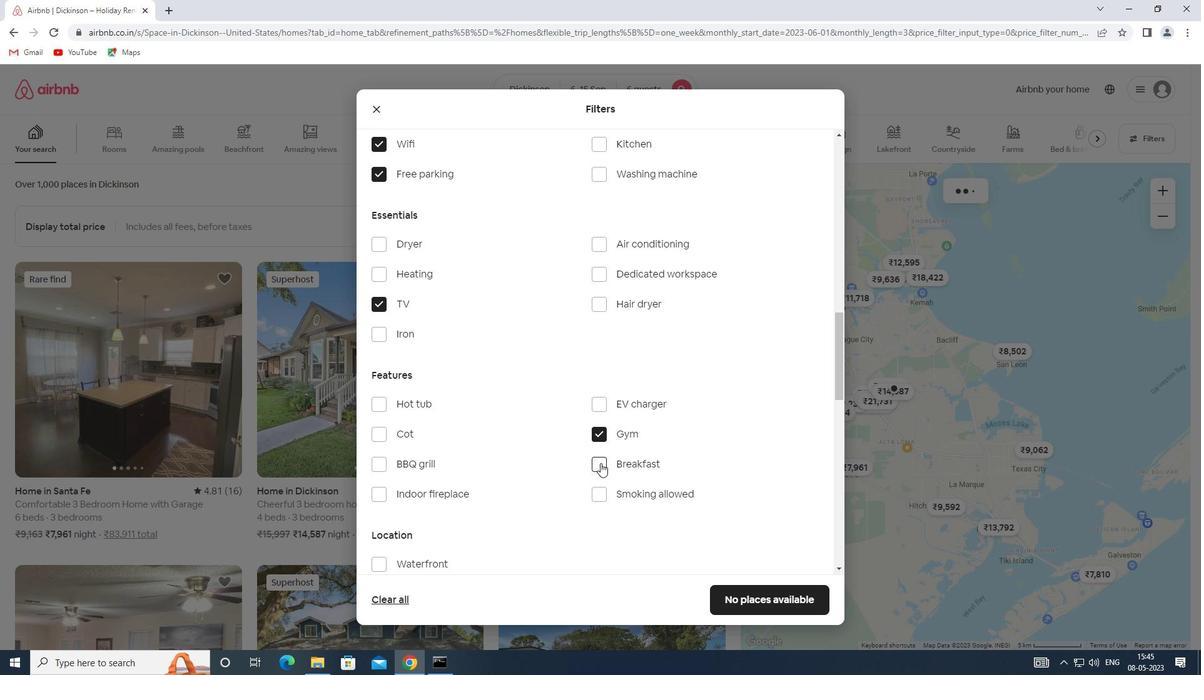 
Action: Mouse moved to (604, 461)
Screenshot: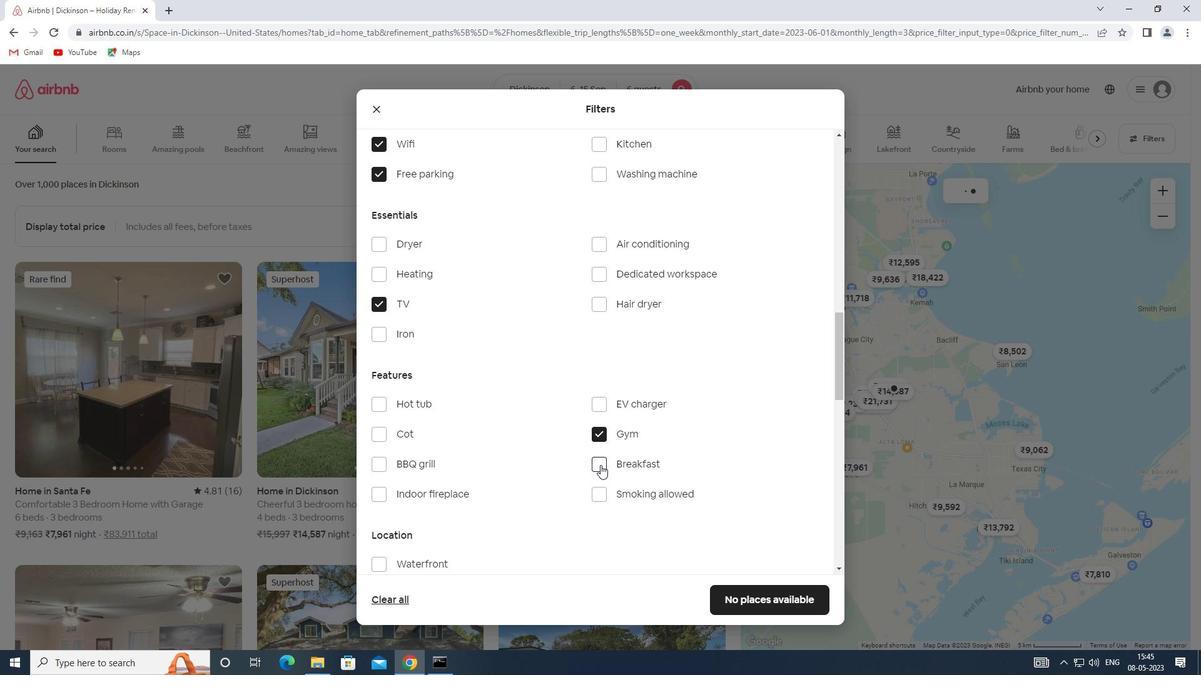 
Action: Mouse scrolled (604, 460) with delta (0, 0)
Screenshot: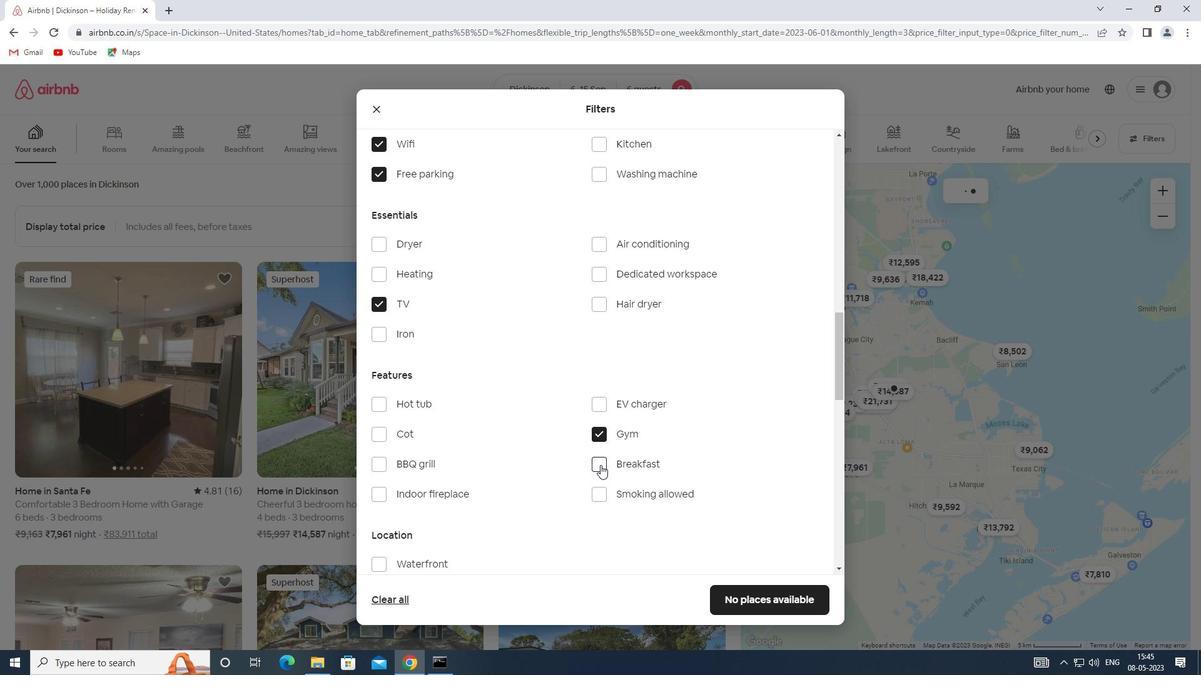 
Action: Mouse scrolled (604, 460) with delta (0, 0)
Screenshot: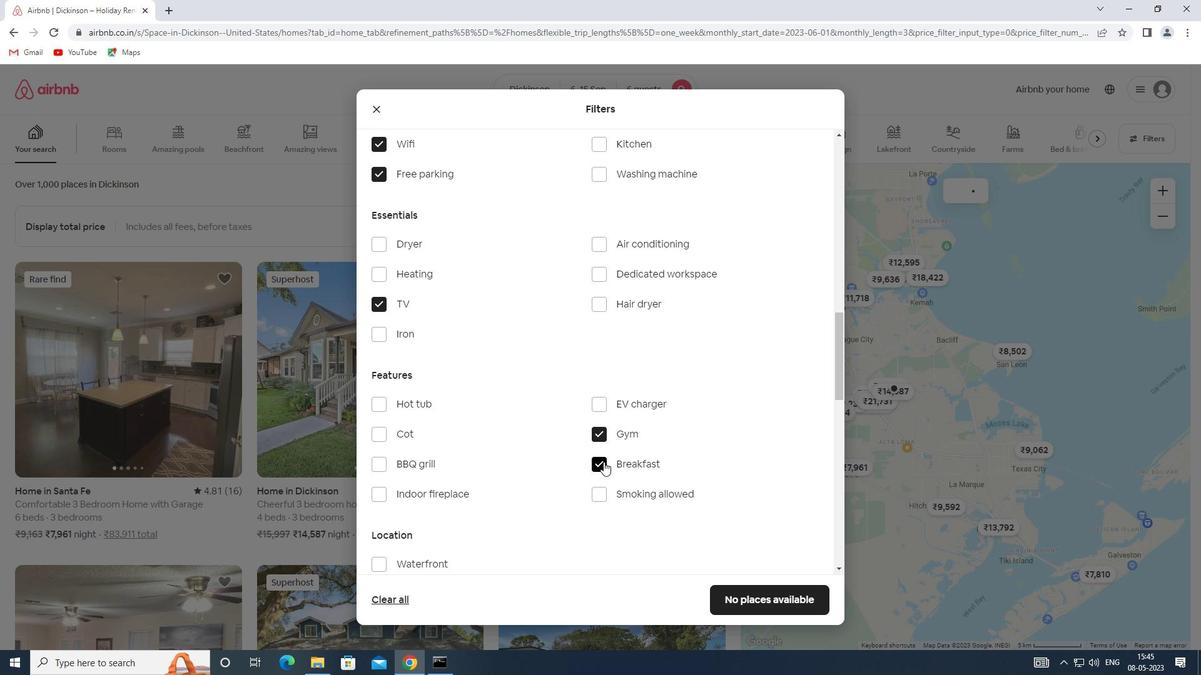 
Action: Mouse scrolled (604, 460) with delta (0, 0)
Screenshot: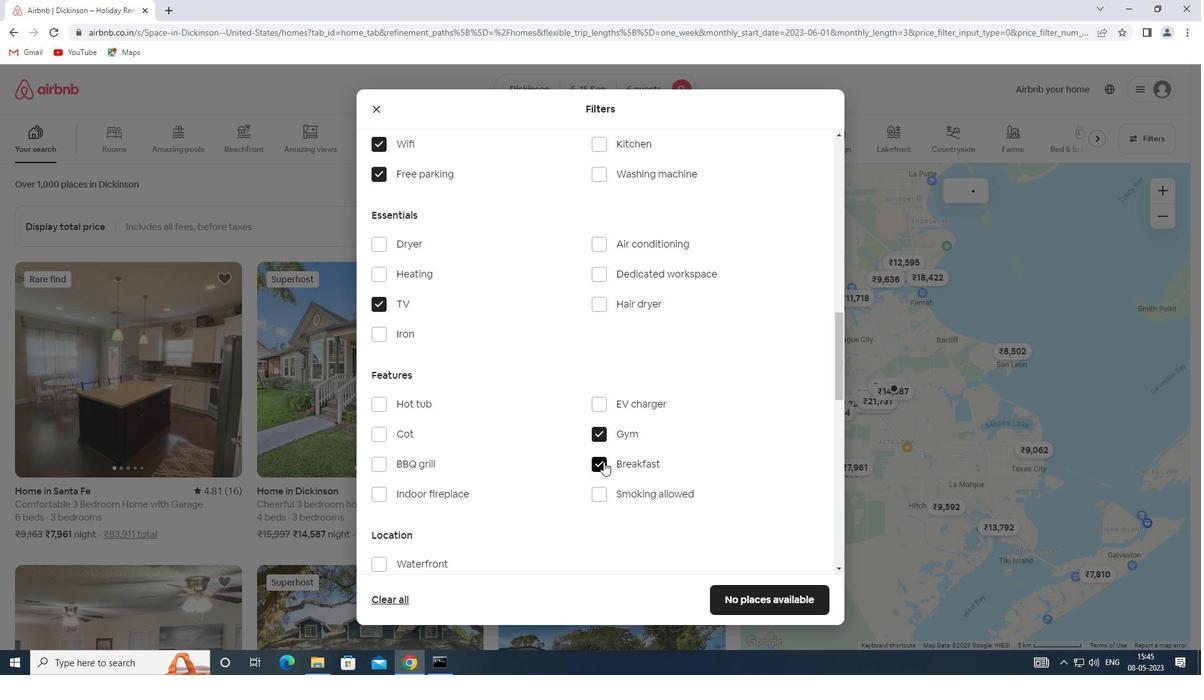 
Action: Mouse scrolled (604, 460) with delta (0, 0)
Screenshot: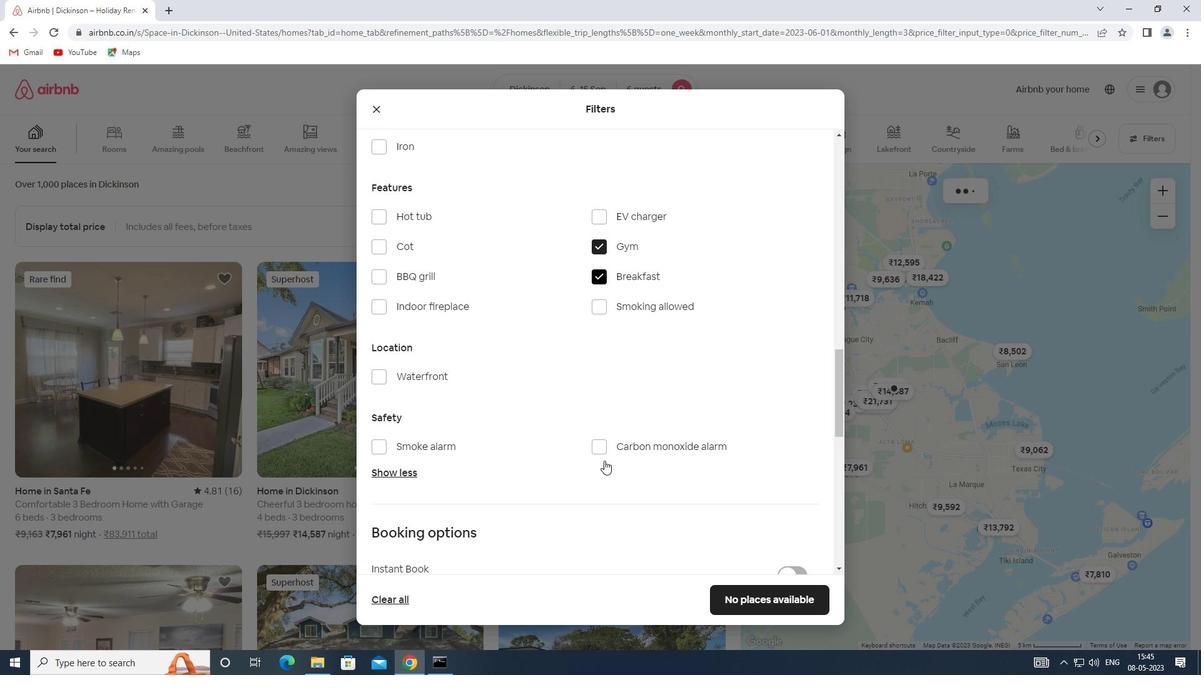 
Action: Mouse moved to (775, 513)
Screenshot: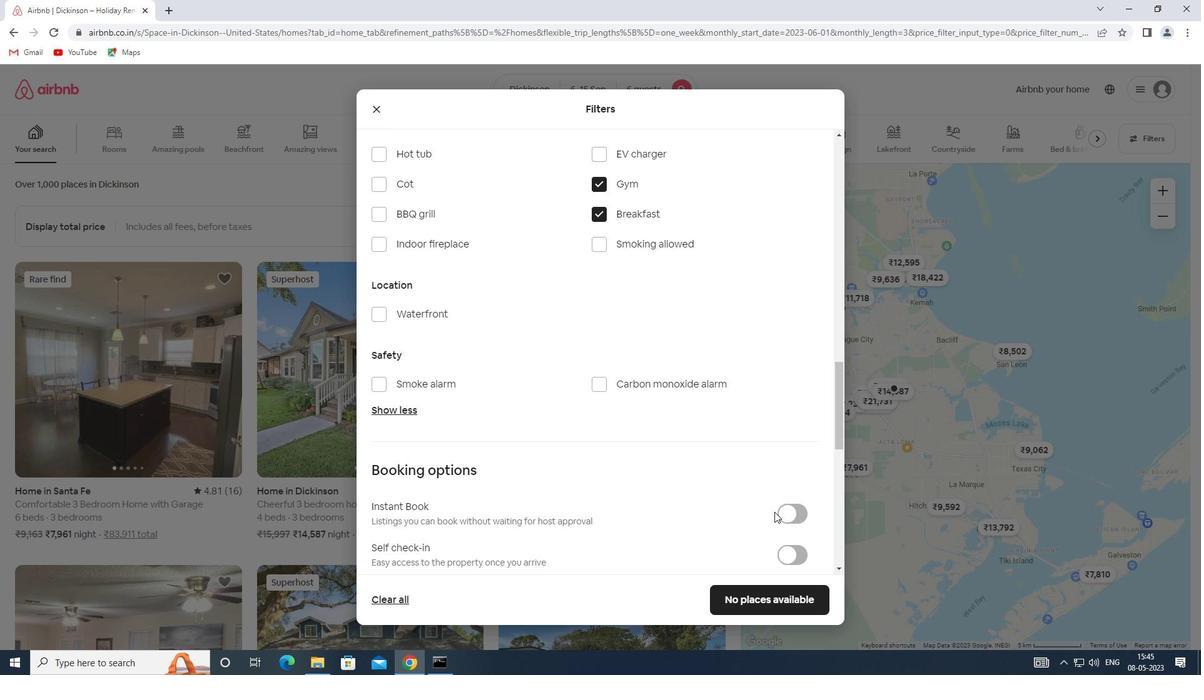 
Action: Mouse scrolled (775, 512) with delta (0, 0)
Screenshot: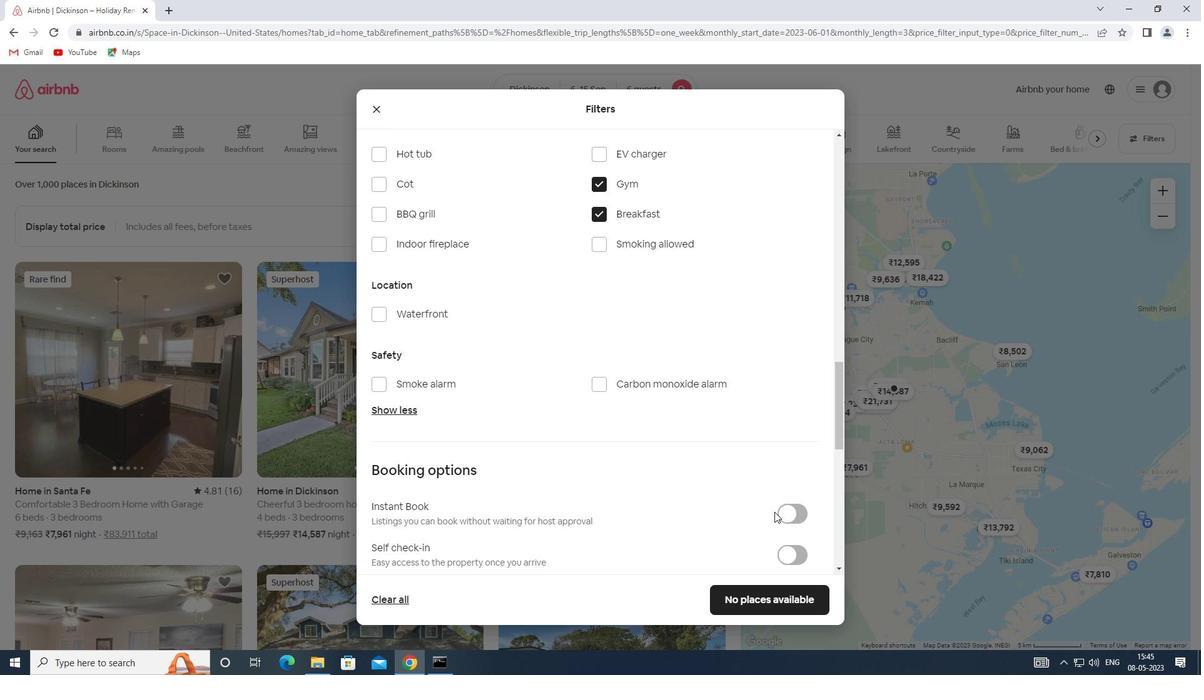 
Action: Mouse moved to (775, 513)
Screenshot: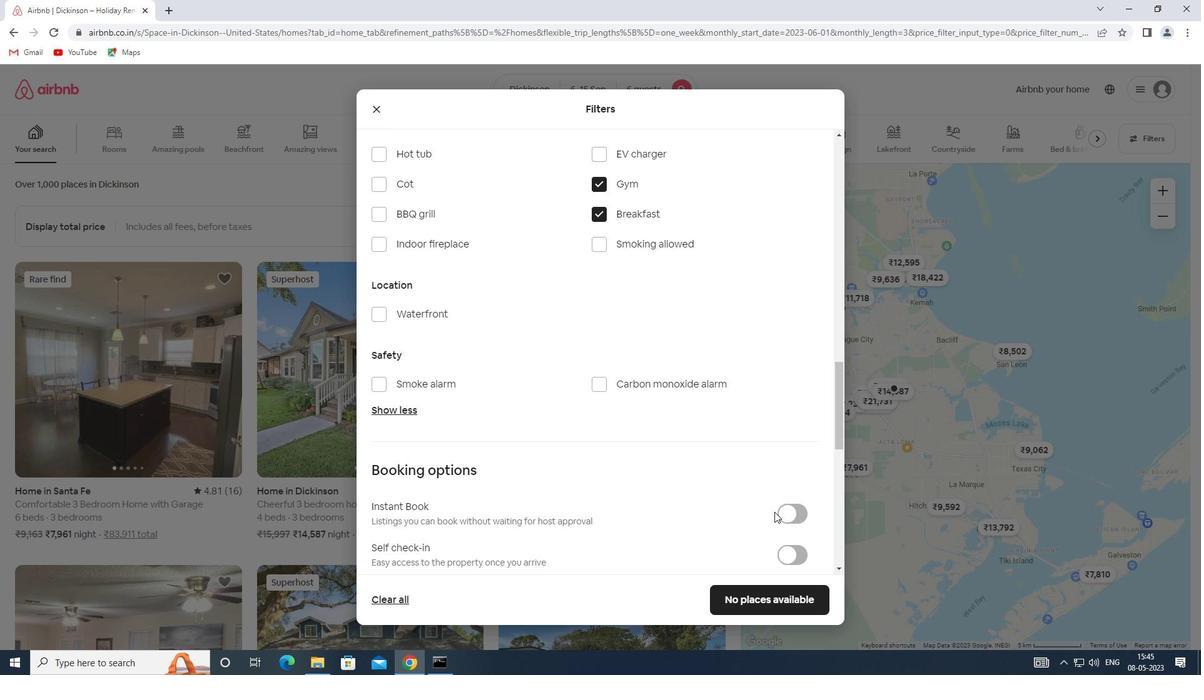 
Action: Mouse scrolled (775, 512) with delta (0, 0)
Screenshot: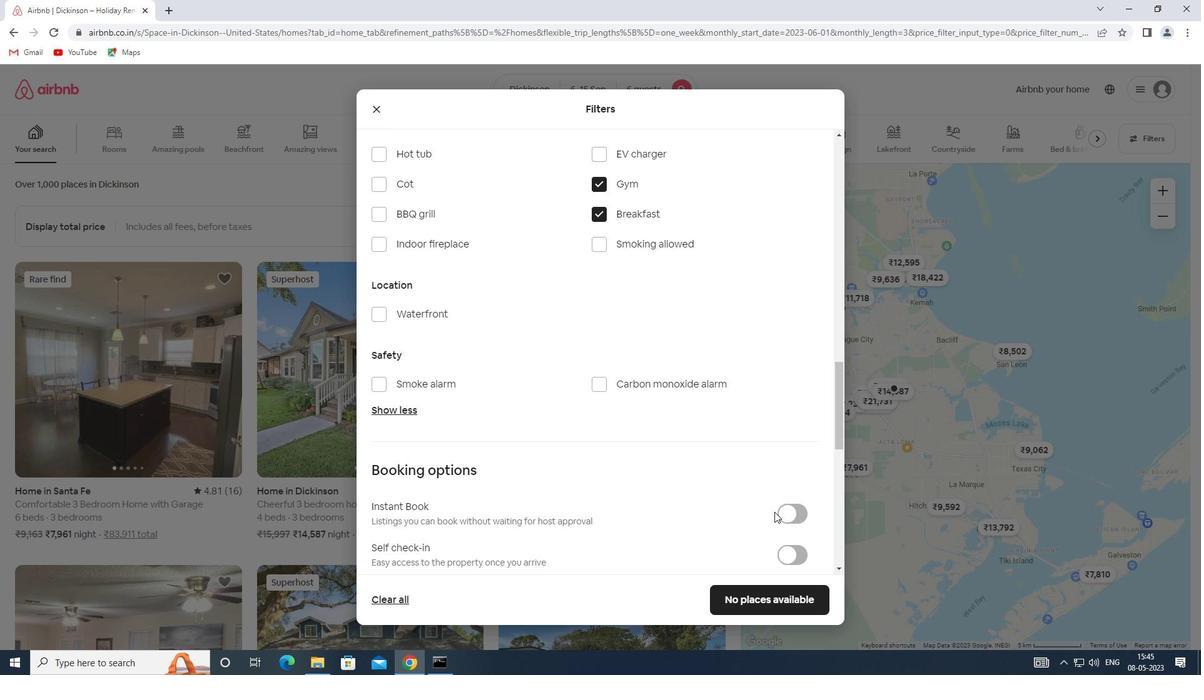 
Action: Mouse moved to (789, 429)
Screenshot: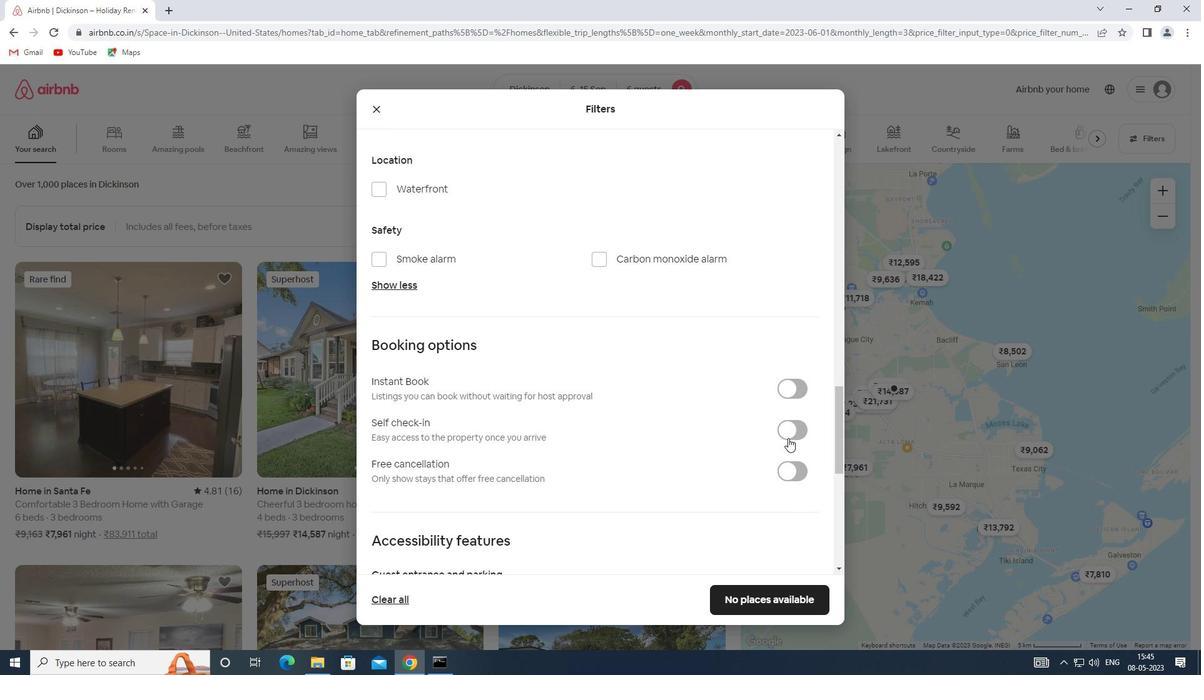 
Action: Mouse pressed left at (789, 429)
Screenshot: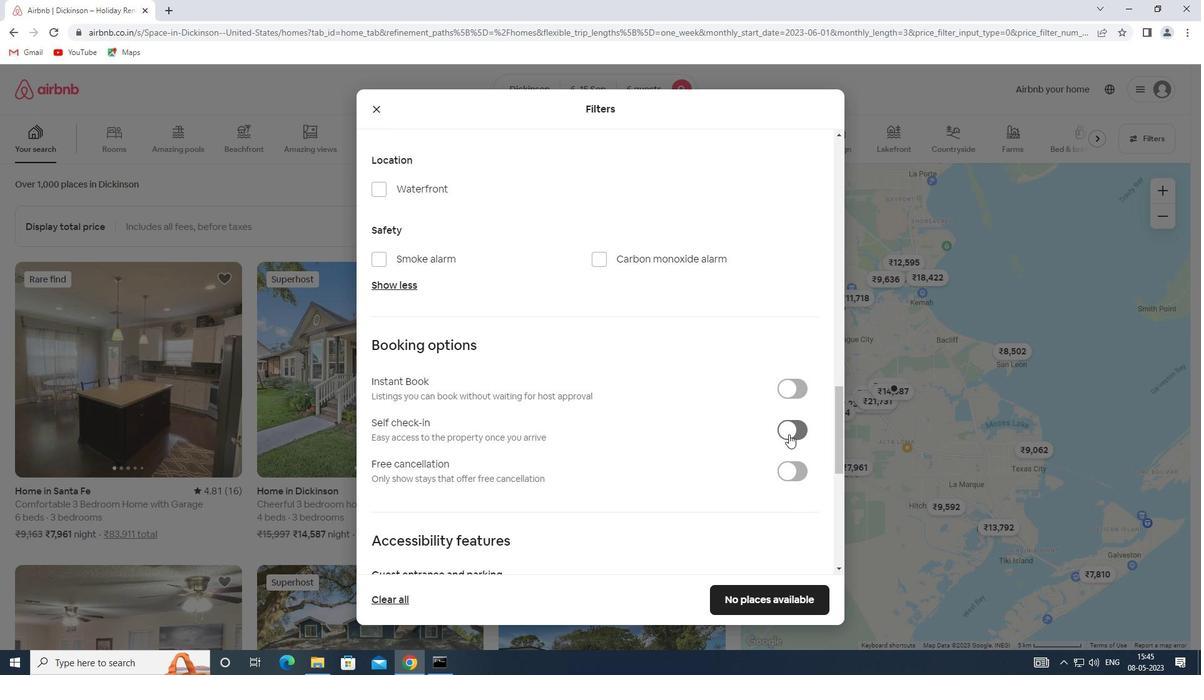 
Action: Mouse moved to (447, 524)
Screenshot: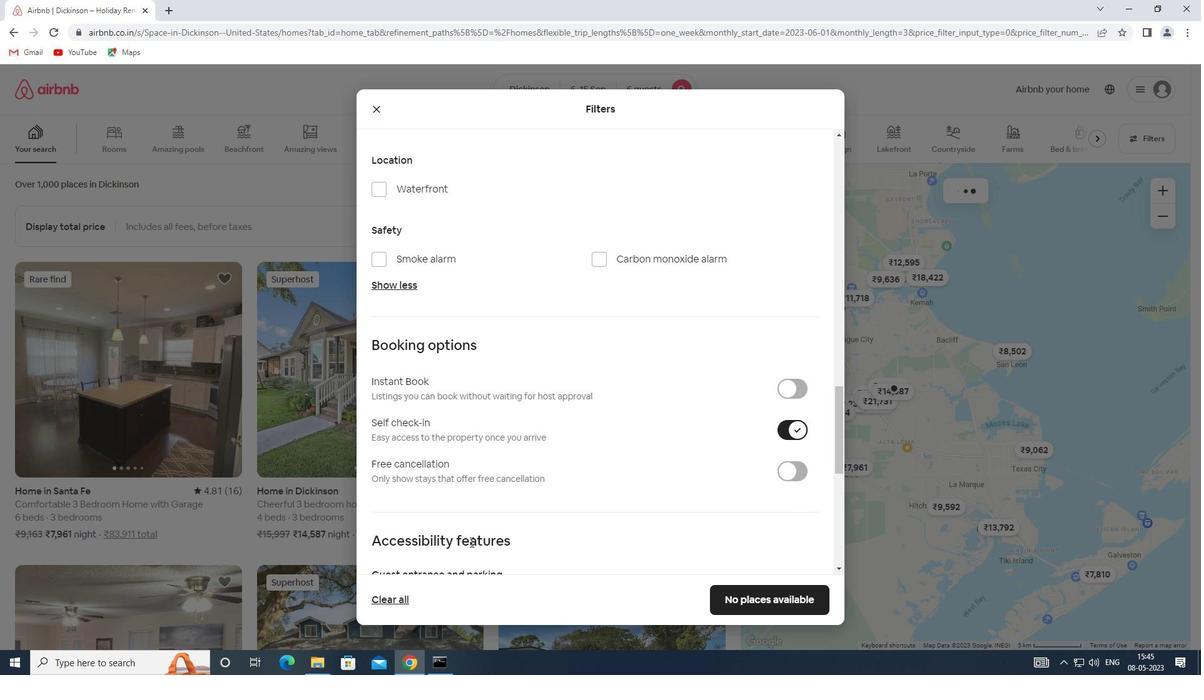 
Action: Mouse scrolled (447, 523) with delta (0, 0)
Screenshot: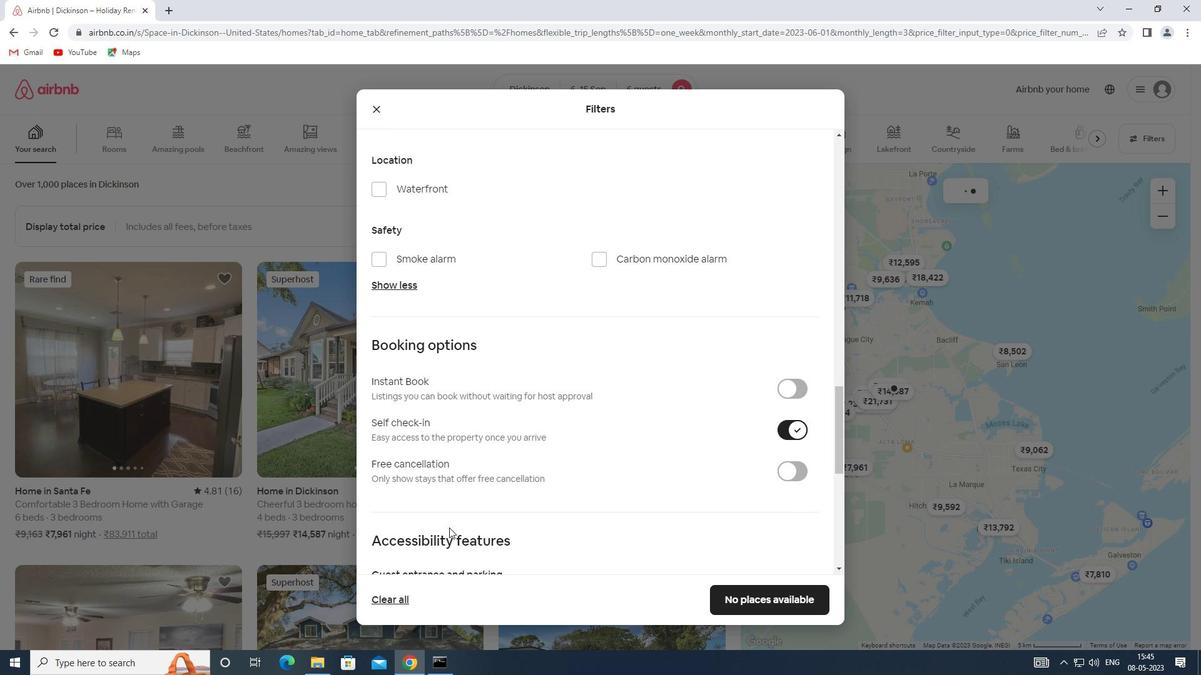 
Action: Mouse scrolled (447, 523) with delta (0, 0)
Screenshot: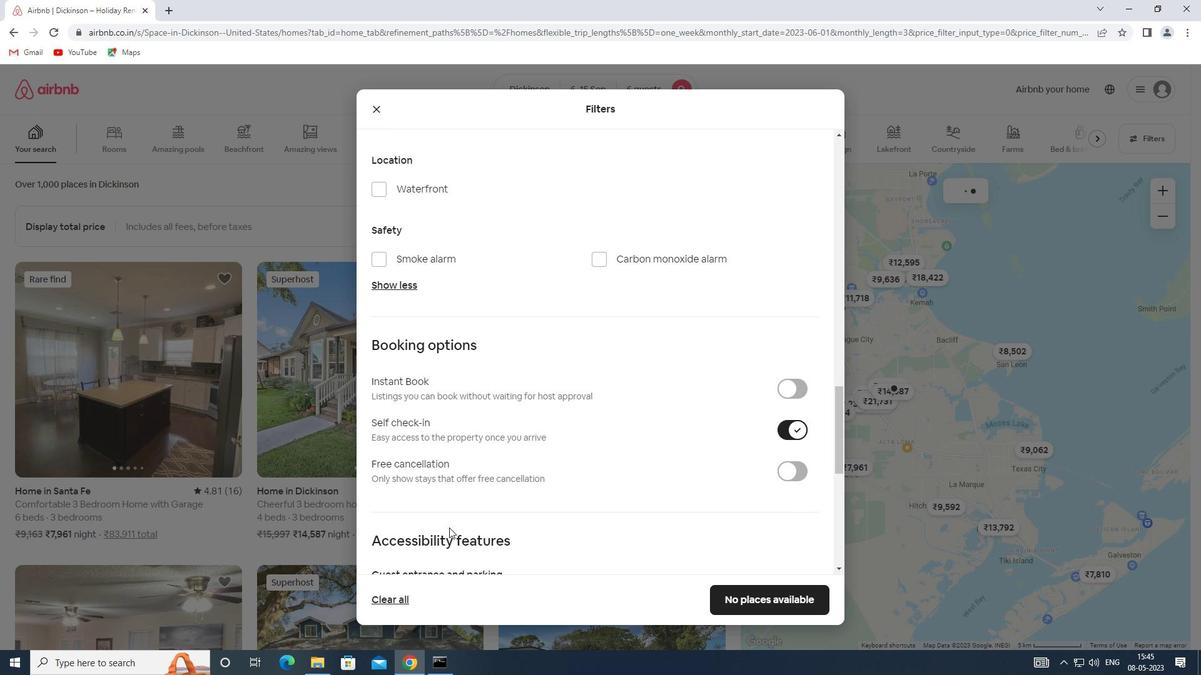
Action: Mouse scrolled (447, 523) with delta (0, 0)
Screenshot: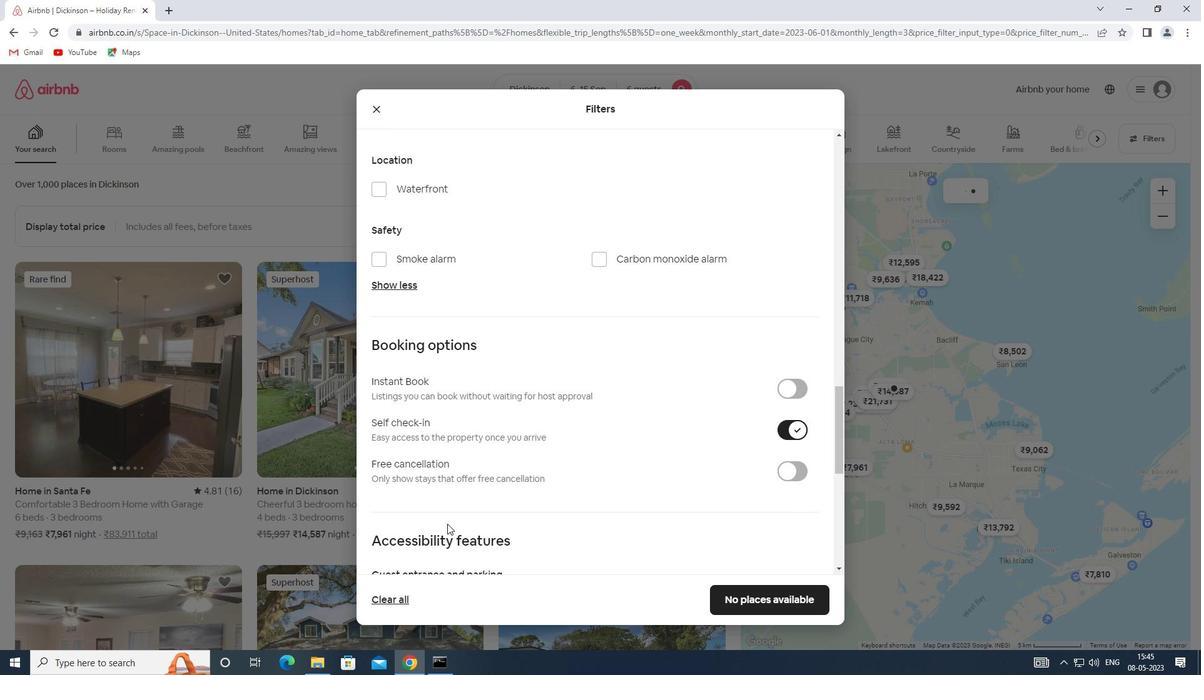 
Action: Mouse scrolled (447, 523) with delta (0, 0)
Screenshot: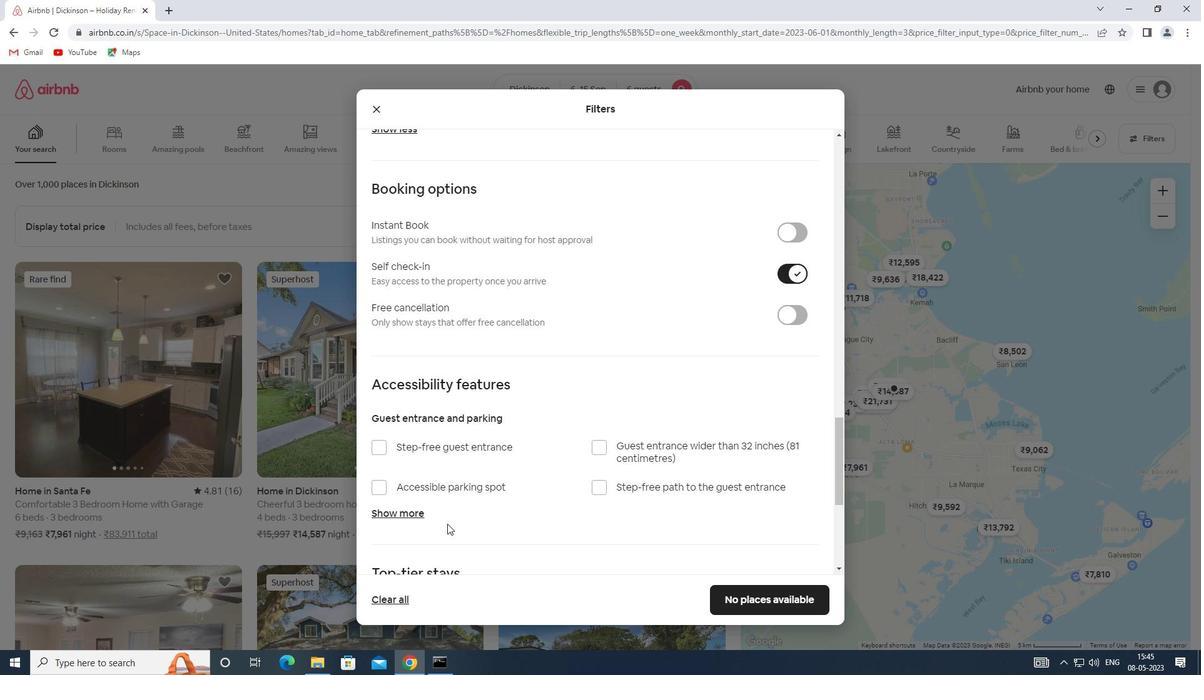 
Action: Mouse moved to (418, 536)
Screenshot: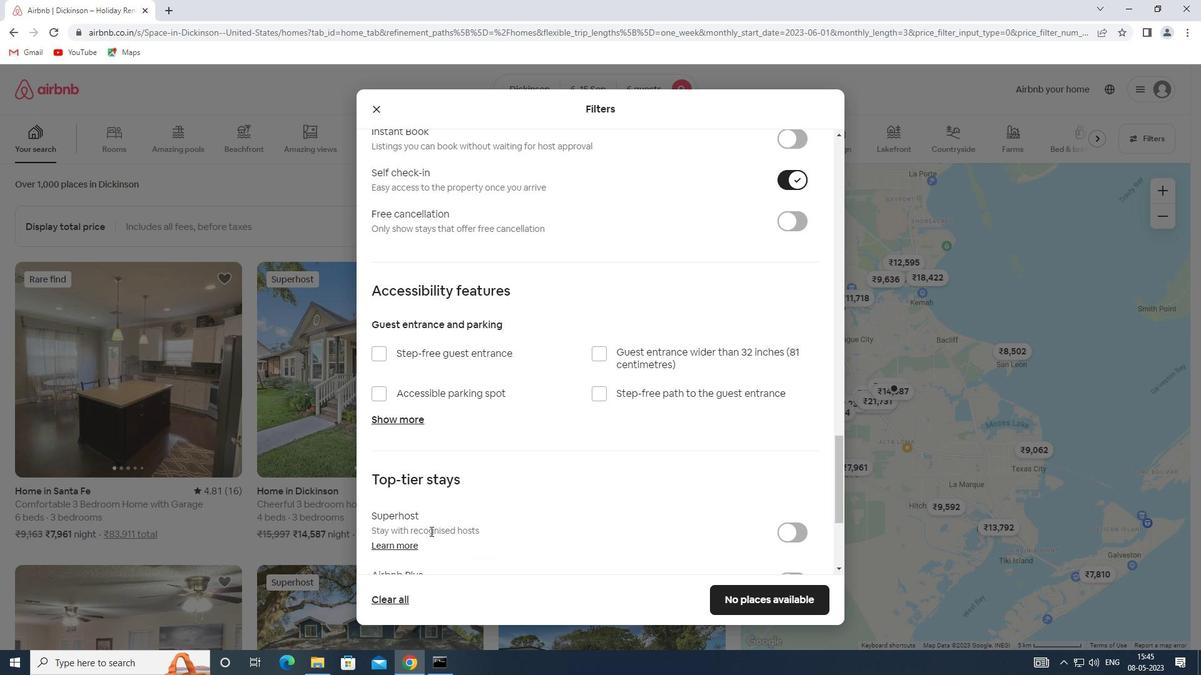 
Action: Mouse scrolled (418, 535) with delta (0, 0)
Screenshot: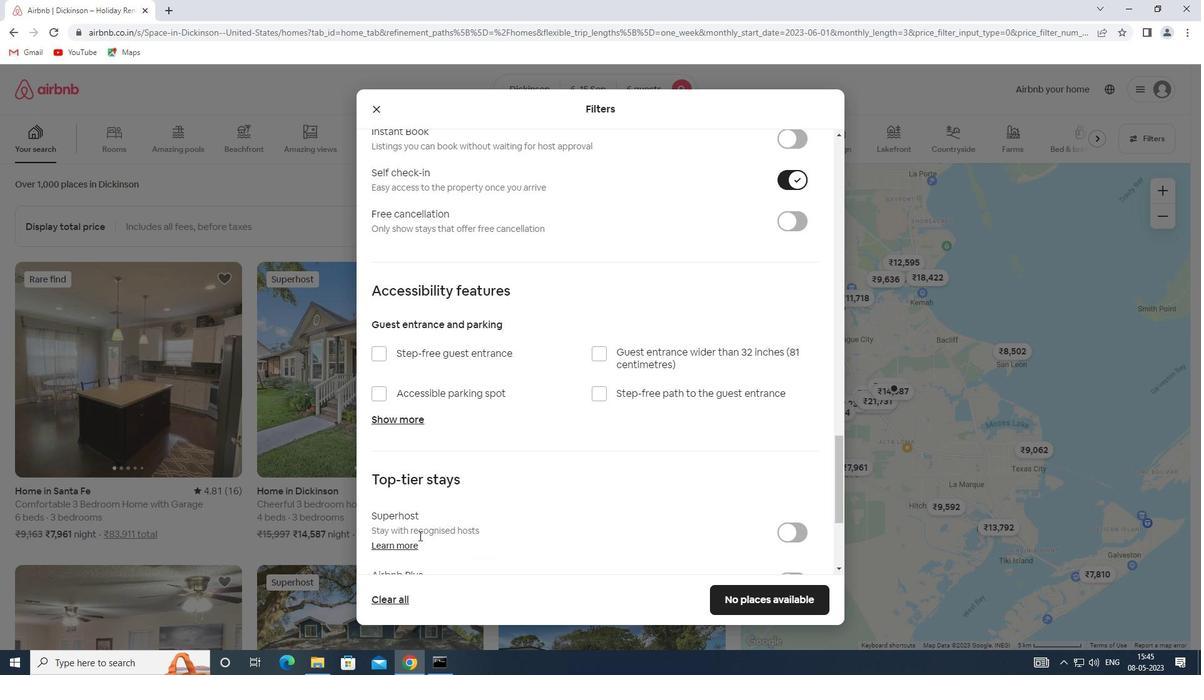 
Action: Mouse scrolled (418, 535) with delta (0, 0)
Screenshot: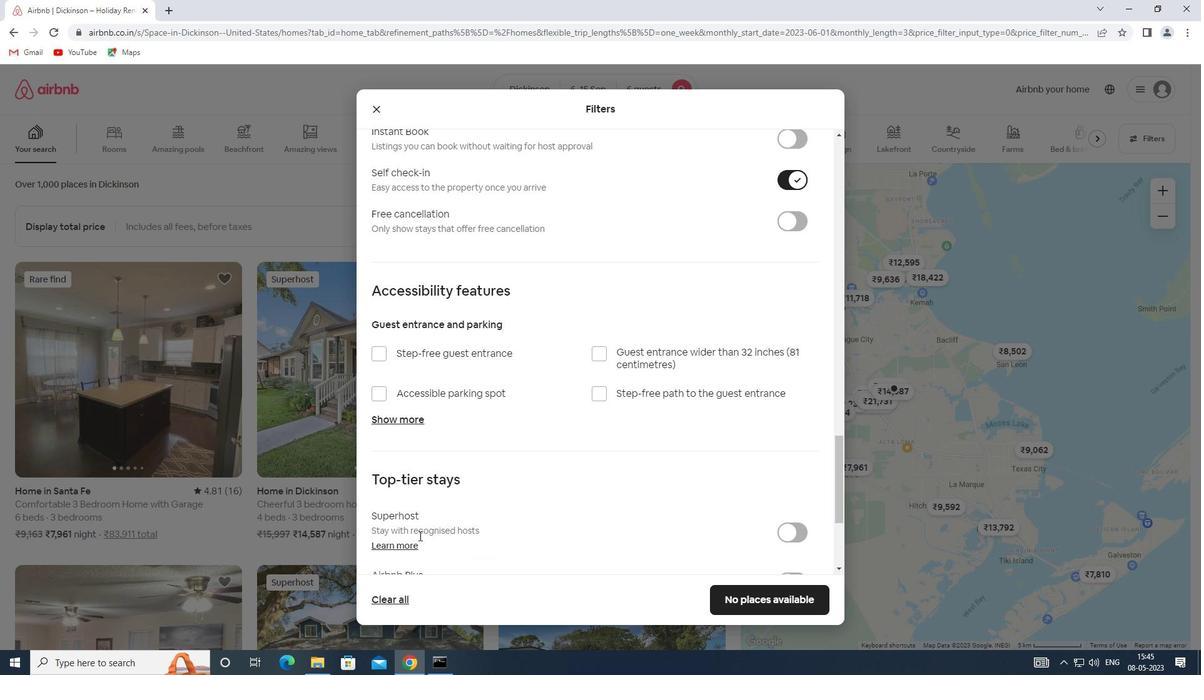 
Action: Mouse scrolled (418, 535) with delta (0, 0)
Screenshot: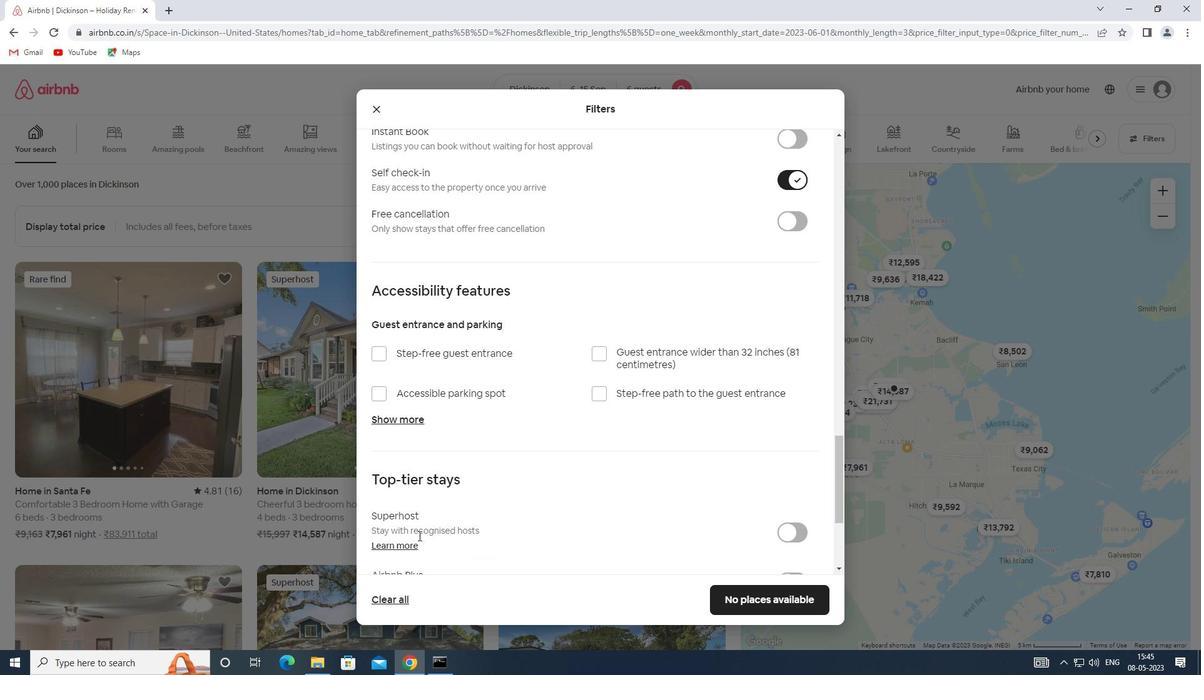 
Action: Mouse moved to (381, 503)
Screenshot: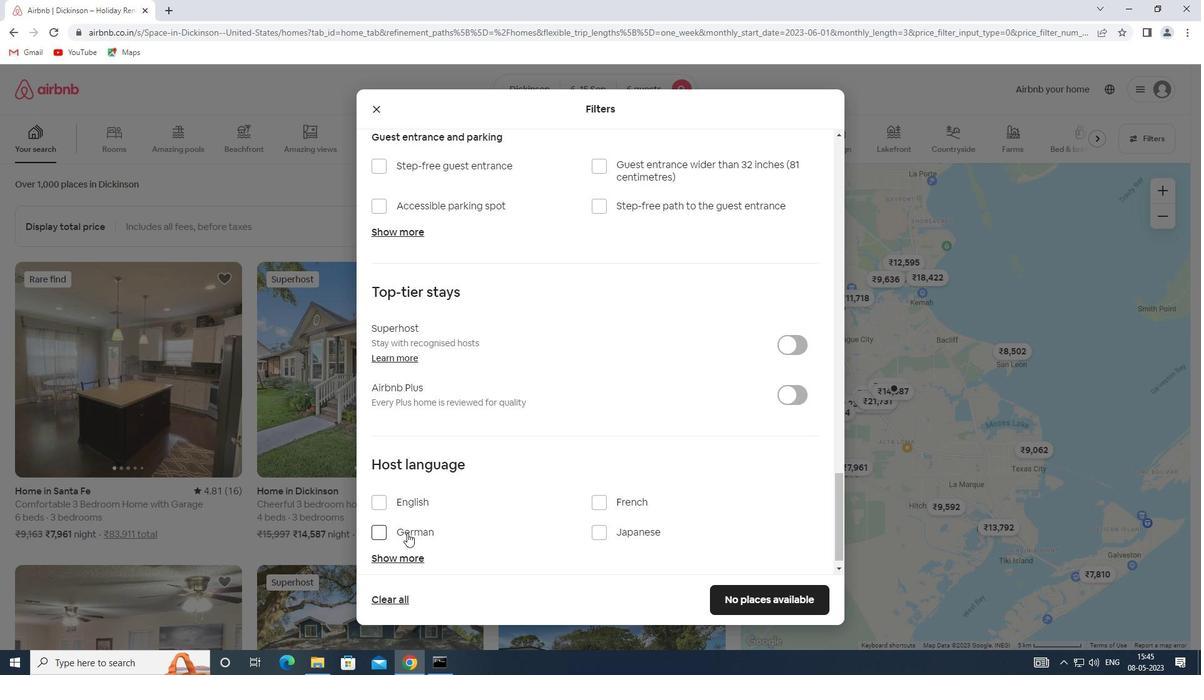 
Action: Mouse pressed left at (381, 503)
Screenshot: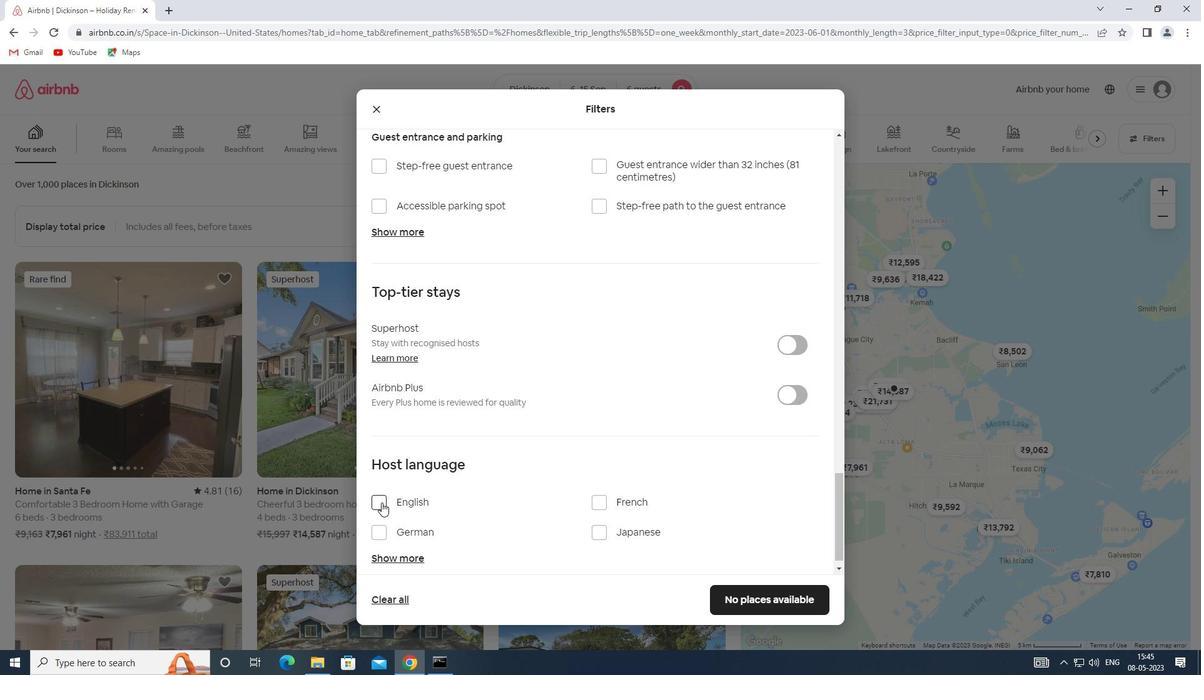 
Action: Mouse moved to (766, 592)
Screenshot: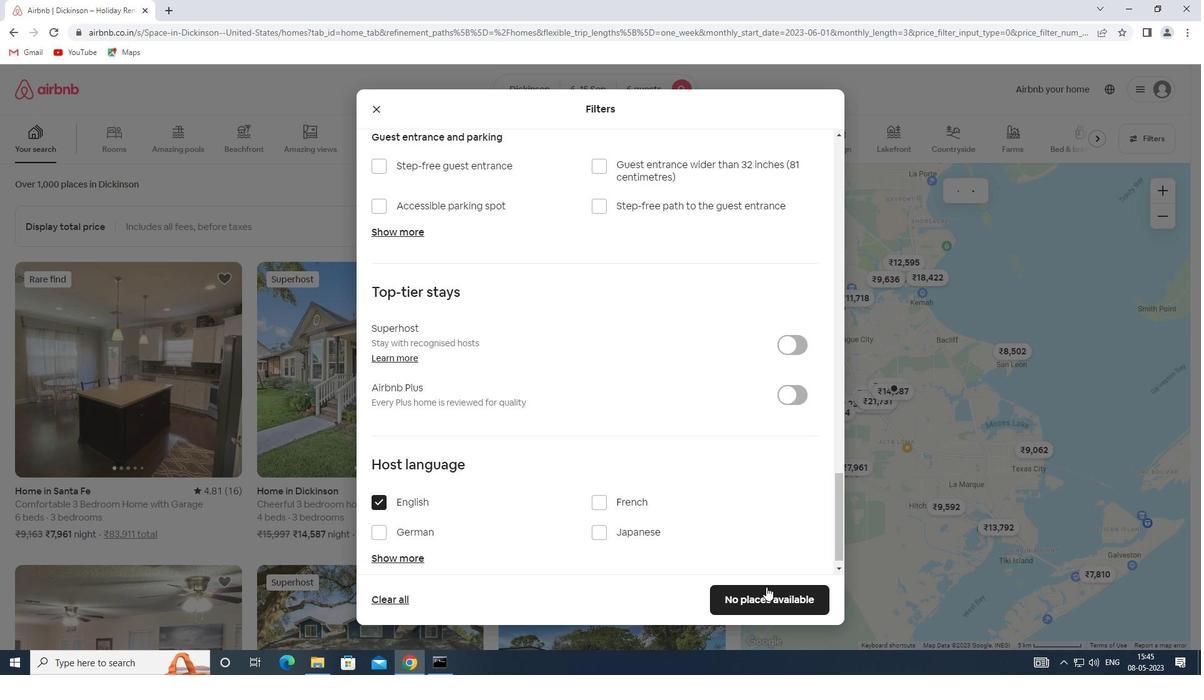 
Action: Mouse pressed left at (766, 592)
Screenshot: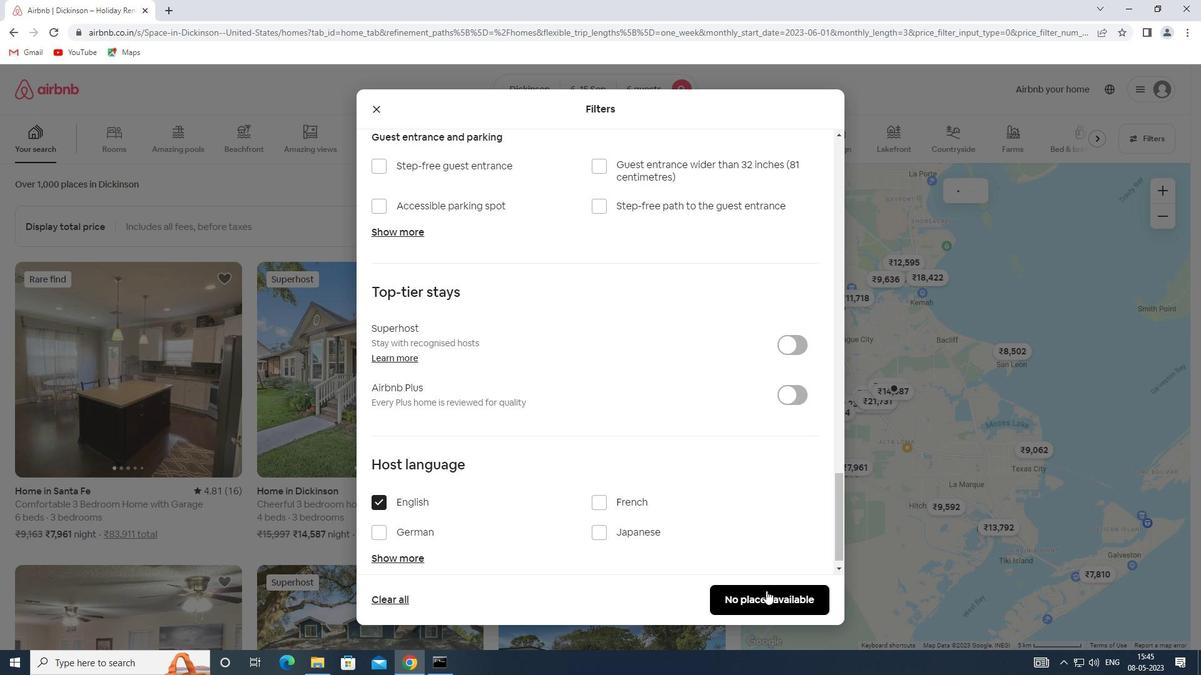 
